 Task: Look for space in Nuevo Imperial, Peru from 11th June, 2023 to 17th June, 2023 for 1 adult in price range Rs.5000 to Rs.12000. Place can be private room with 1 bedroom having 1 bed and 1 bathroom. Property type can be house, flat, guest house, hotel. Booking option can be shelf check-in. Required host language is English.
Action: Mouse moved to (536, 138)
Screenshot: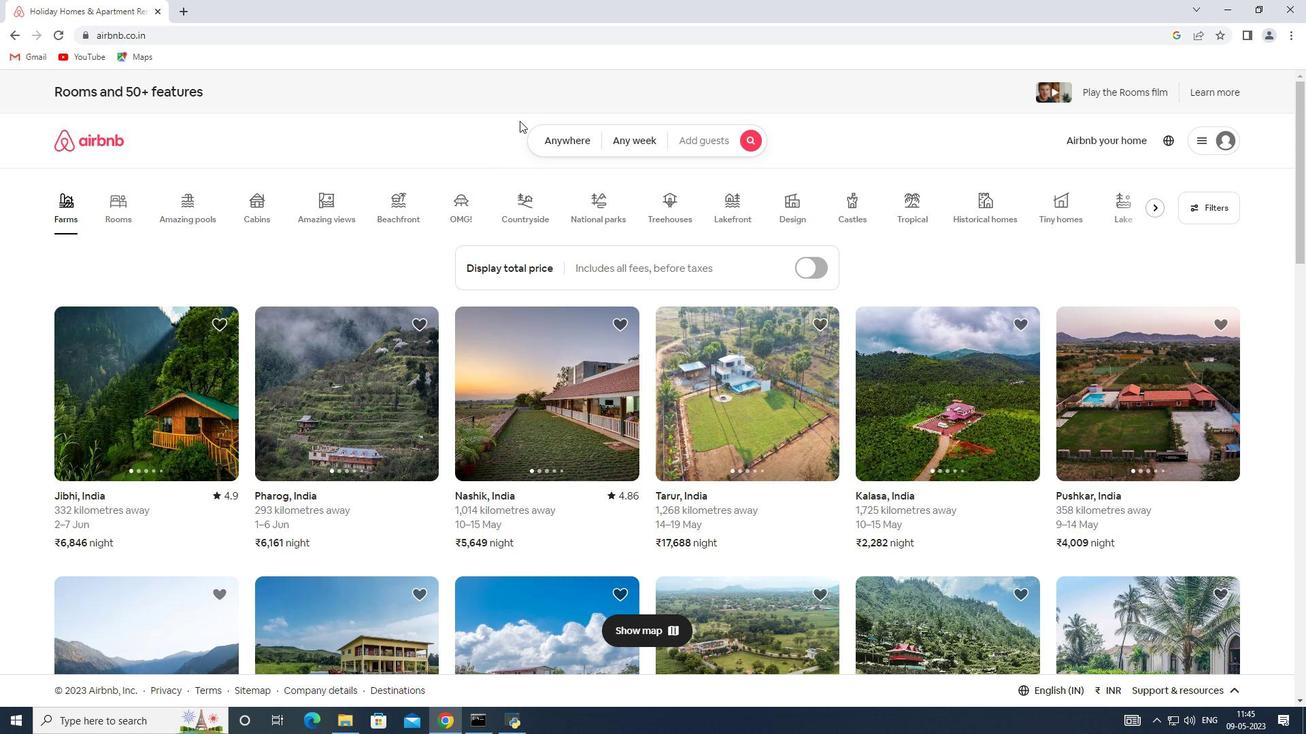 
Action: Mouse pressed left at (536, 138)
Screenshot: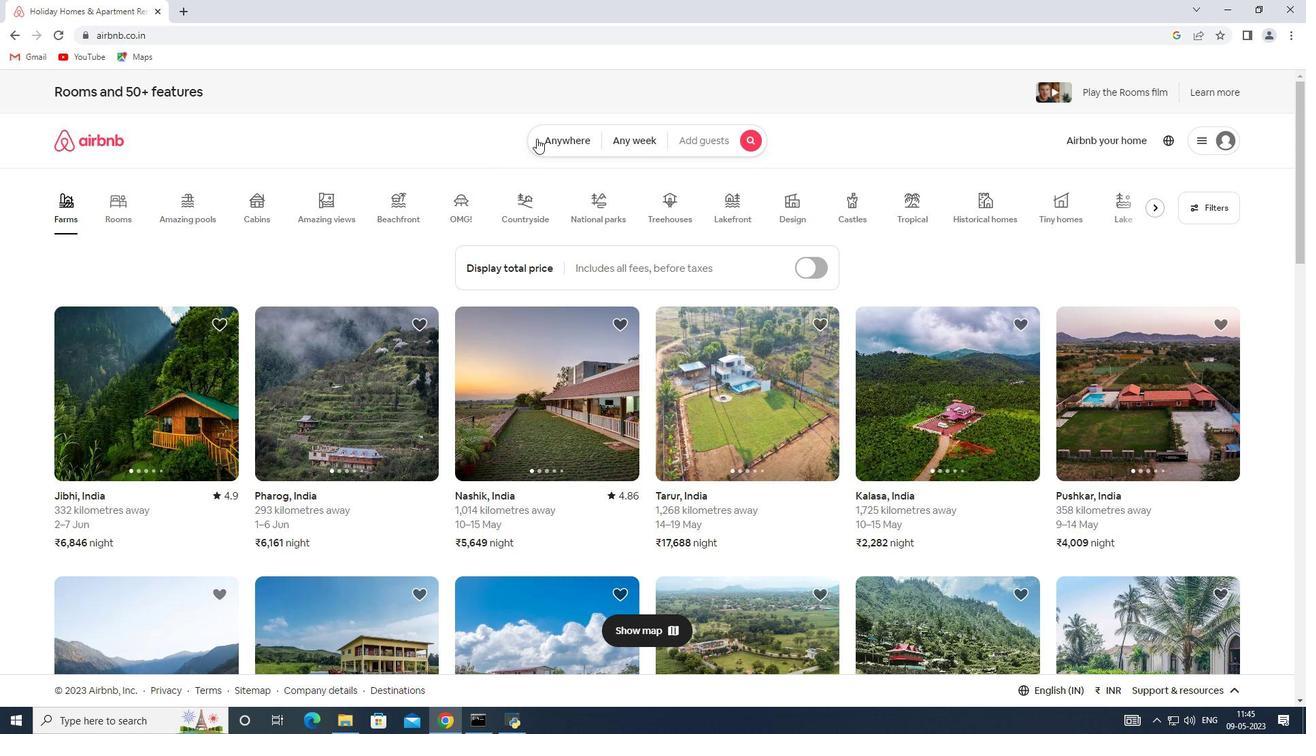 
Action: Mouse moved to (446, 182)
Screenshot: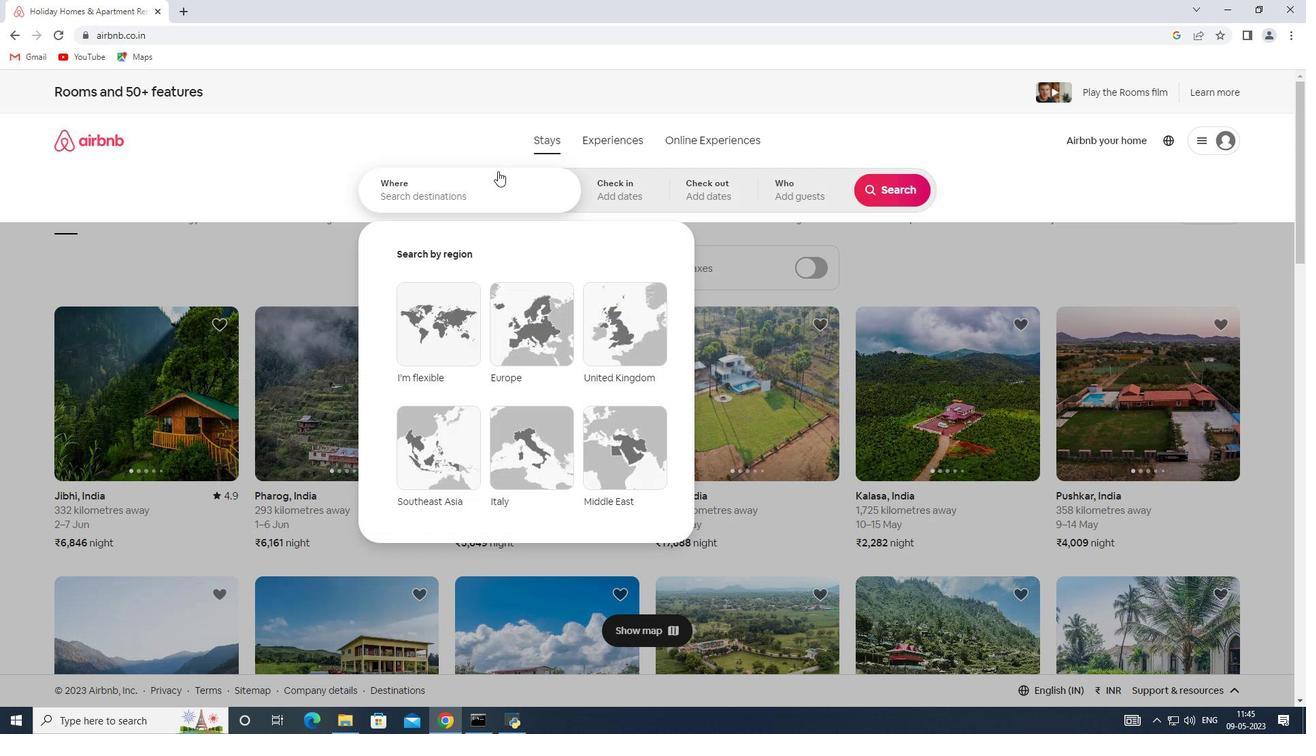
Action: Mouse pressed left at (446, 182)
Screenshot: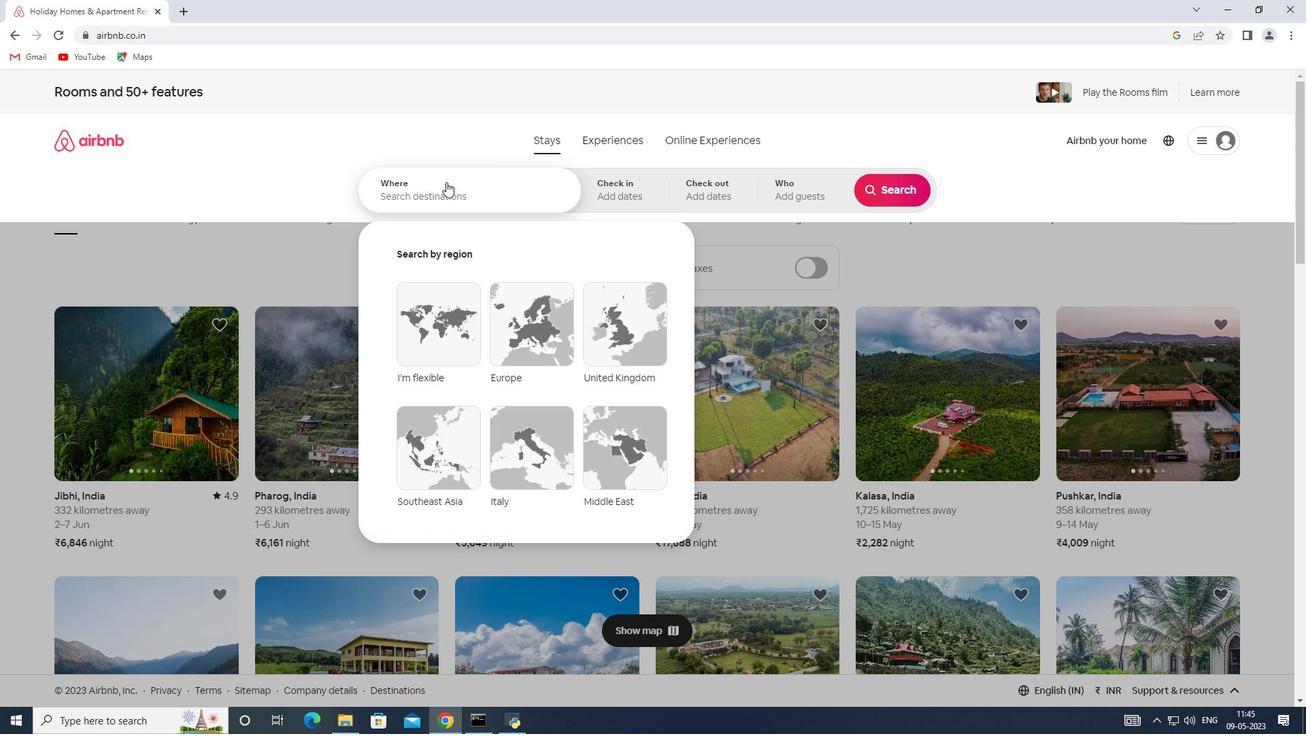 
Action: Key pressed <Key.shift><Key.shift><Key.shift><Key.shift><Key.shift><Key.shift><Key.shift><Key.shift><Key.shift><Key.shift><Key.shift><Key.shift><Key.shift><Key.shift><Key.shift><Key.shift><Key.shift><Key.shift><Key.shift>Nuevo<Key.space><Key.shift>Imperial,<Key.shift><Key.shift><Key.shift><Key.shift>Peru
Screenshot: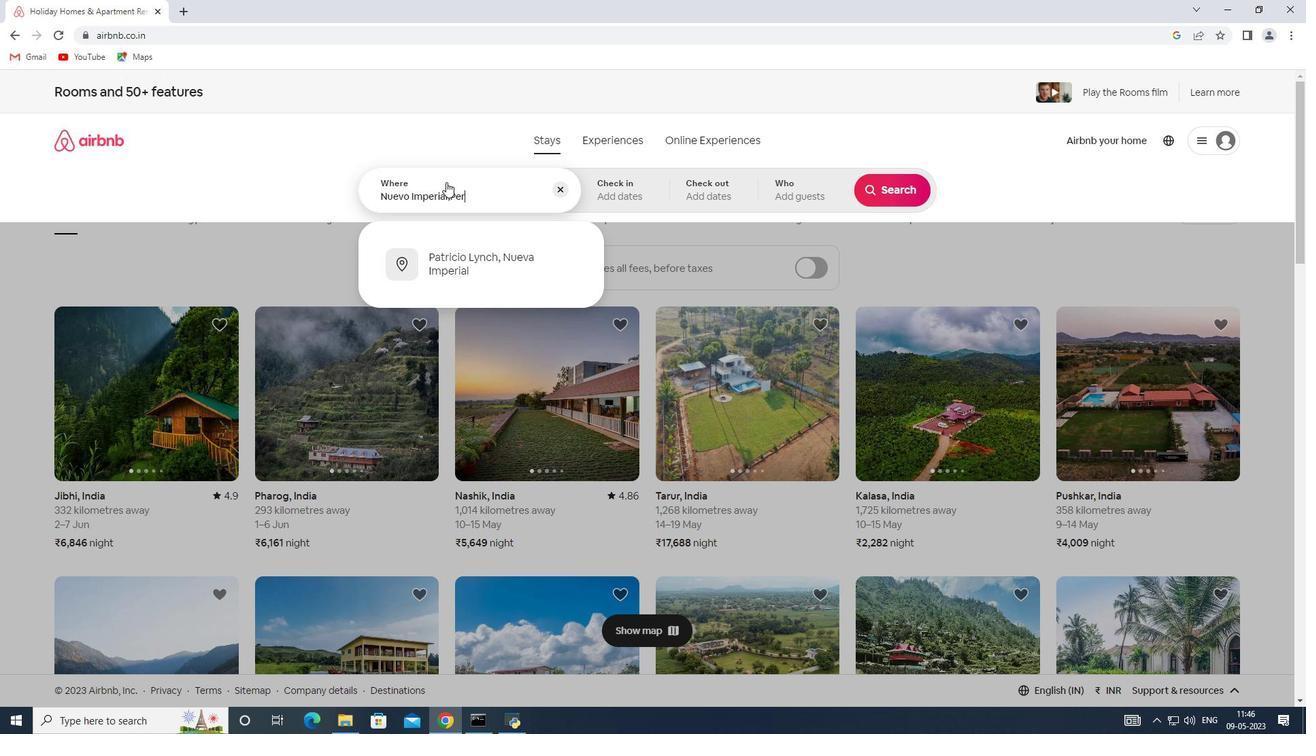 
Action: Mouse moved to (616, 197)
Screenshot: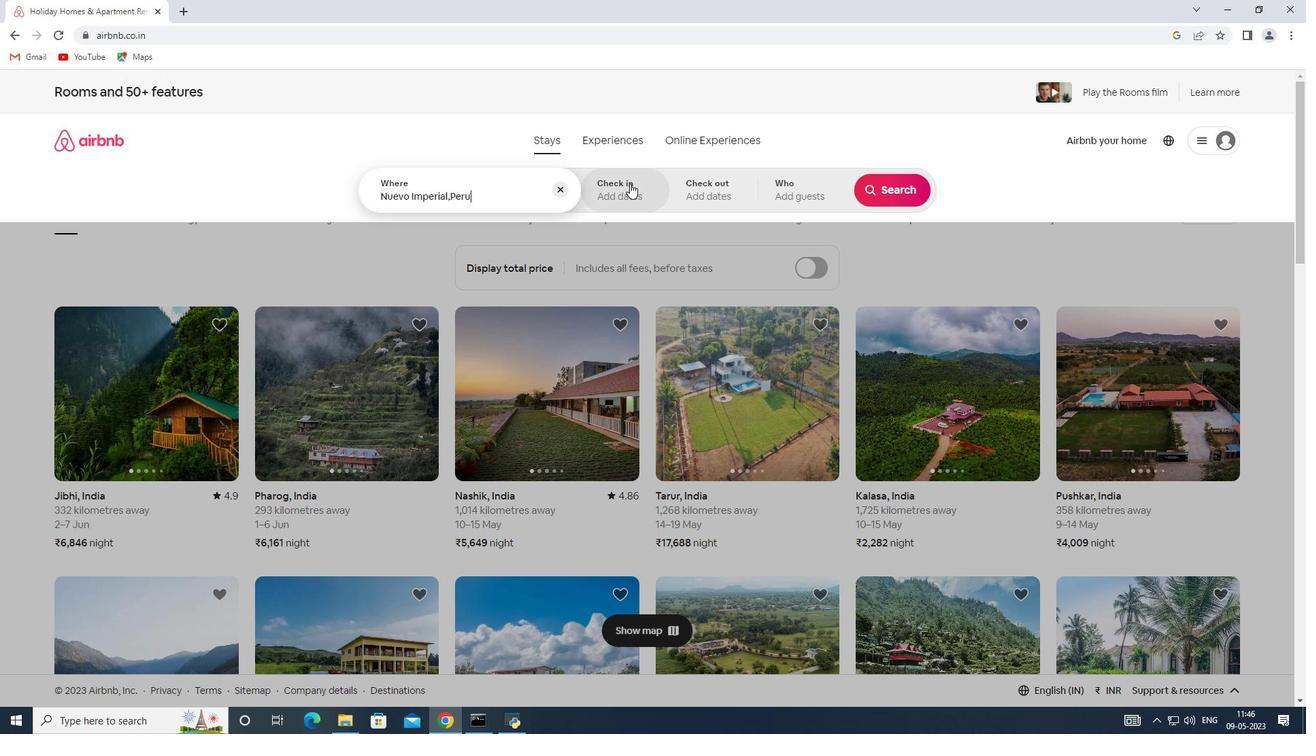 
Action: Mouse pressed left at (616, 197)
Screenshot: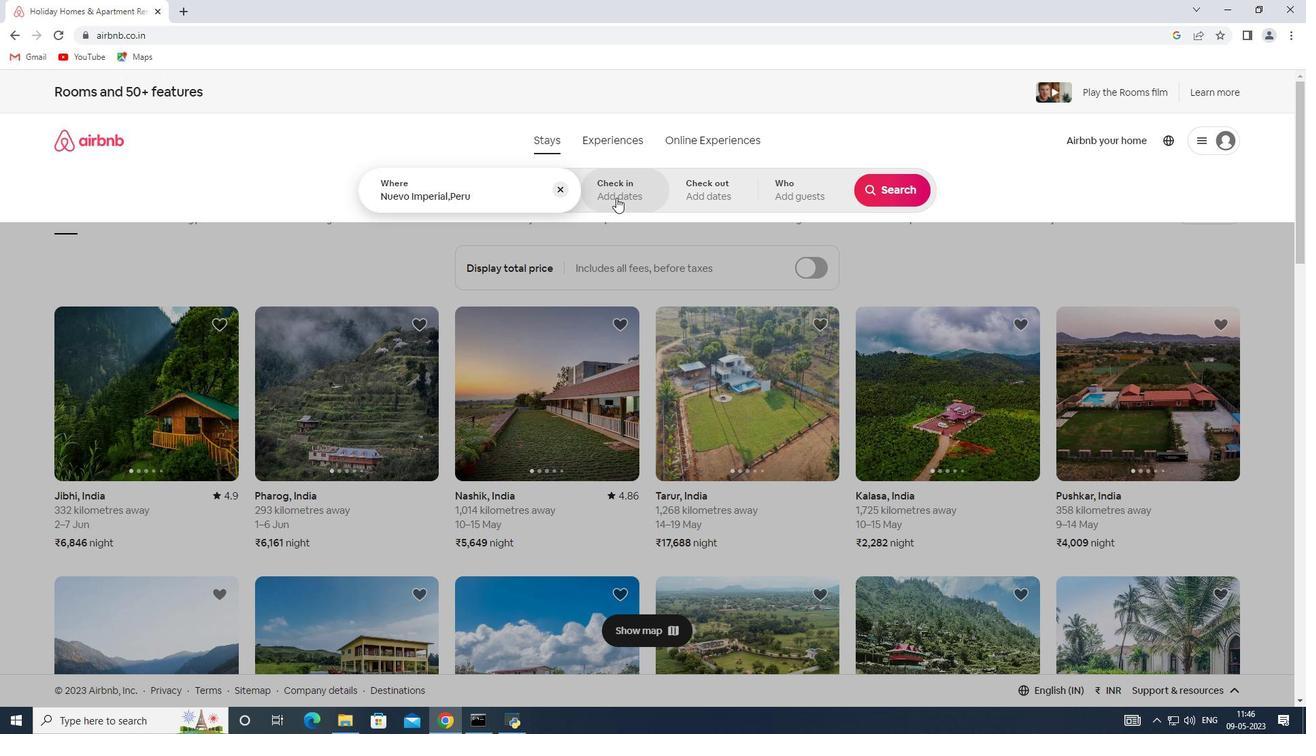 
Action: Mouse moved to (686, 421)
Screenshot: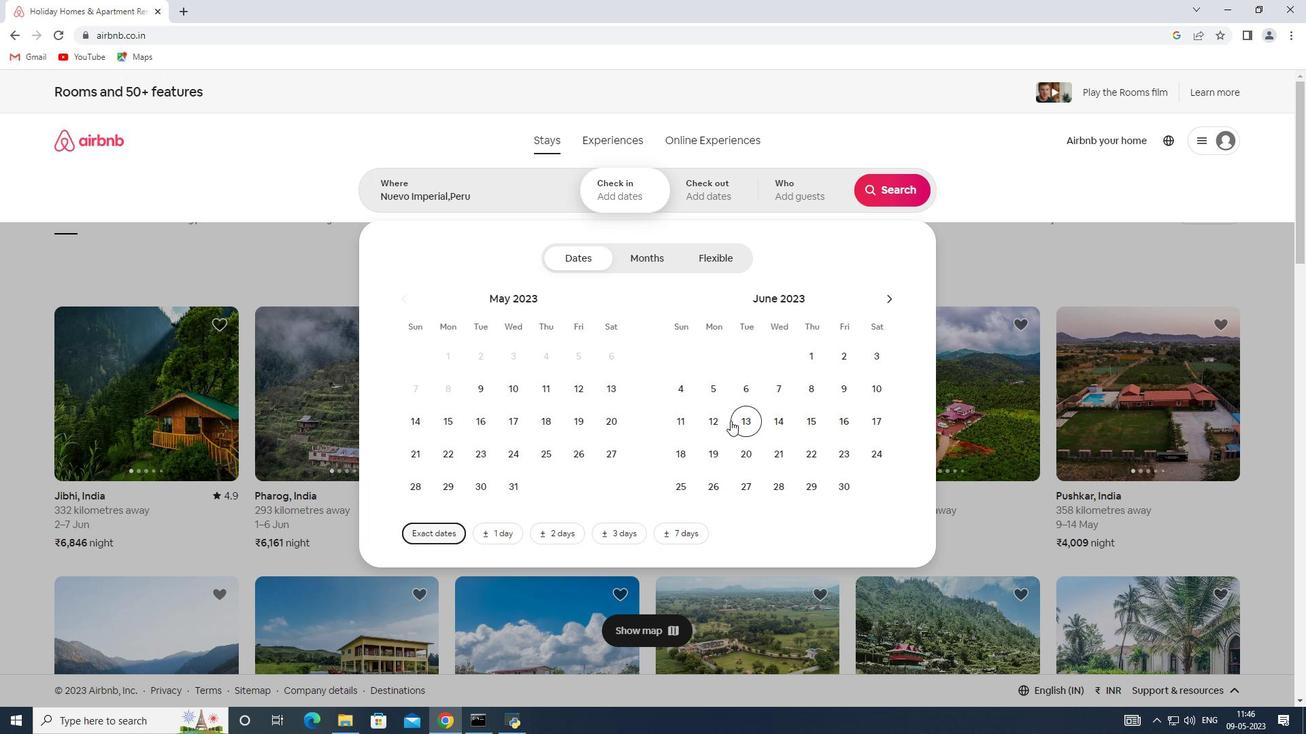 
Action: Mouse pressed left at (686, 421)
Screenshot: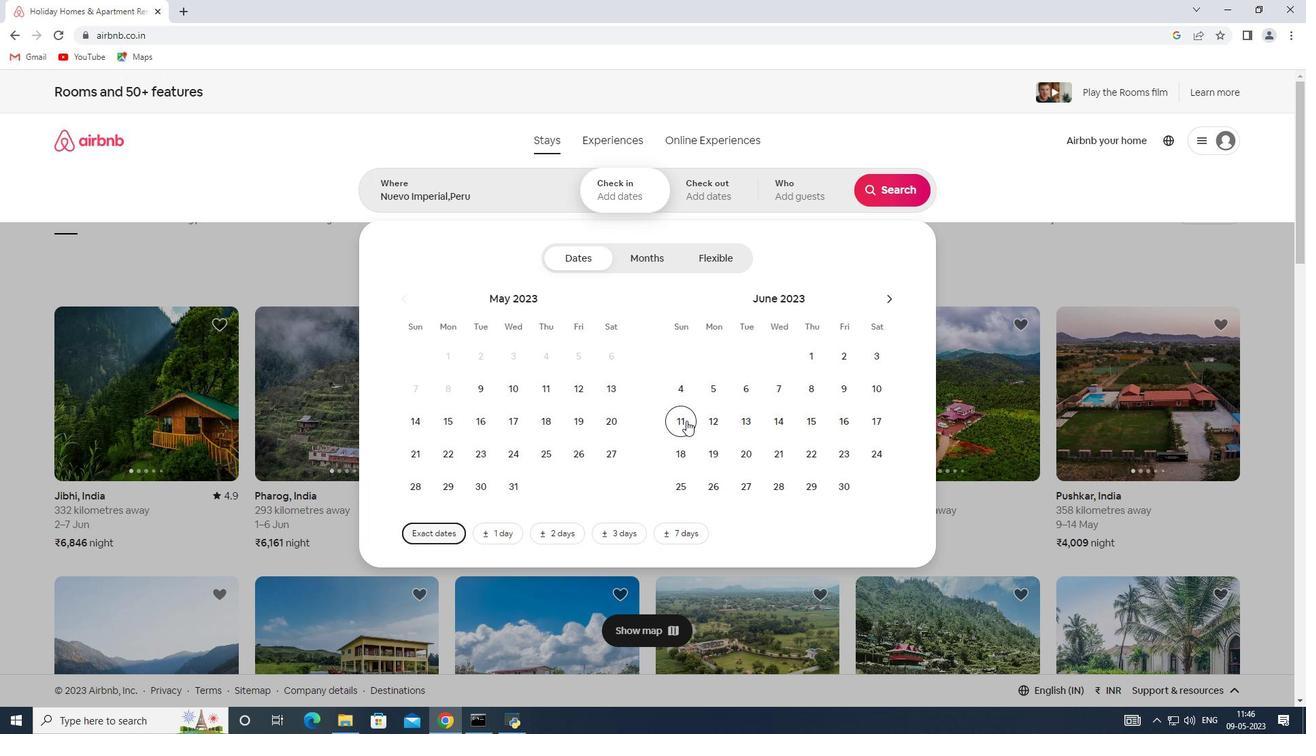 
Action: Mouse moved to (878, 416)
Screenshot: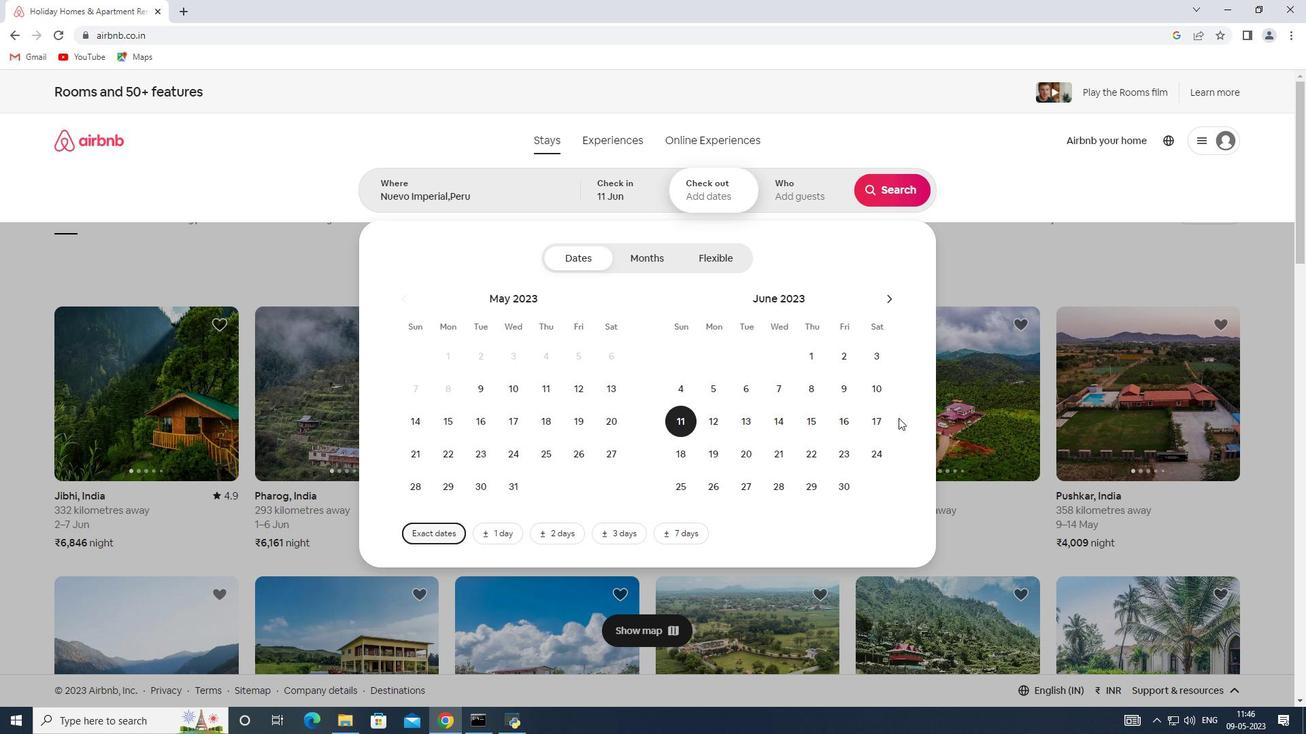 
Action: Mouse pressed left at (878, 416)
Screenshot: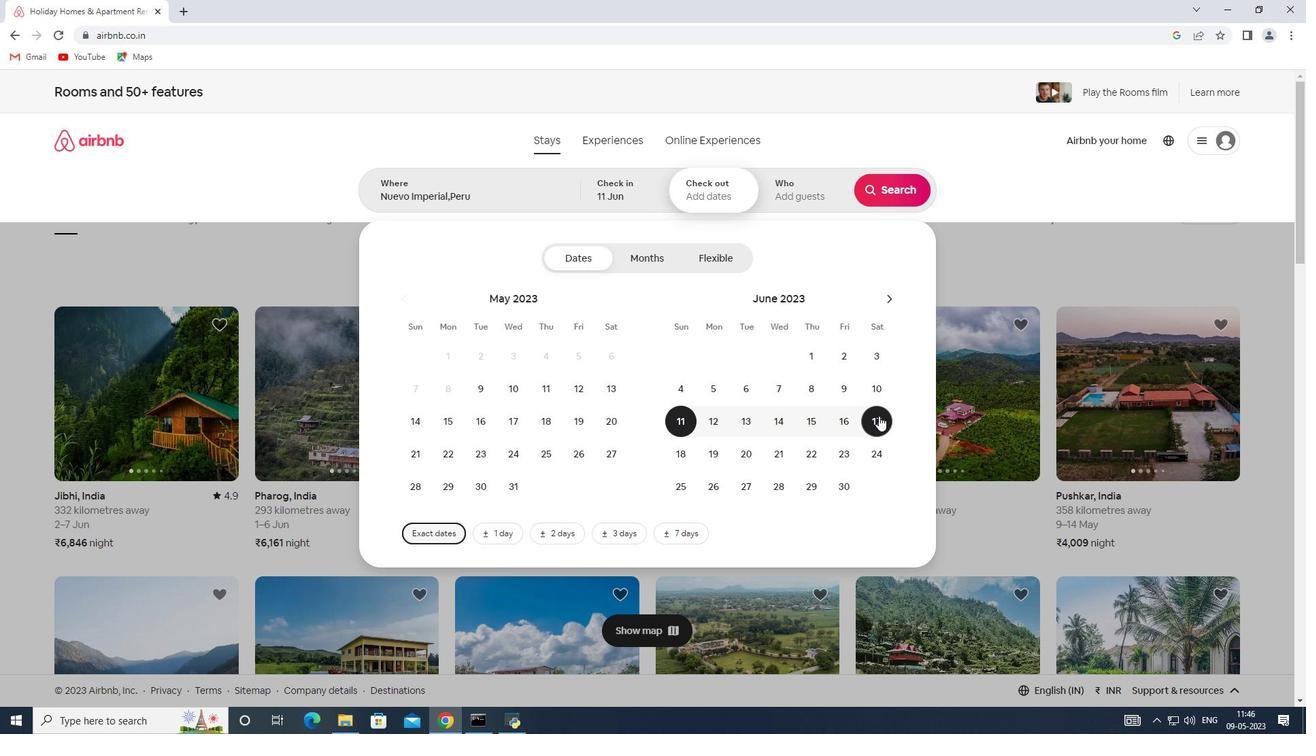 
Action: Mouse moved to (798, 180)
Screenshot: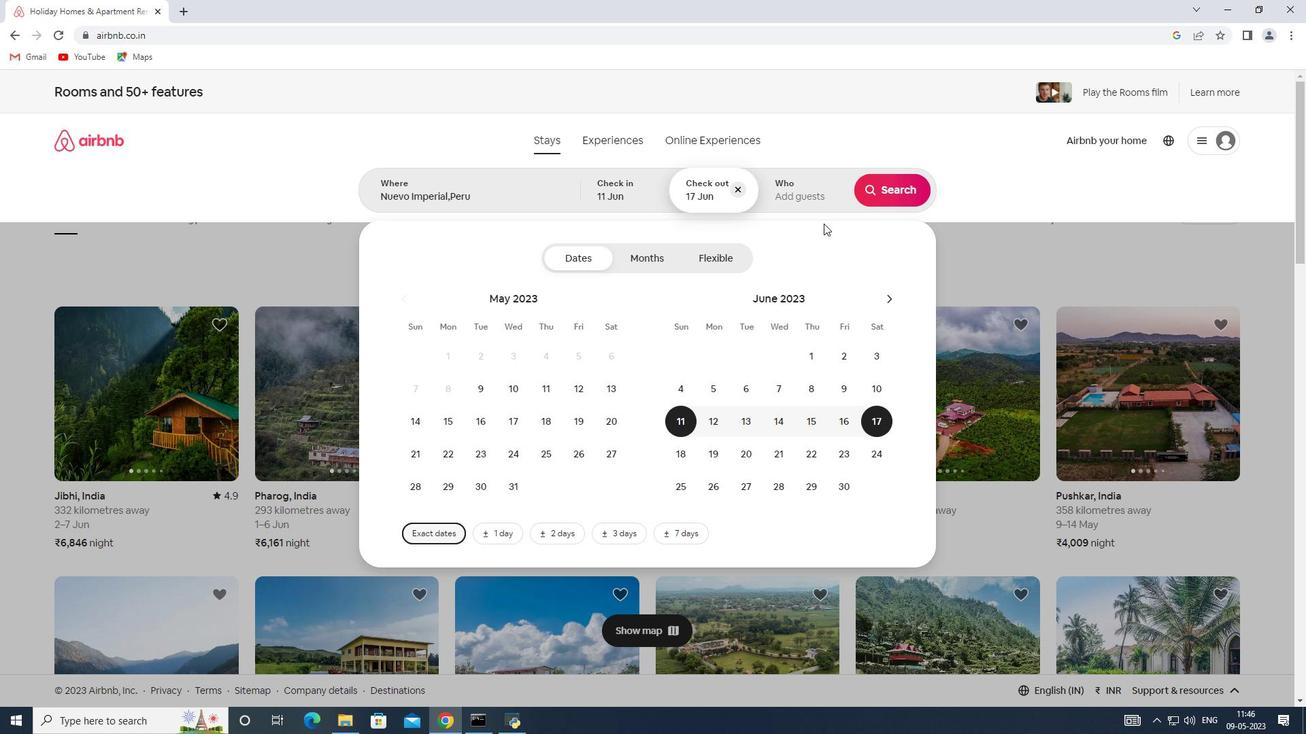 
Action: Mouse pressed left at (798, 180)
Screenshot: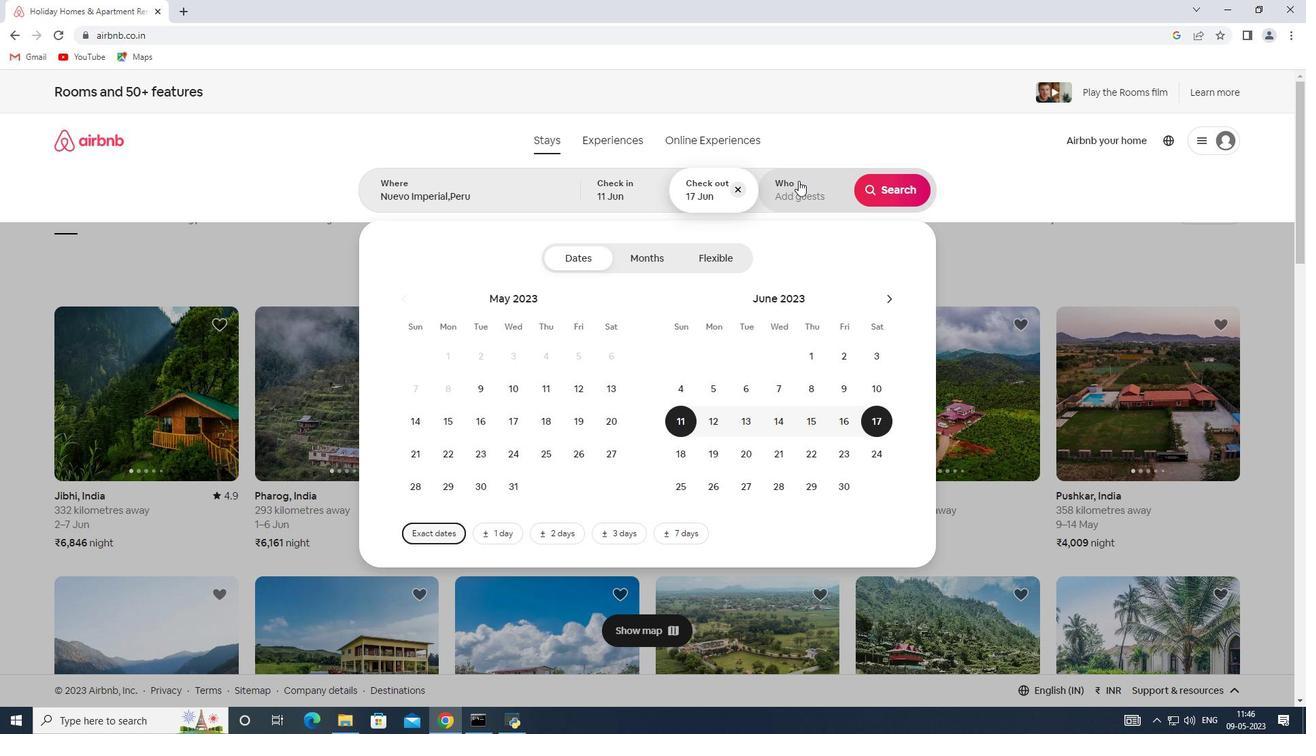 
Action: Mouse moved to (902, 264)
Screenshot: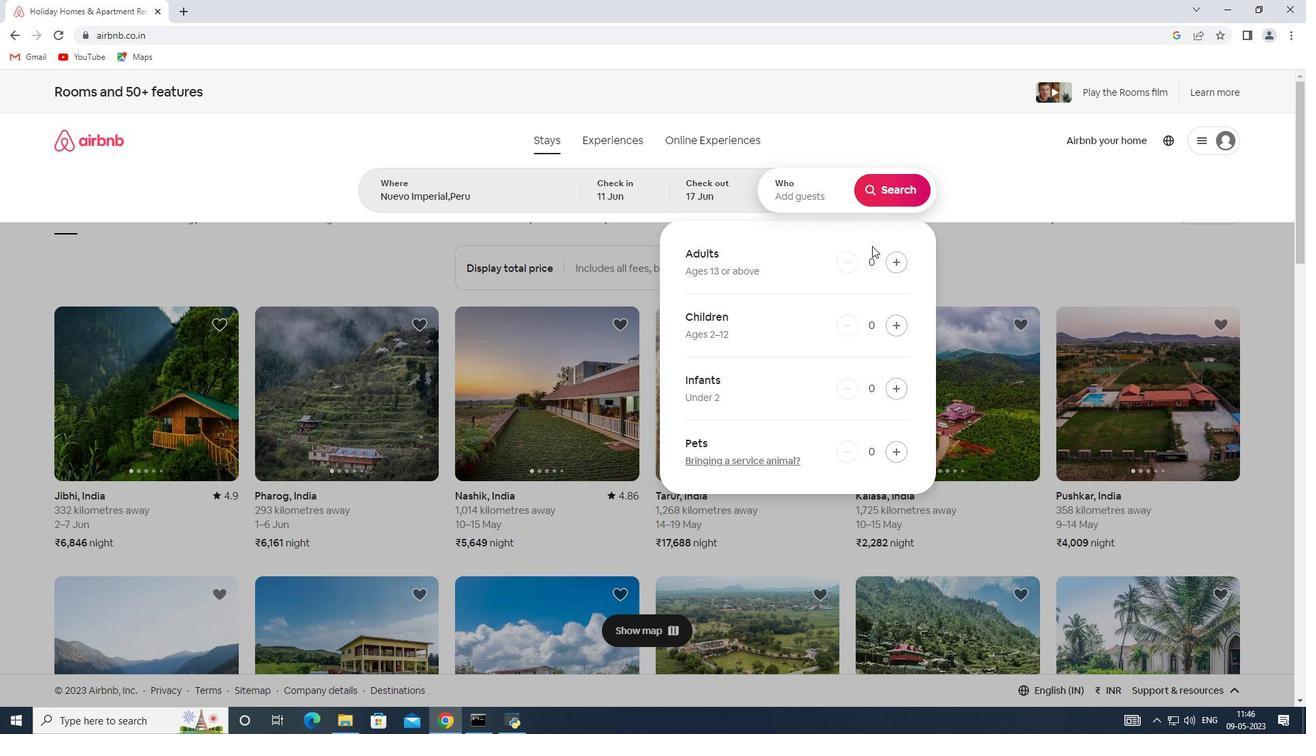 
Action: Mouse pressed left at (902, 264)
Screenshot: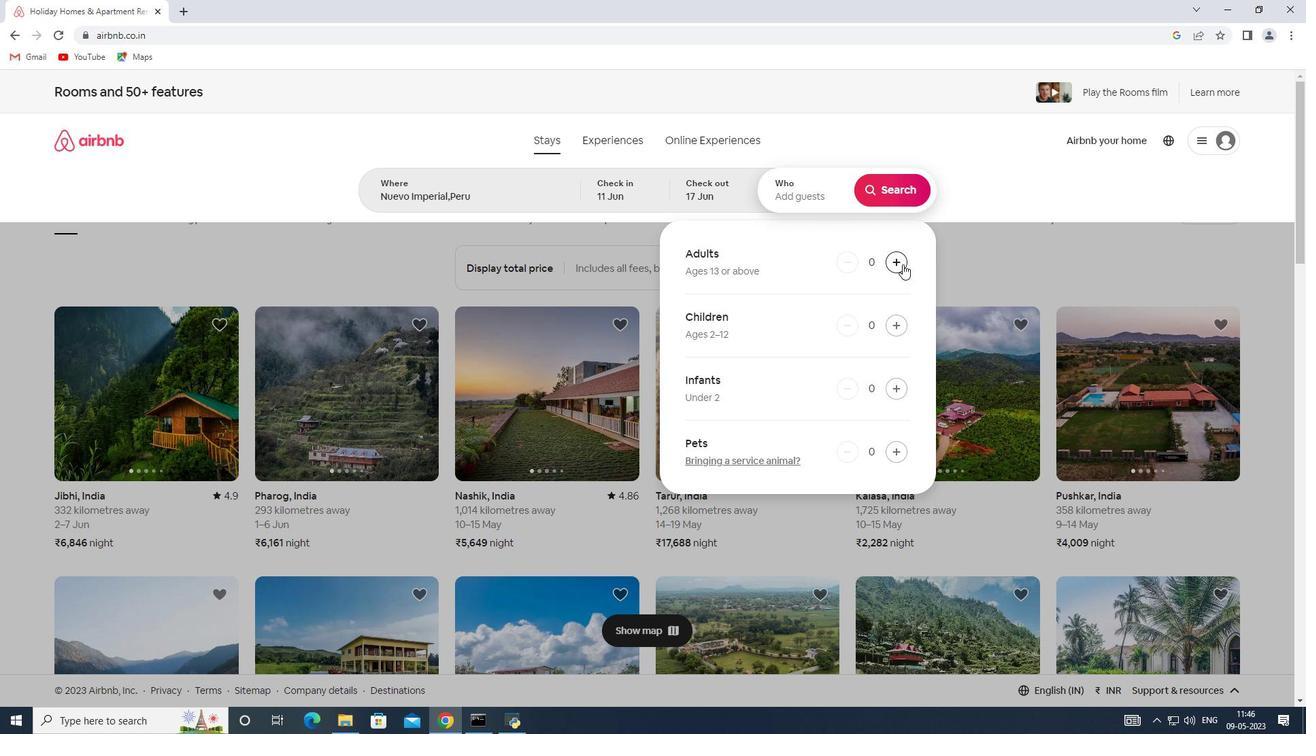 
Action: Mouse moved to (898, 190)
Screenshot: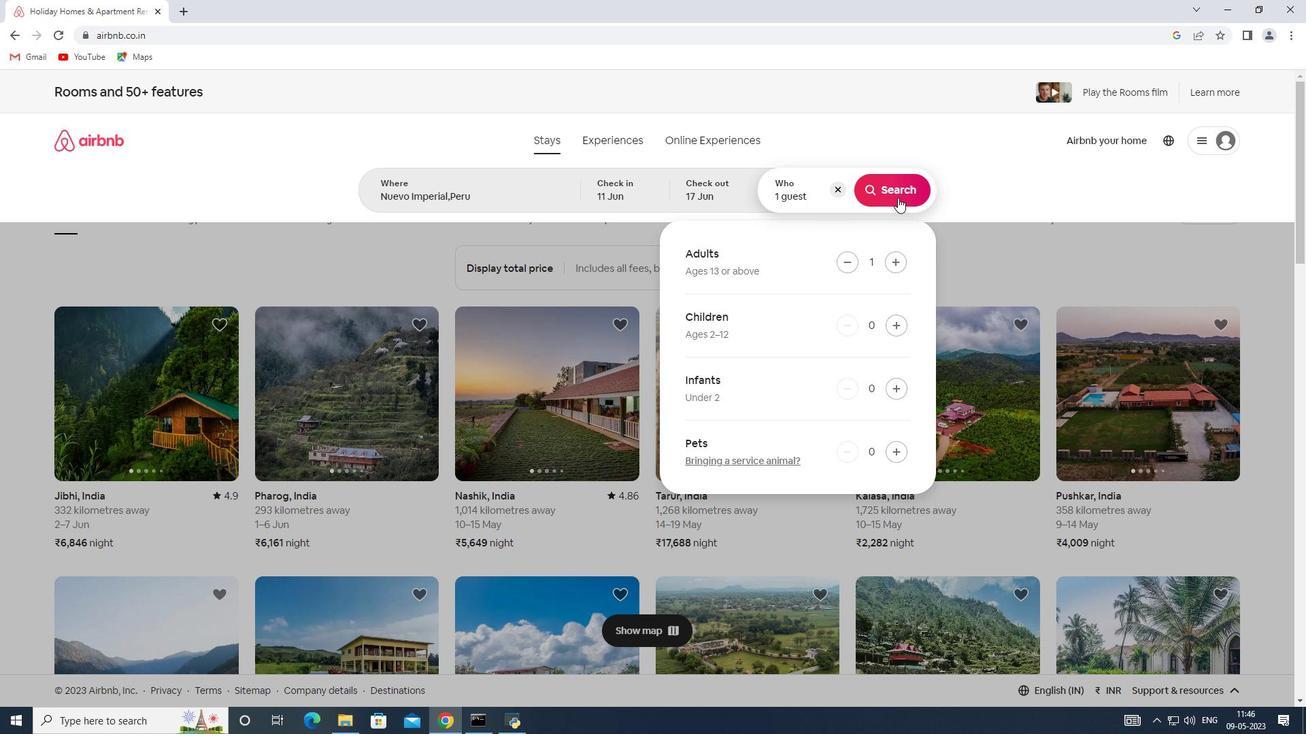 
Action: Mouse pressed left at (898, 190)
Screenshot: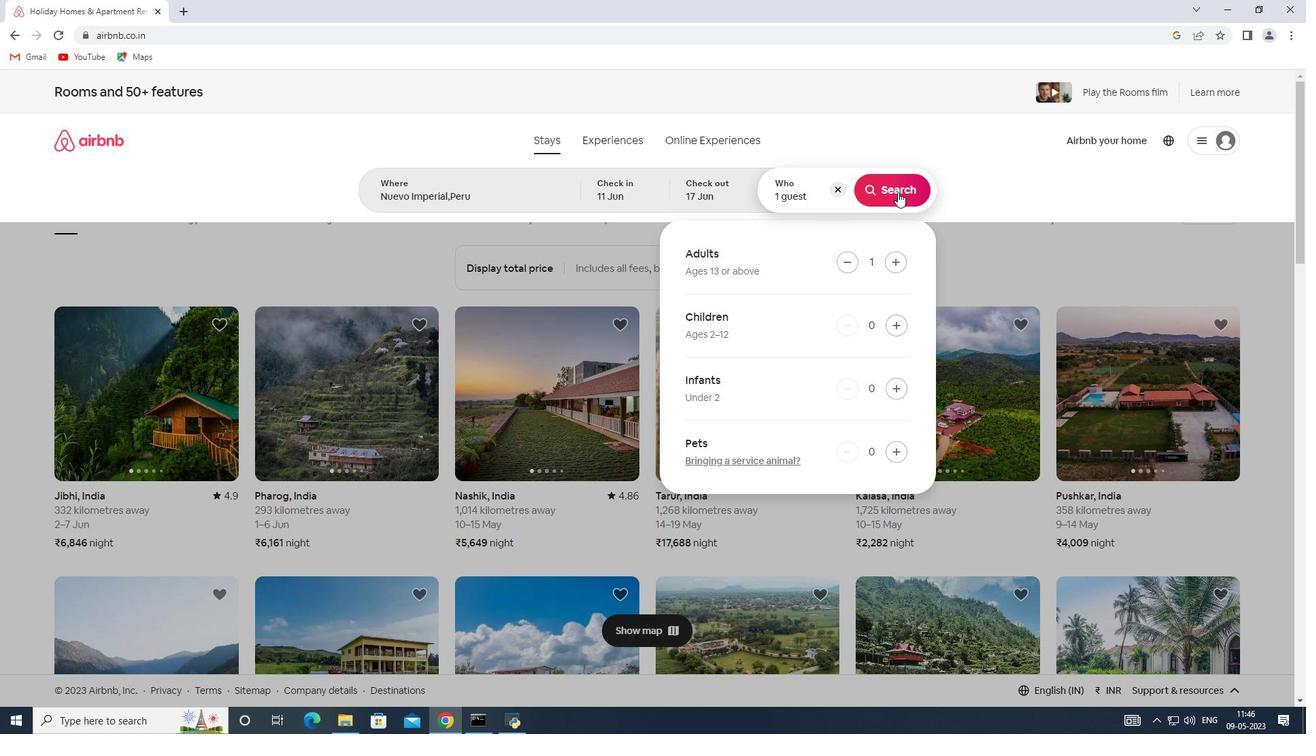 
Action: Mouse moved to (1254, 152)
Screenshot: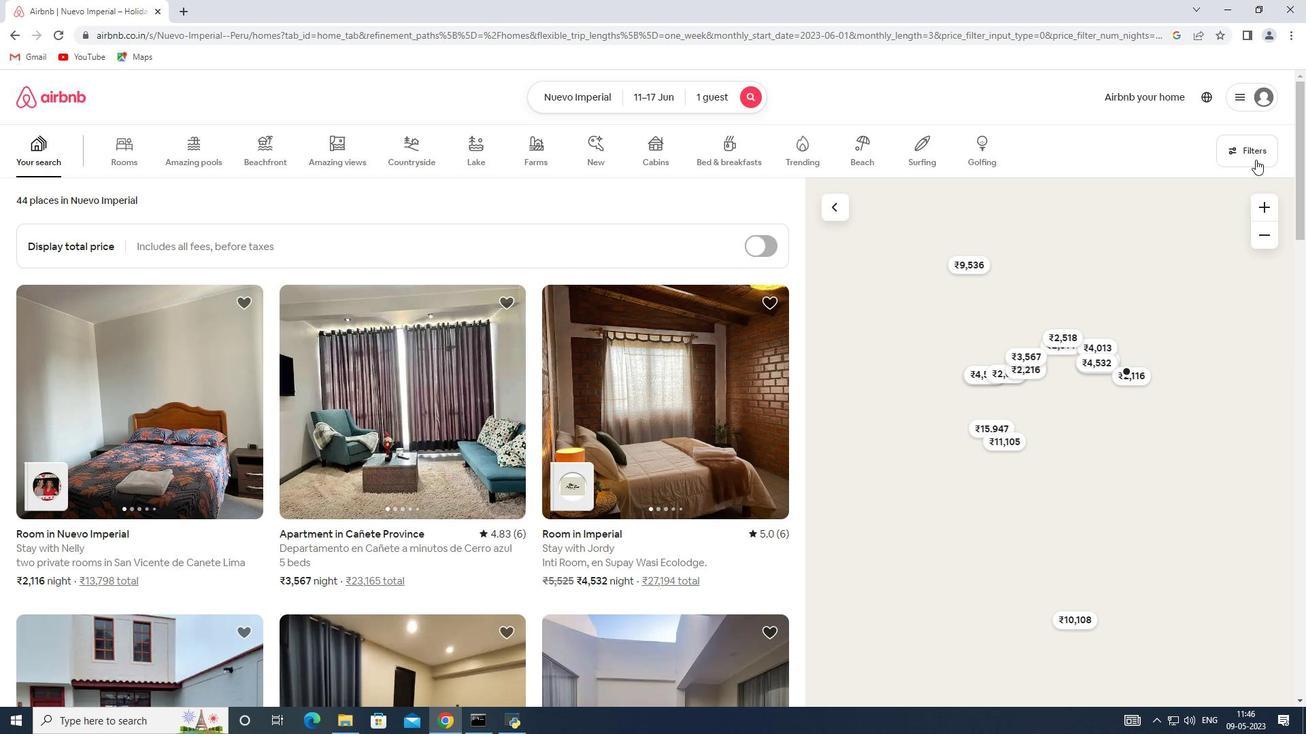 
Action: Mouse pressed left at (1254, 152)
Screenshot: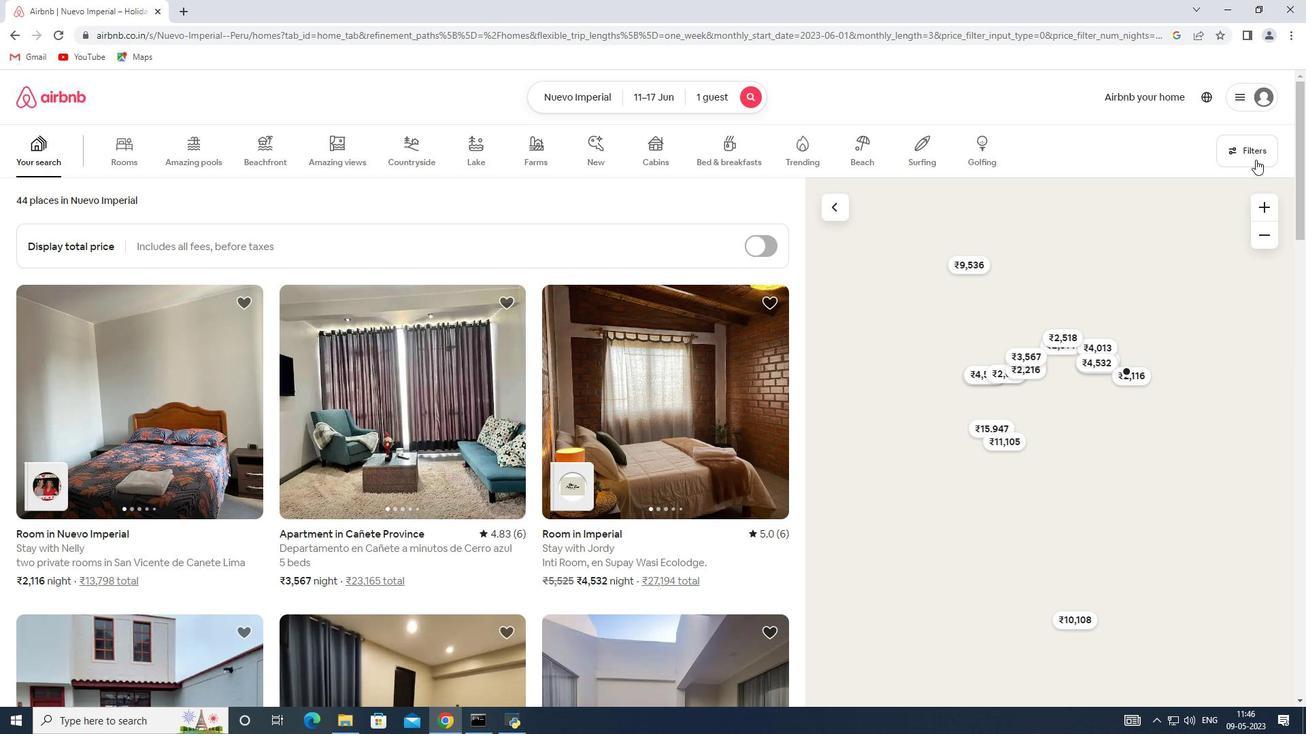 
Action: Mouse moved to (461, 491)
Screenshot: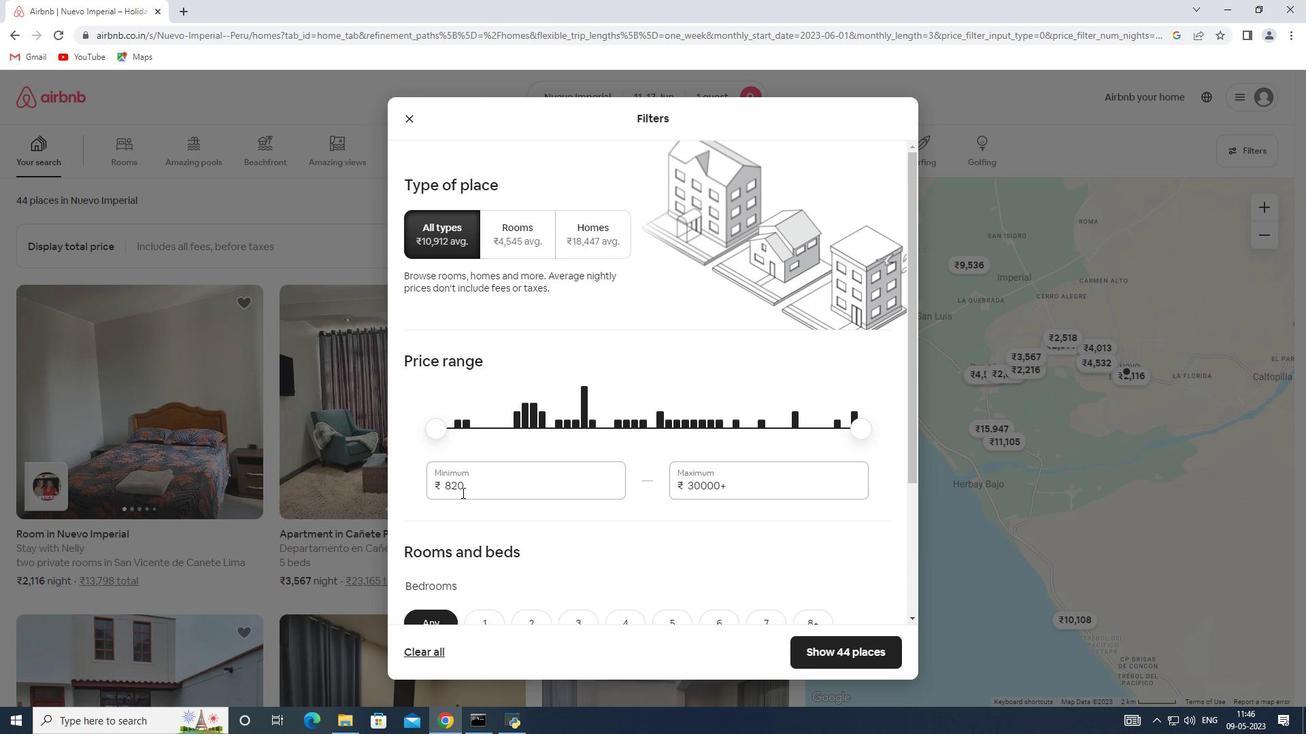 
Action: Mouse pressed left at (461, 491)
Screenshot: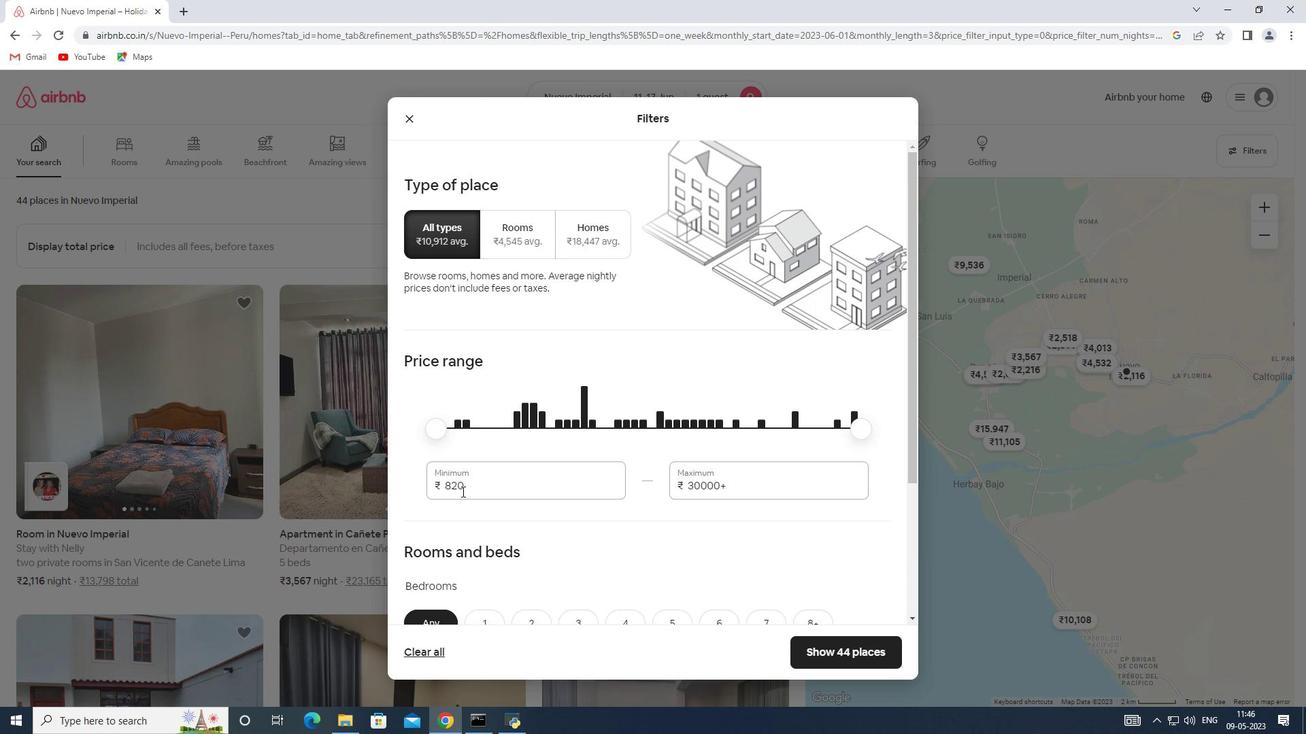 
Action: Mouse moved to (425, 486)
Screenshot: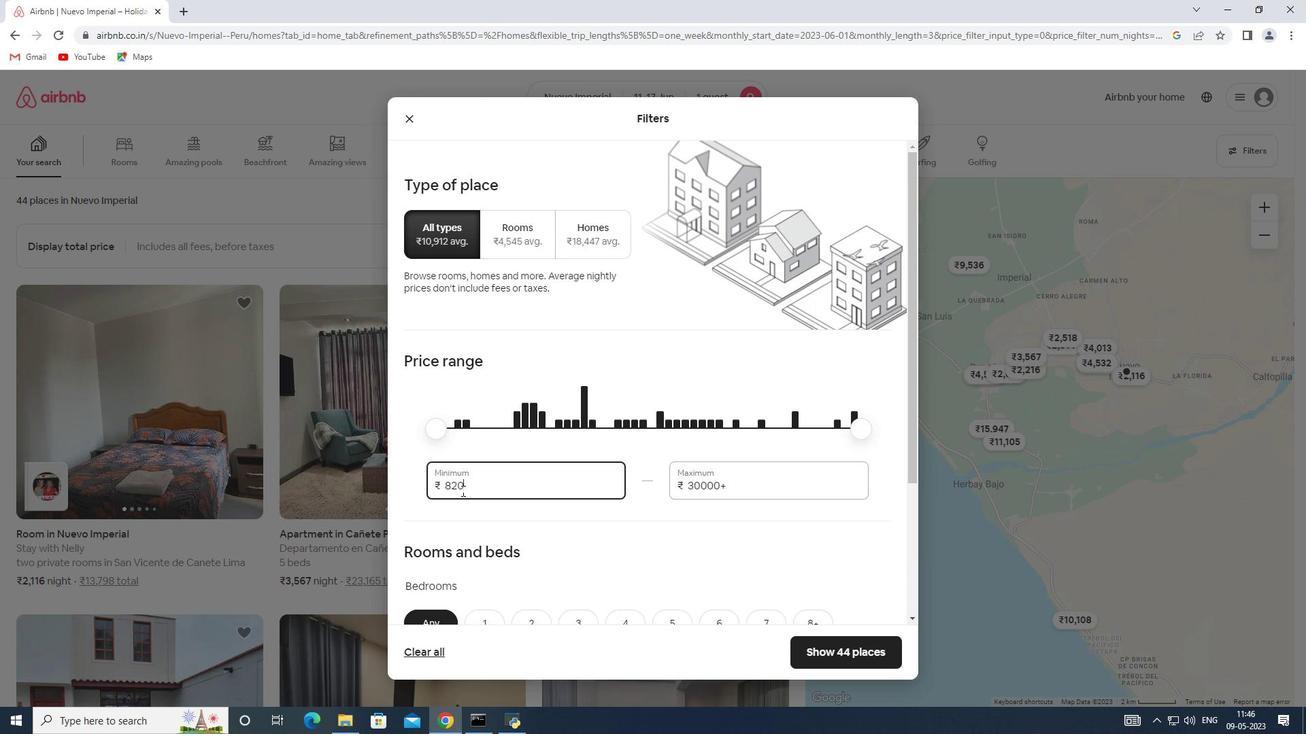 
Action: Key pressed 5000
Screenshot: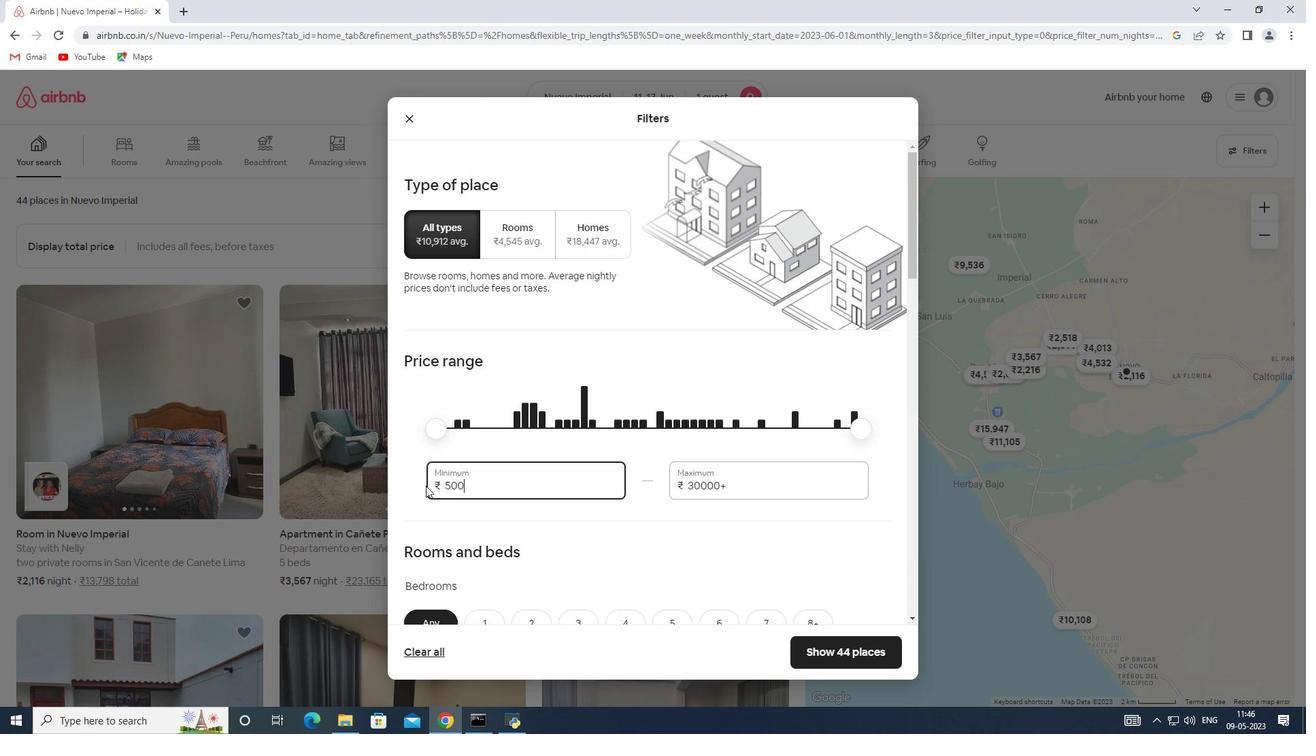 
Action: Mouse moved to (730, 485)
Screenshot: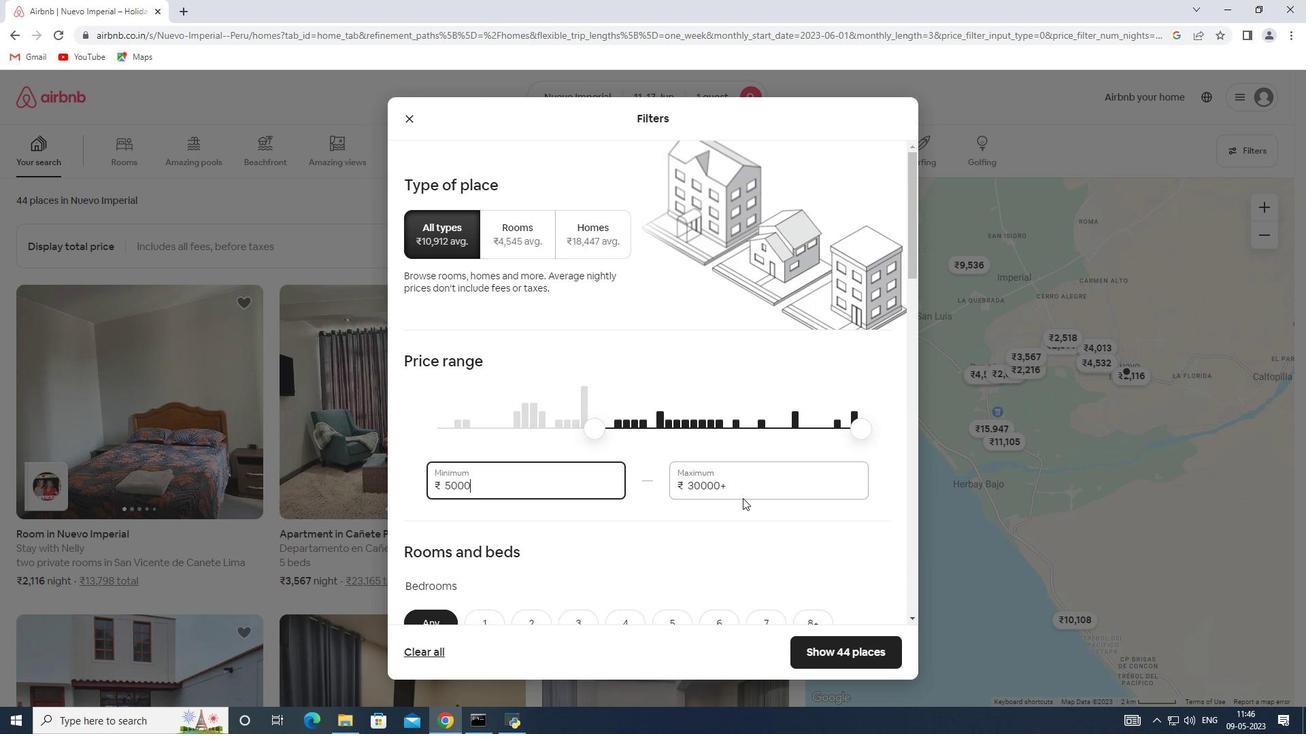 
Action: Mouse pressed left at (730, 485)
Screenshot: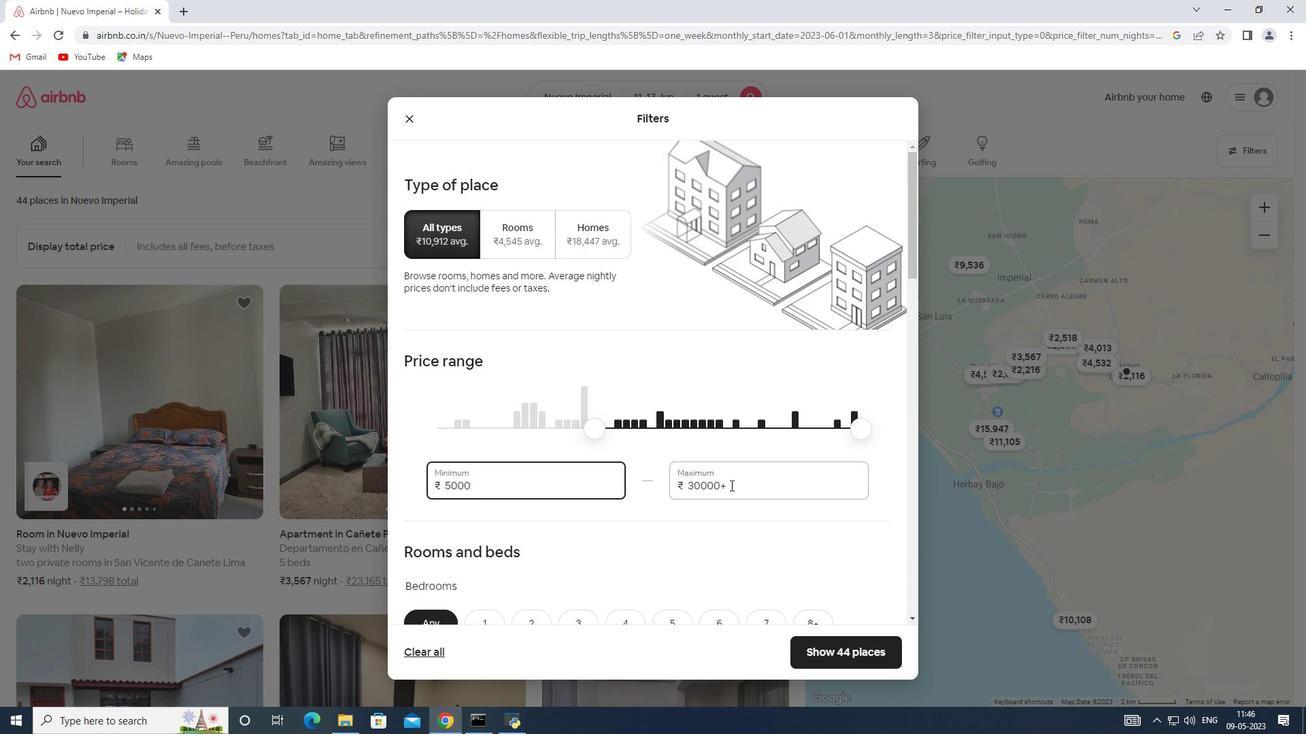 
Action: Mouse moved to (659, 479)
Screenshot: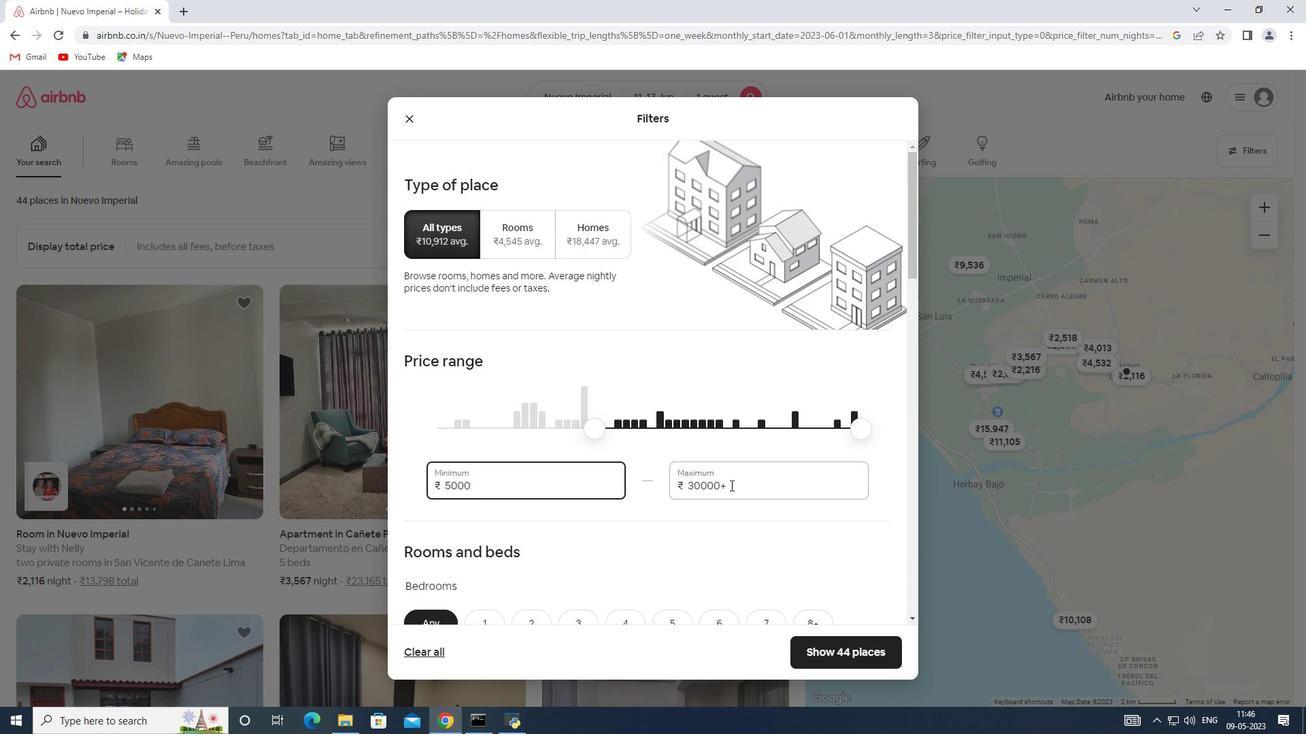
Action: Key pressed 12000
Screenshot: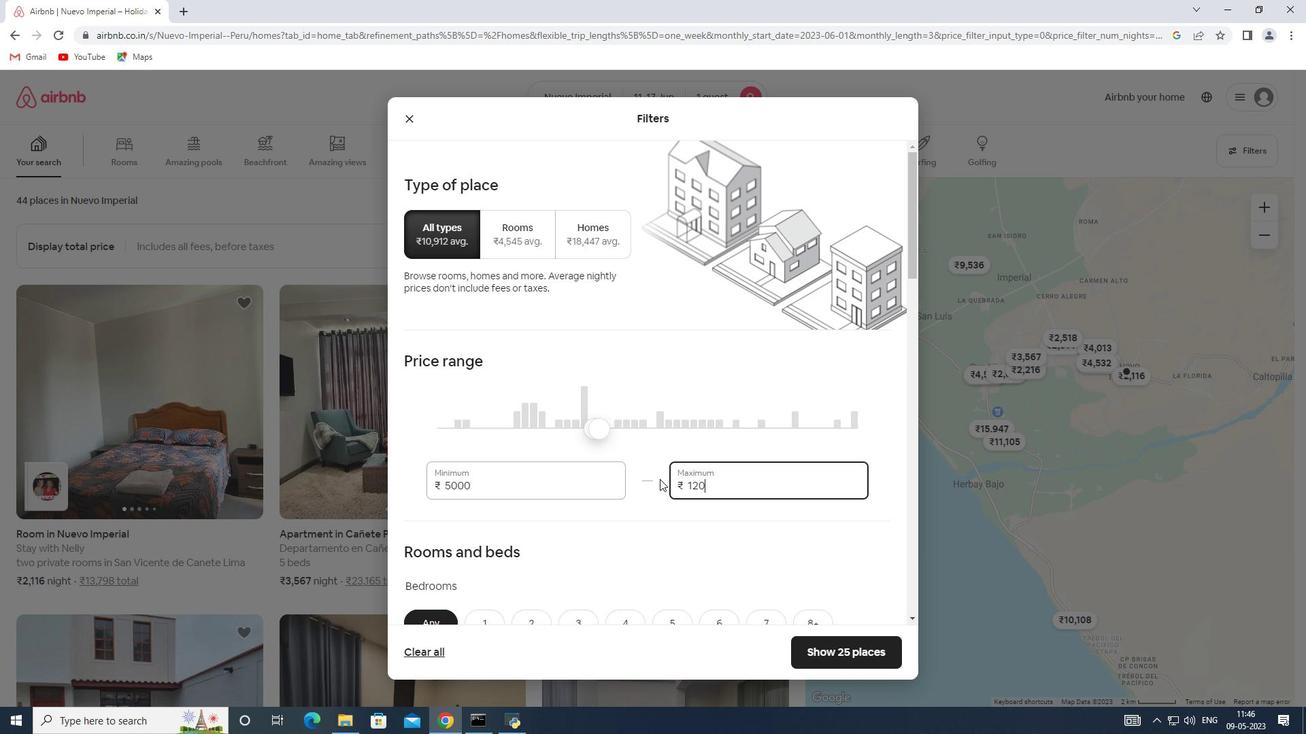 
Action: Mouse moved to (659, 479)
Screenshot: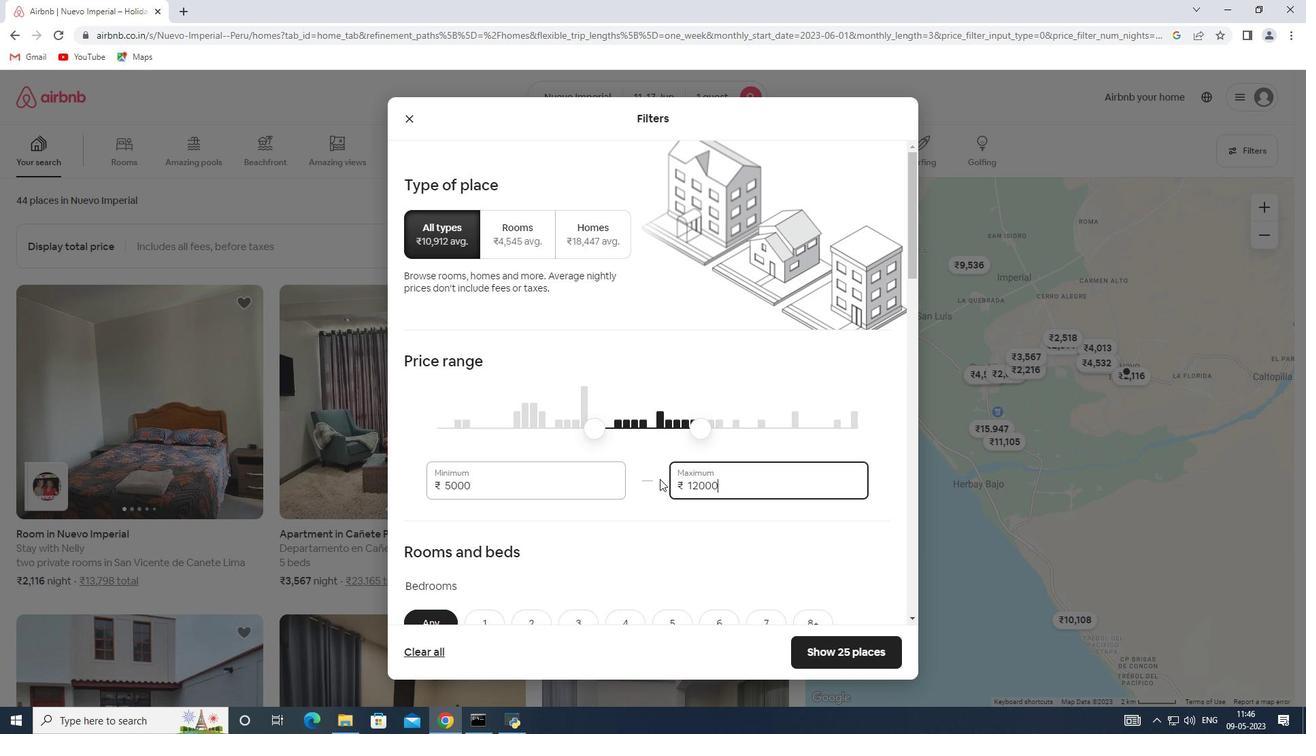 
Action: Mouse scrolled (659, 478) with delta (0, 0)
Screenshot: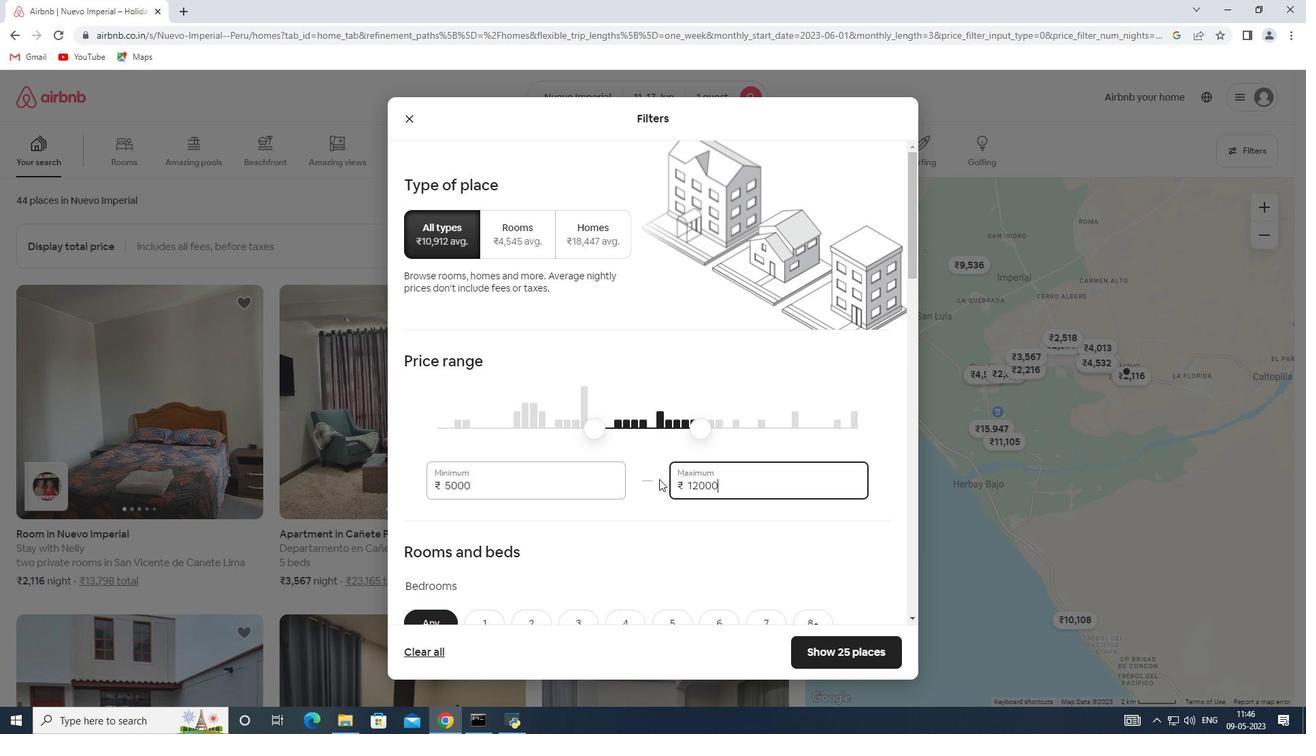 
Action: Mouse scrolled (659, 478) with delta (0, 0)
Screenshot: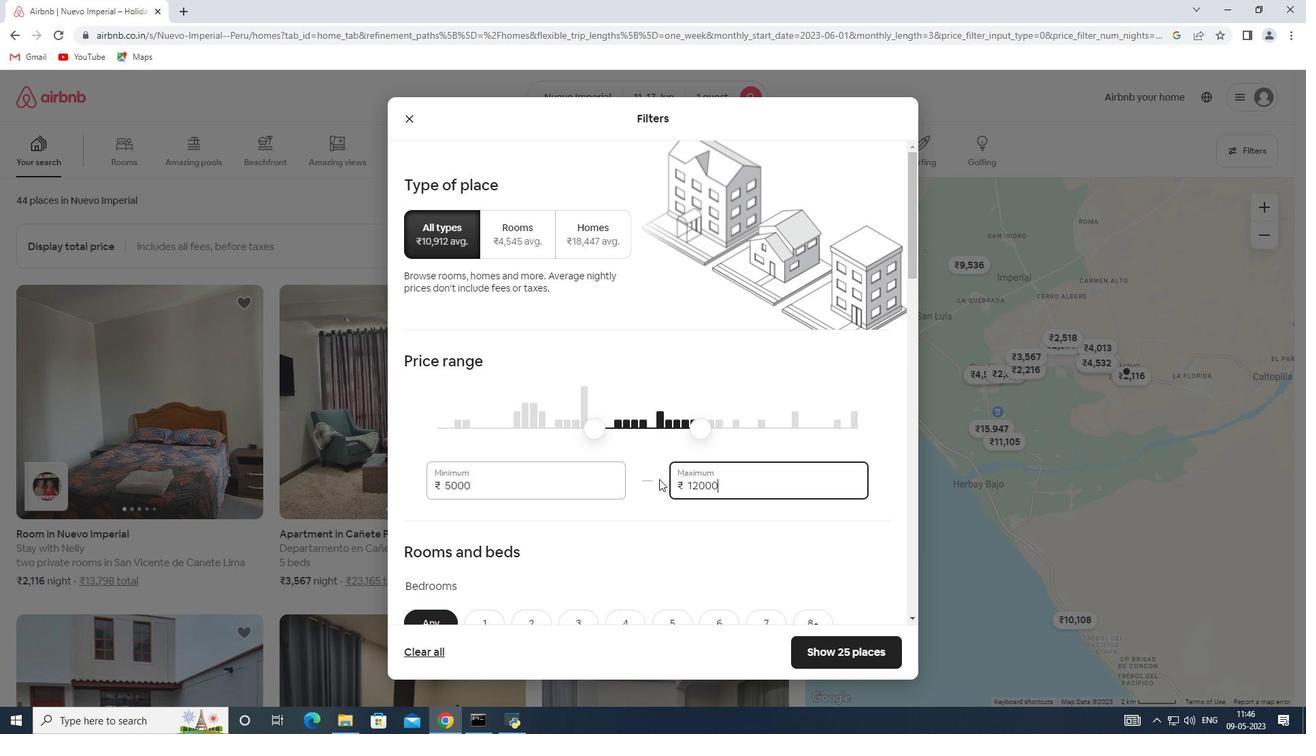 
Action: Mouse scrolled (659, 478) with delta (0, 0)
Screenshot: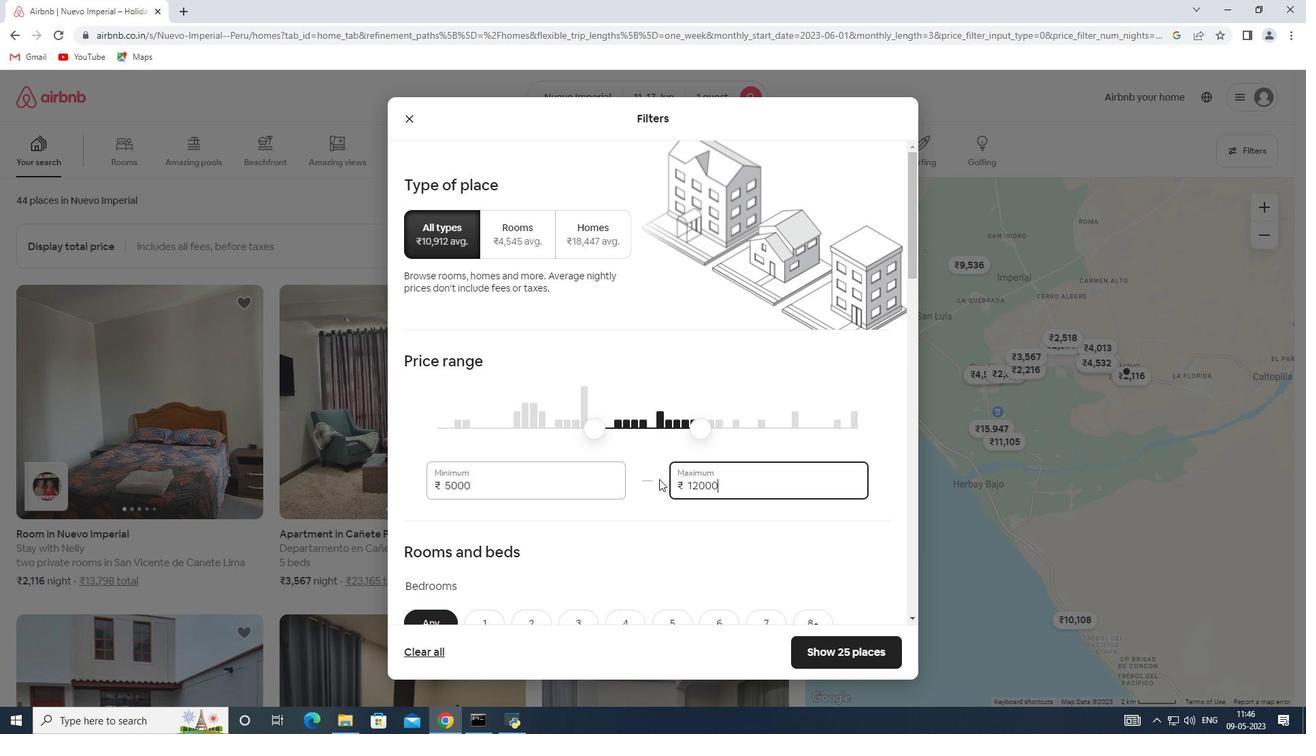 
Action: Mouse moved to (653, 475)
Screenshot: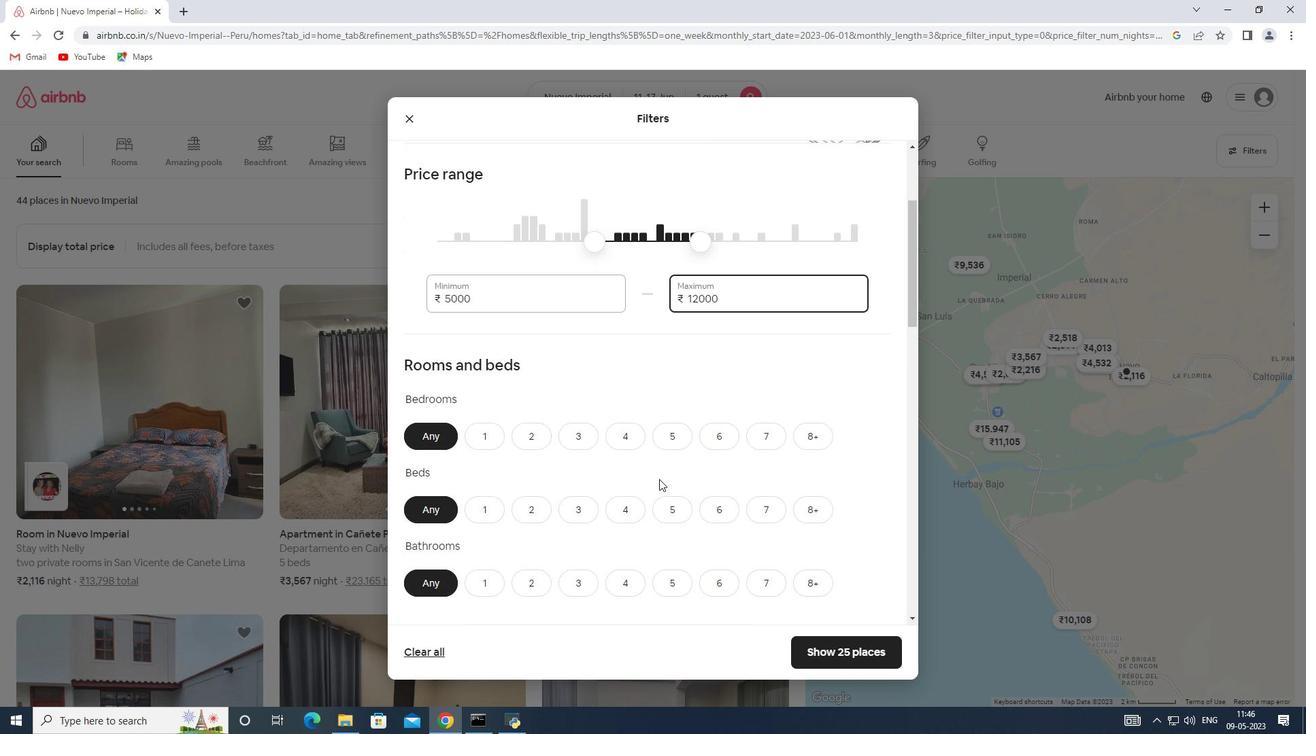 
Action: Mouse scrolled (653, 474) with delta (0, 0)
Screenshot: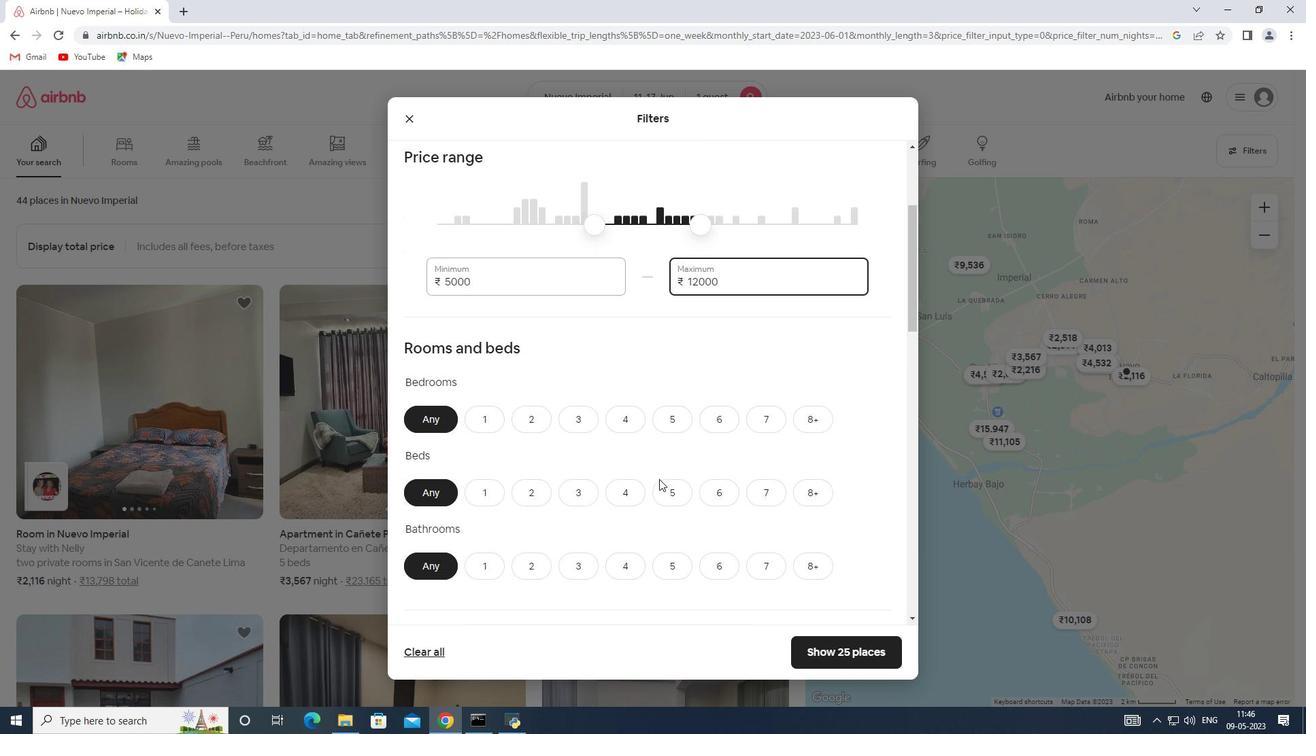 
Action: Mouse moved to (489, 346)
Screenshot: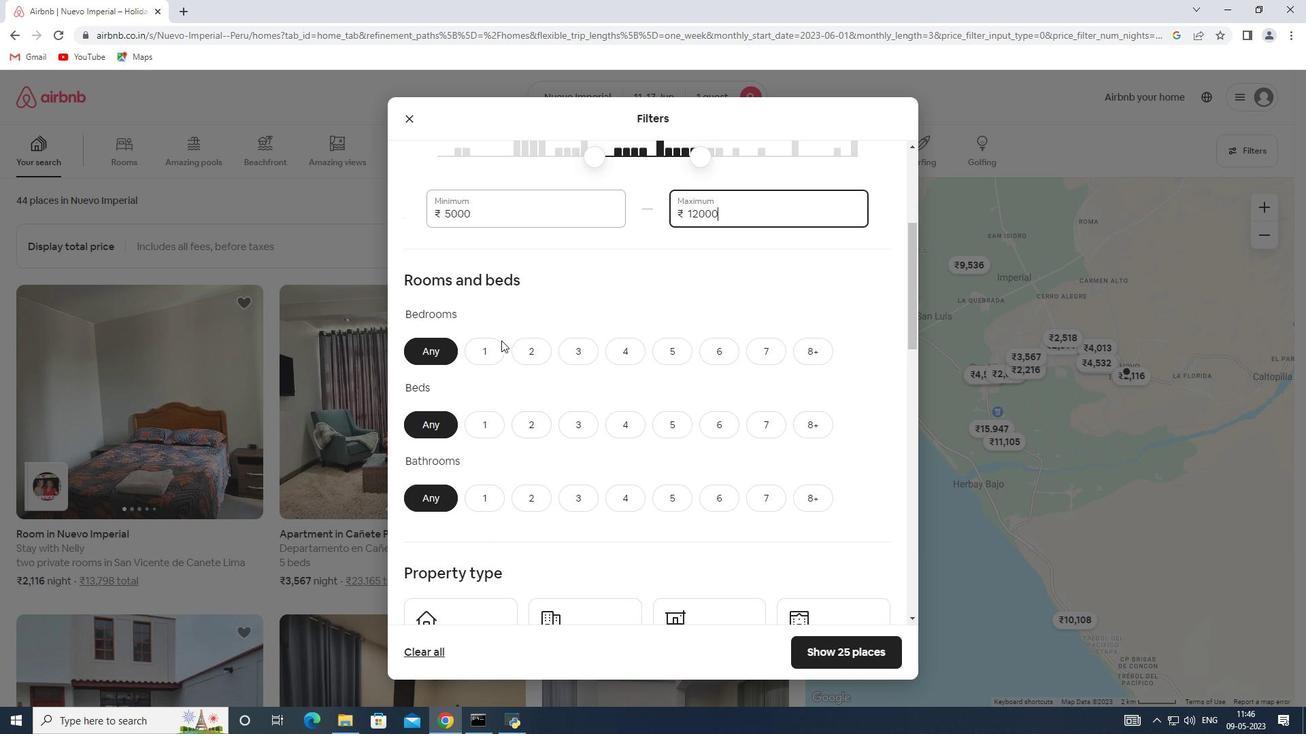 
Action: Mouse pressed left at (489, 346)
Screenshot: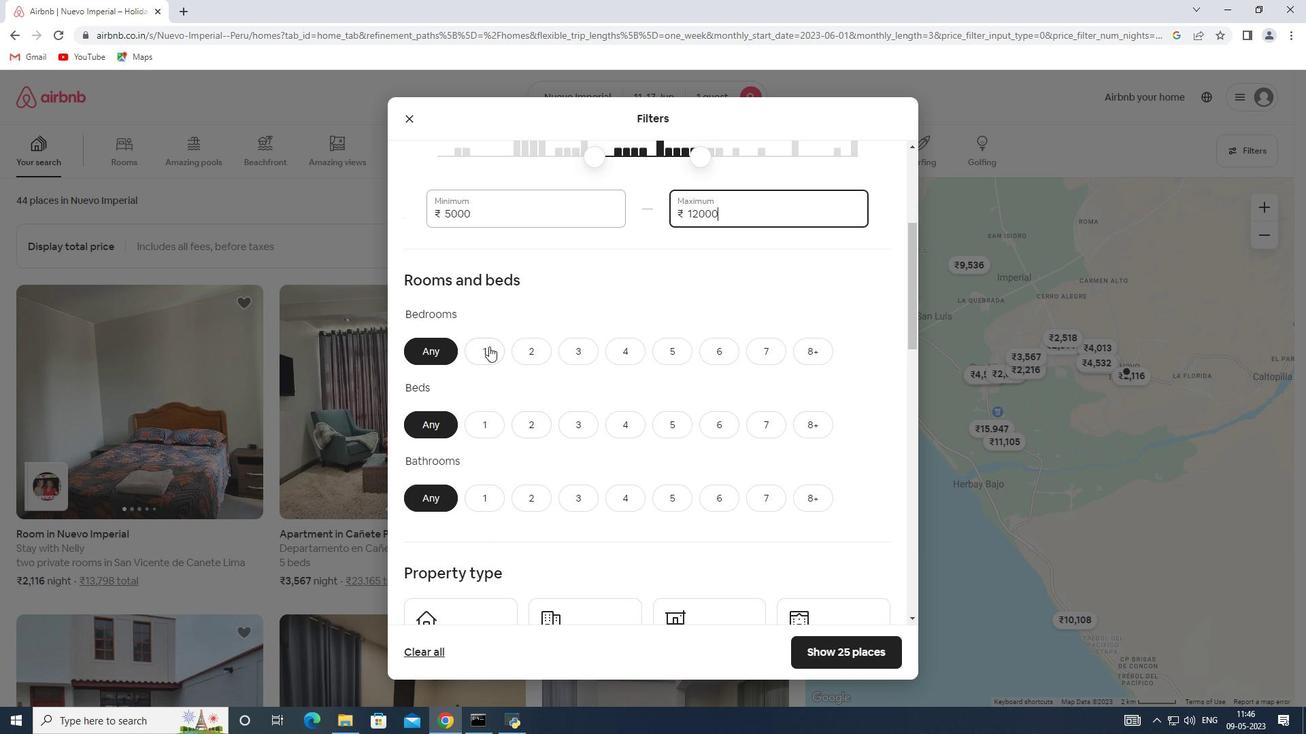 
Action: Mouse moved to (468, 427)
Screenshot: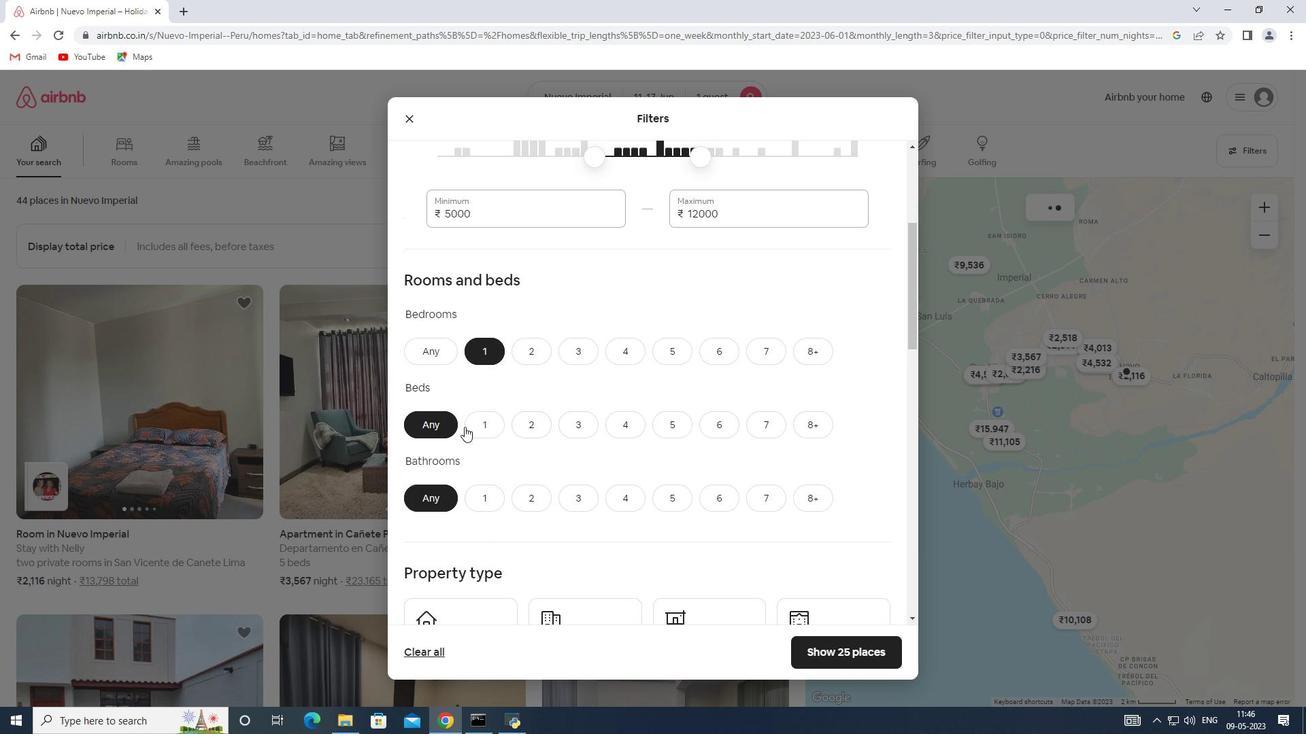 
Action: Mouse pressed left at (468, 427)
Screenshot: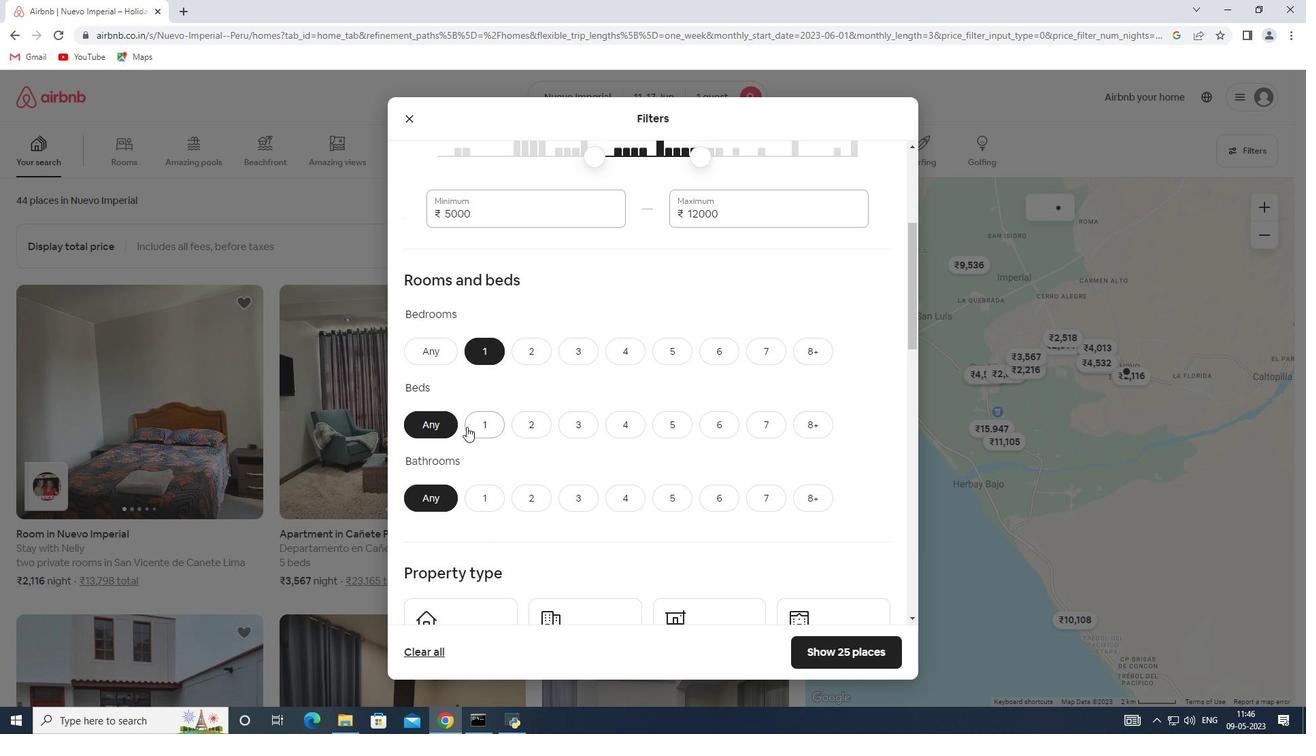 
Action: Mouse moved to (476, 493)
Screenshot: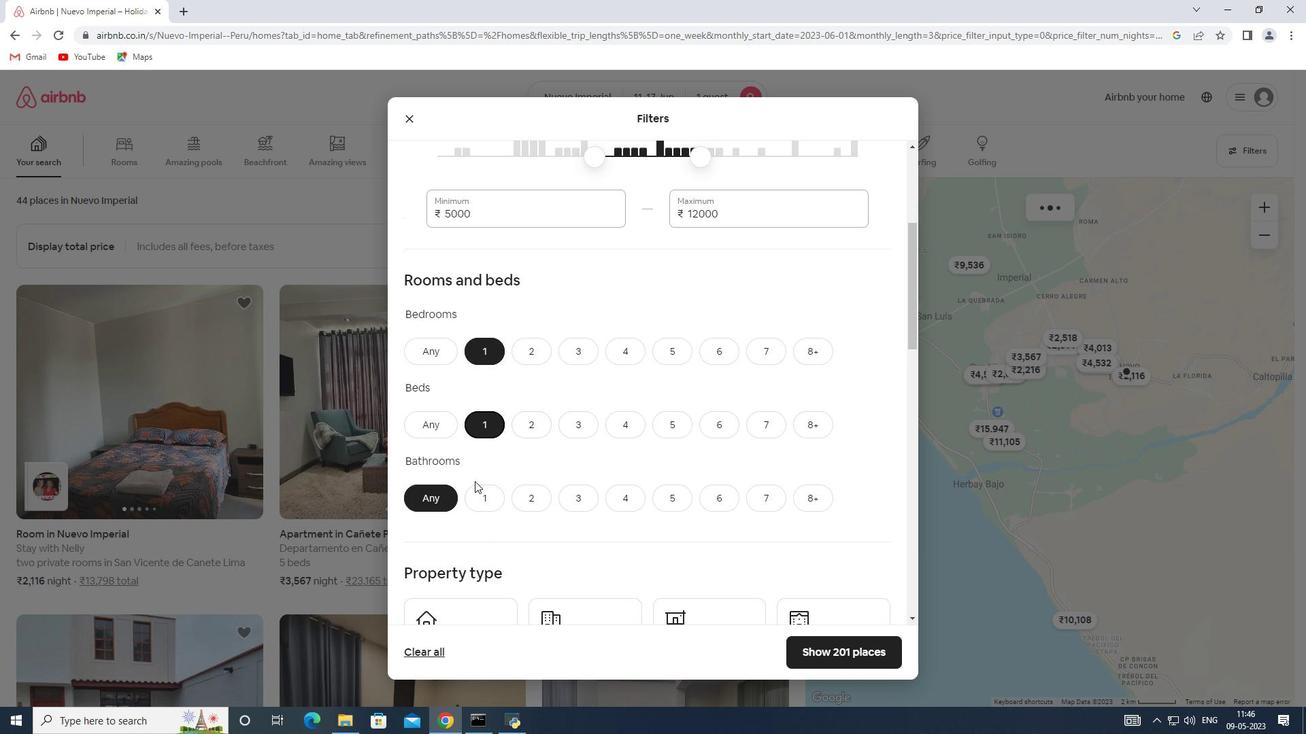 
Action: Mouse pressed left at (476, 493)
Screenshot: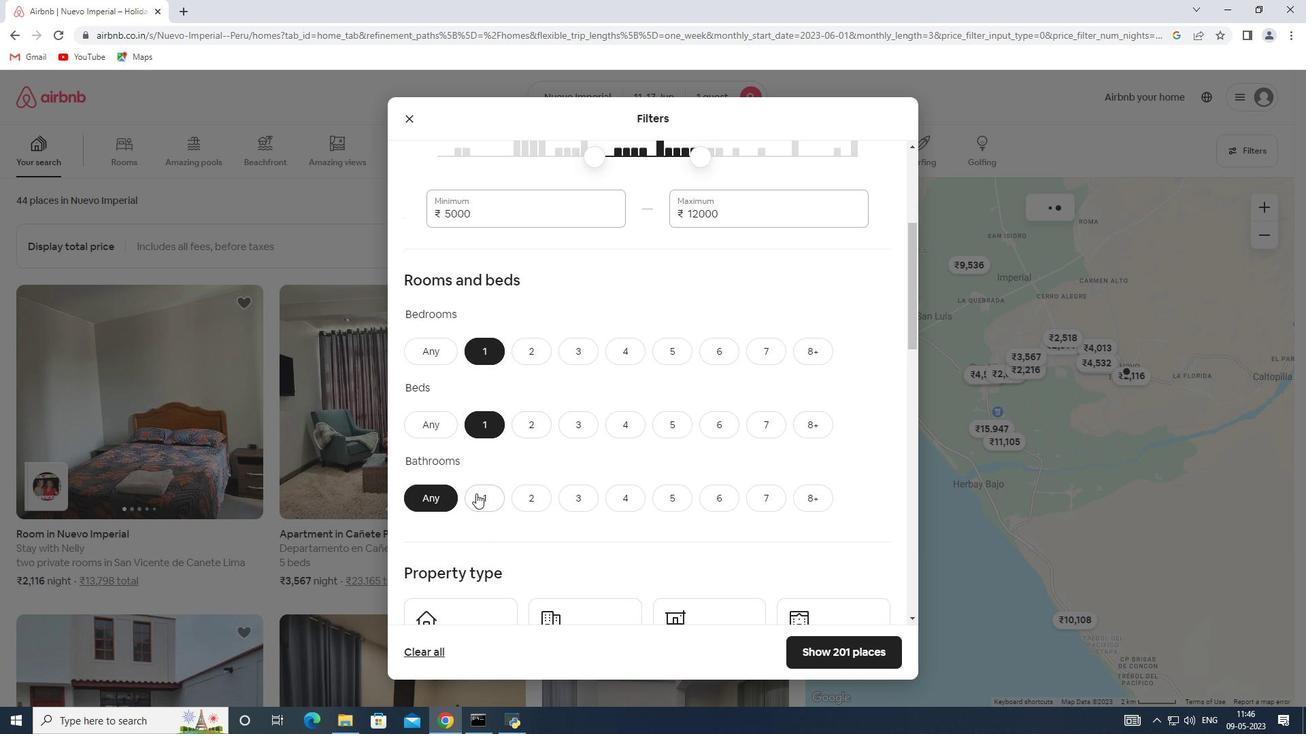 
Action: Mouse scrolled (476, 493) with delta (0, 0)
Screenshot: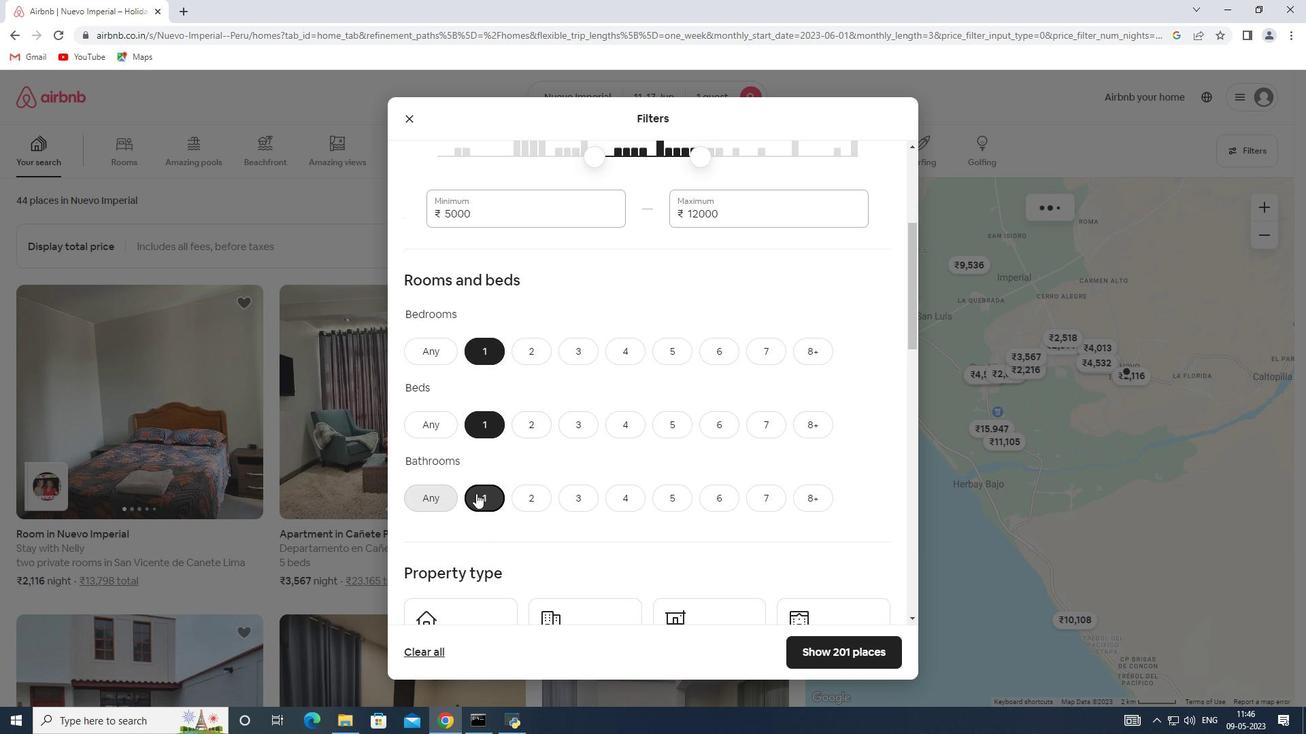 
Action: Mouse scrolled (476, 493) with delta (0, 0)
Screenshot: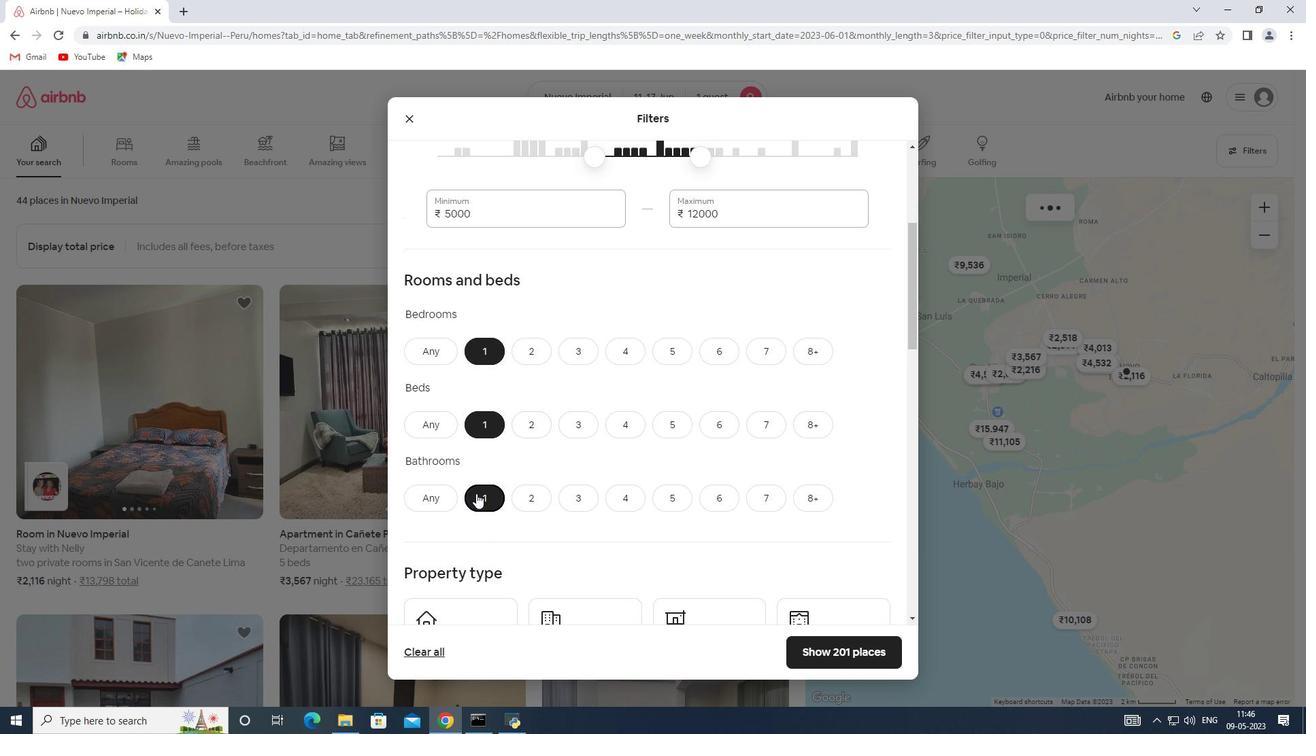
Action: Mouse moved to (489, 458)
Screenshot: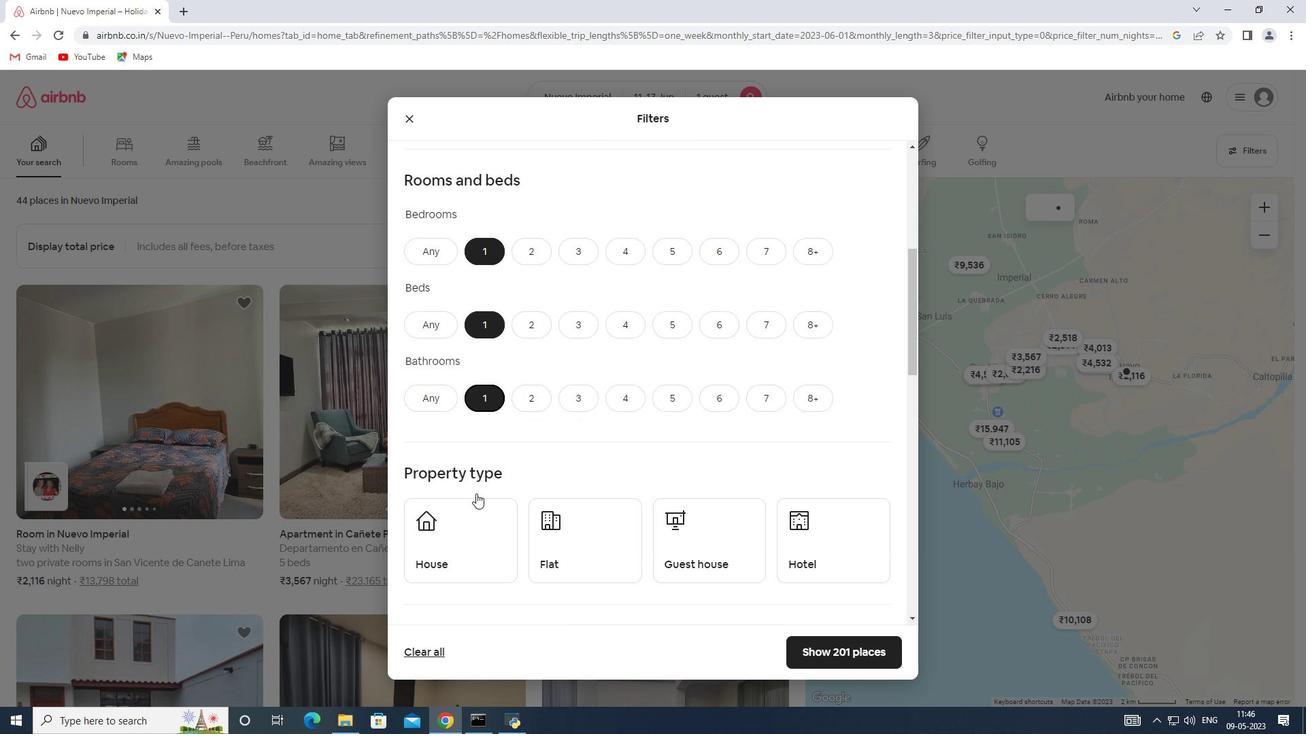 
Action: Mouse scrolled (489, 457) with delta (0, 0)
Screenshot: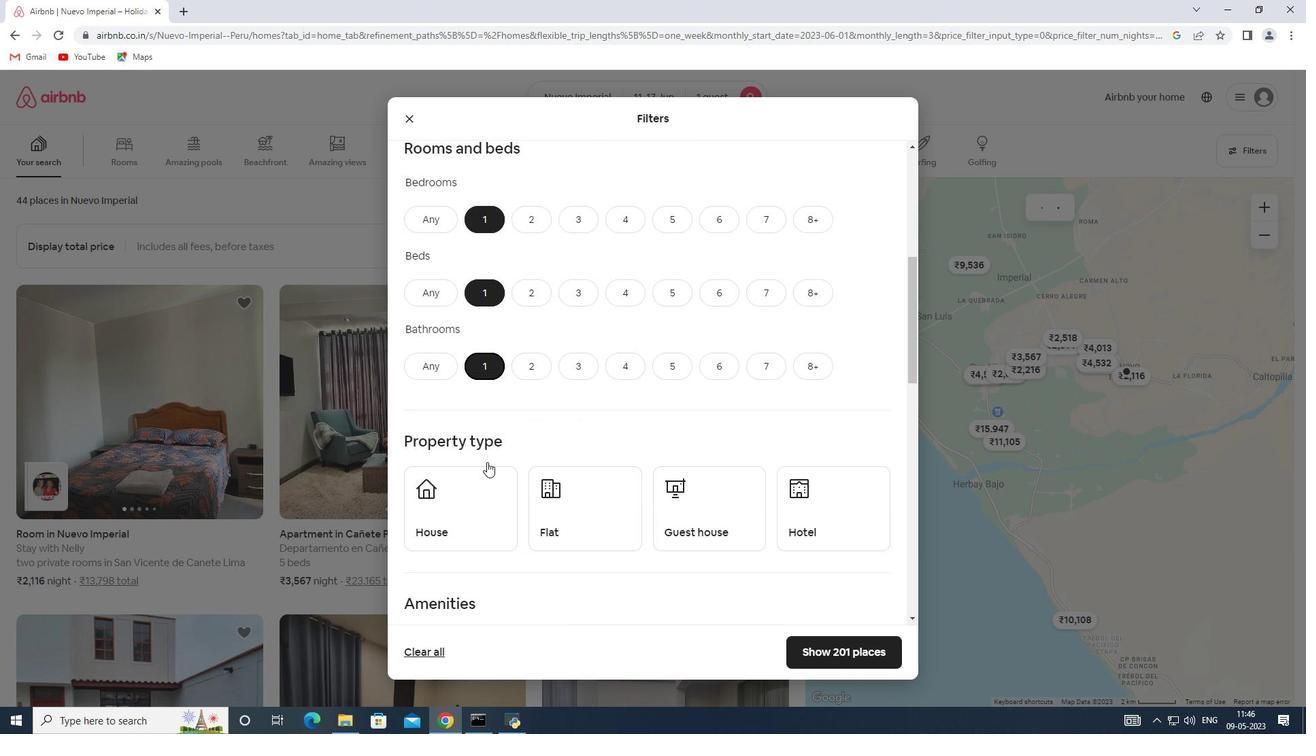 
Action: Mouse scrolled (489, 457) with delta (0, 0)
Screenshot: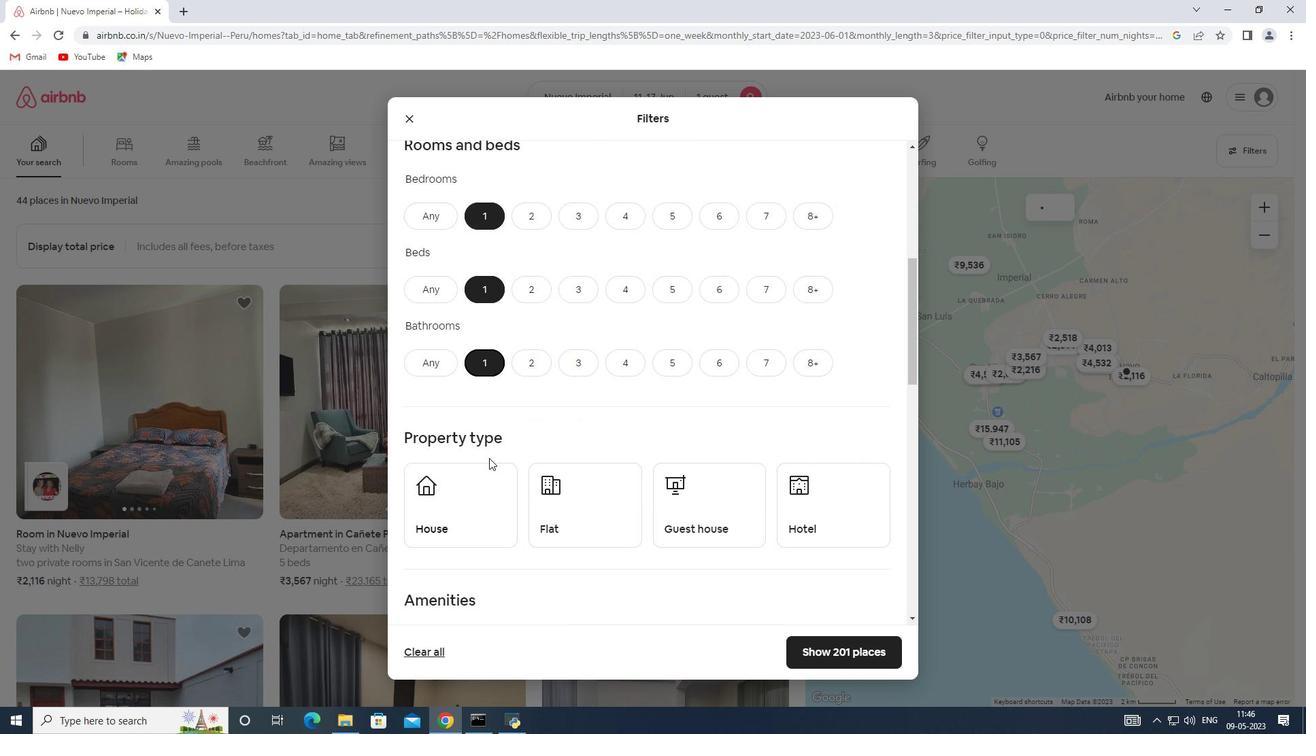 
Action: Mouse moved to (491, 456)
Screenshot: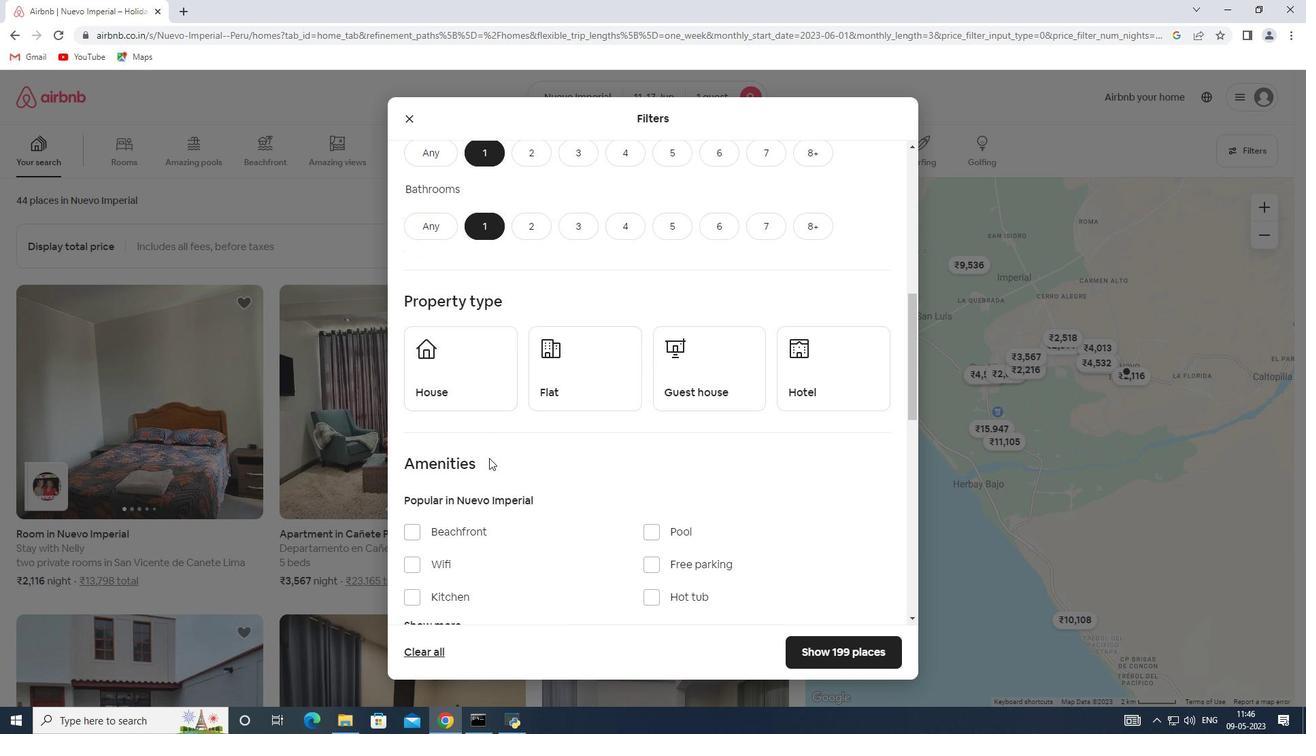 
Action: Mouse scrolled (491, 455) with delta (0, 0)
Screenshot: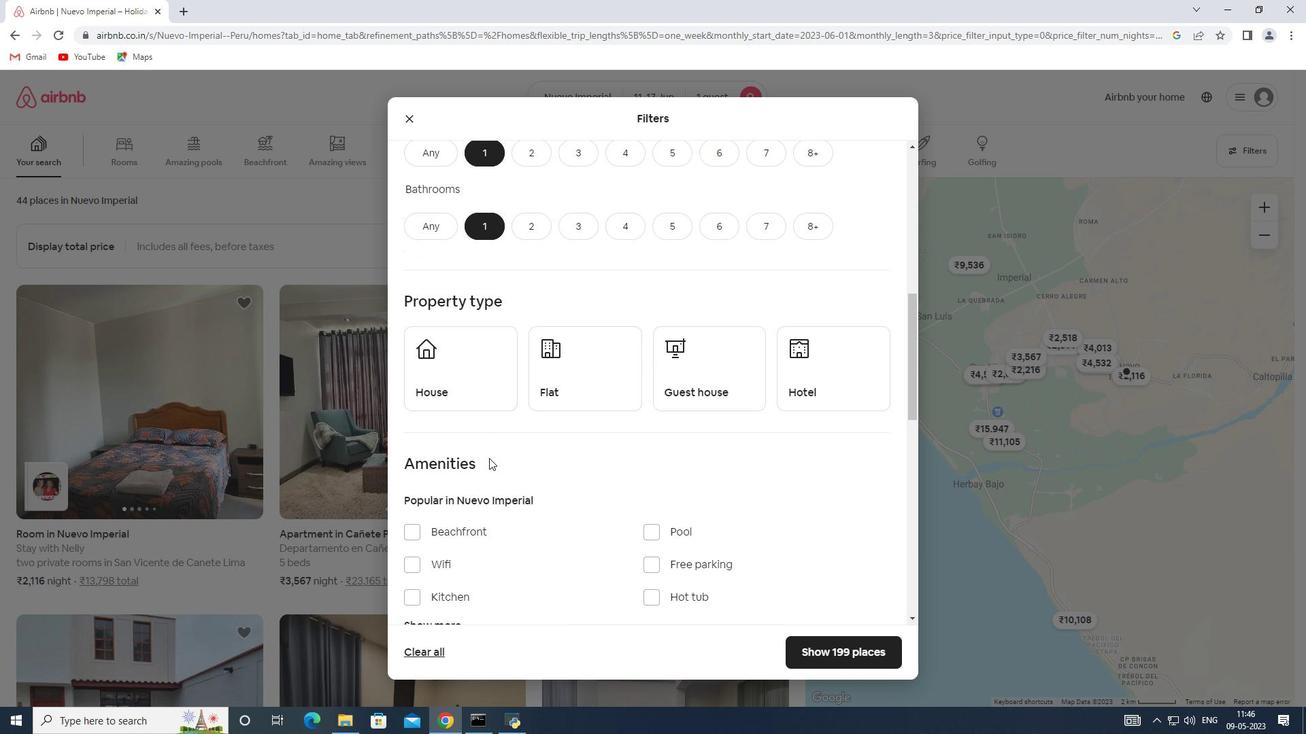 
Action: Mouse scrolled (491, 455) with delta (0, 0)
Screenshot: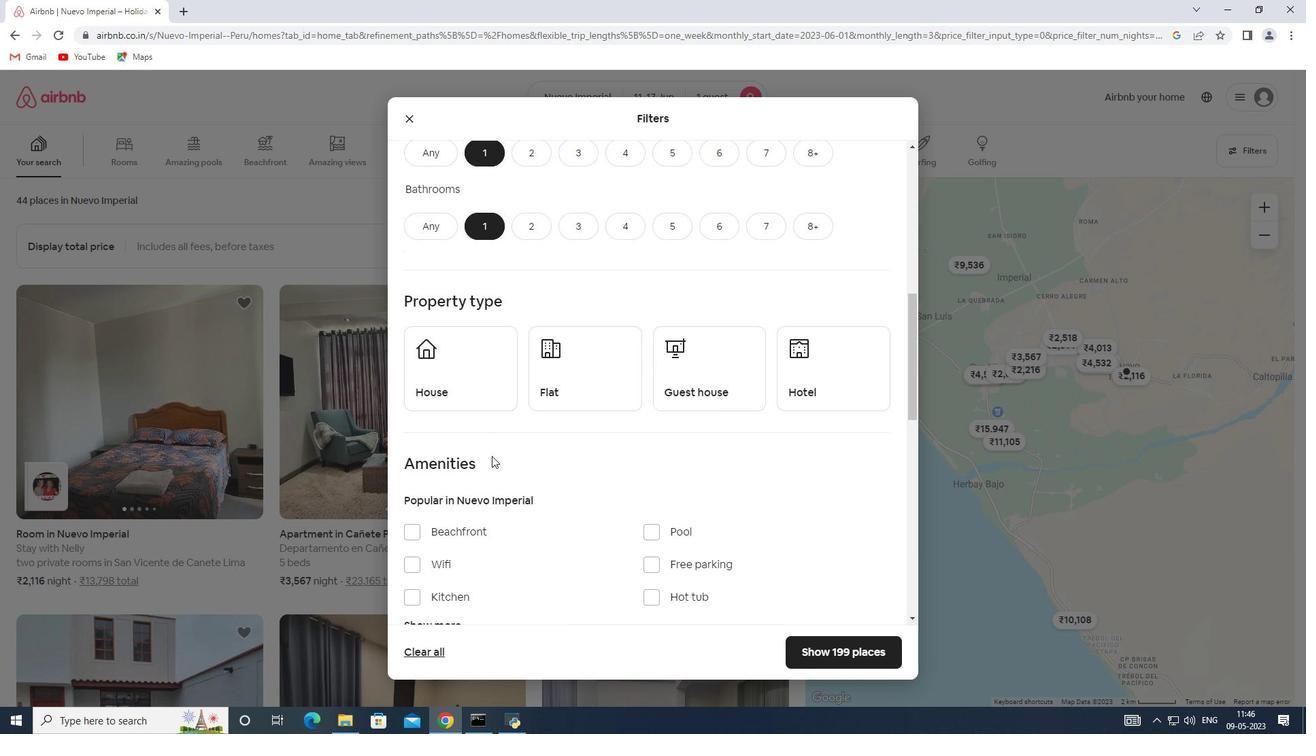 
Action: Mouse moved to (460, 255)
Screenshot: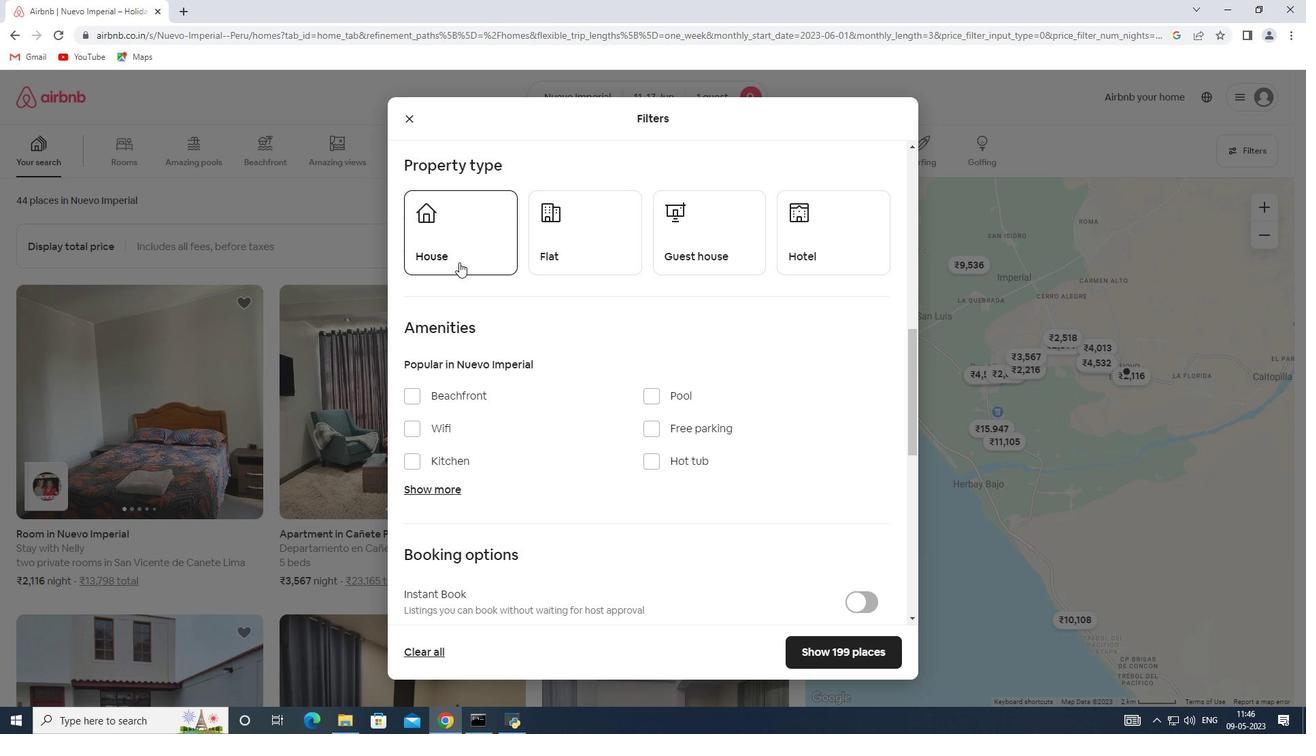 
Action: Mouse pressed left at (460, 255)
Screenshot: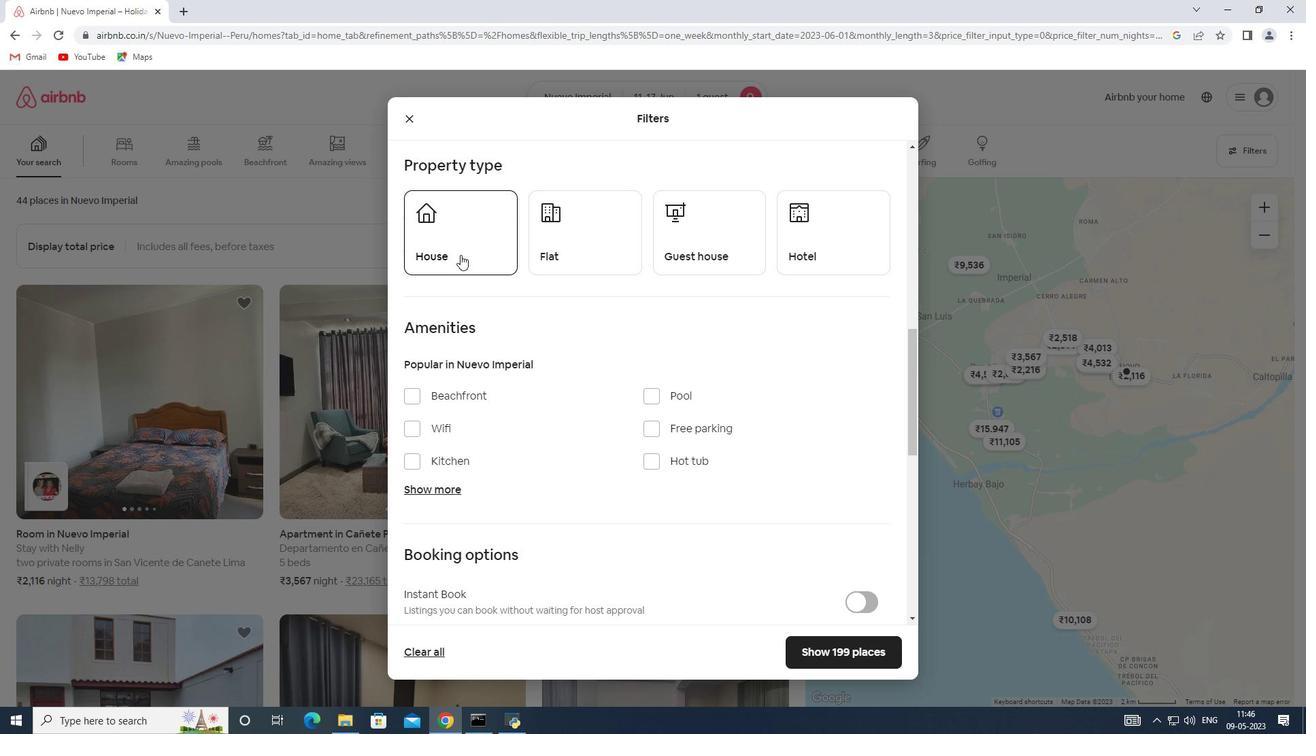 
Action: Mouse moved to (566, 261)
Screenshot: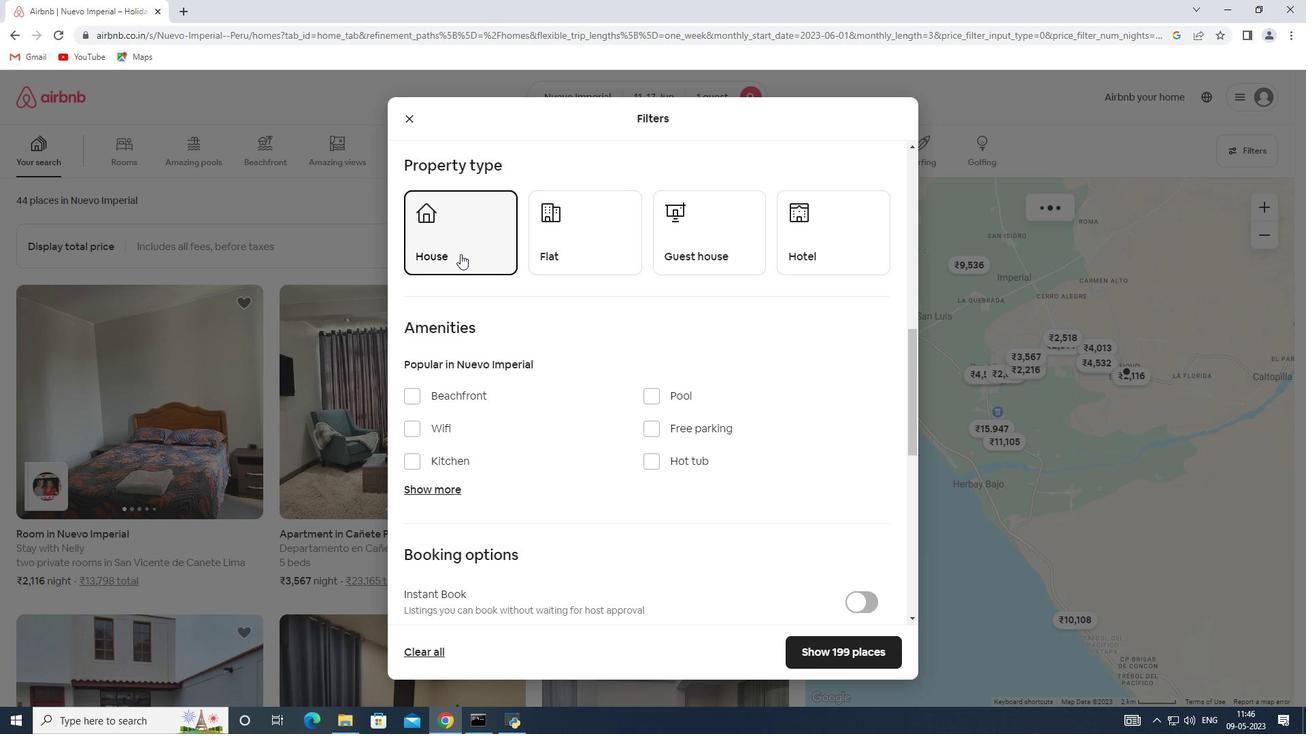 
Action: Mouse pressed left at (566, 261)
Screenshot: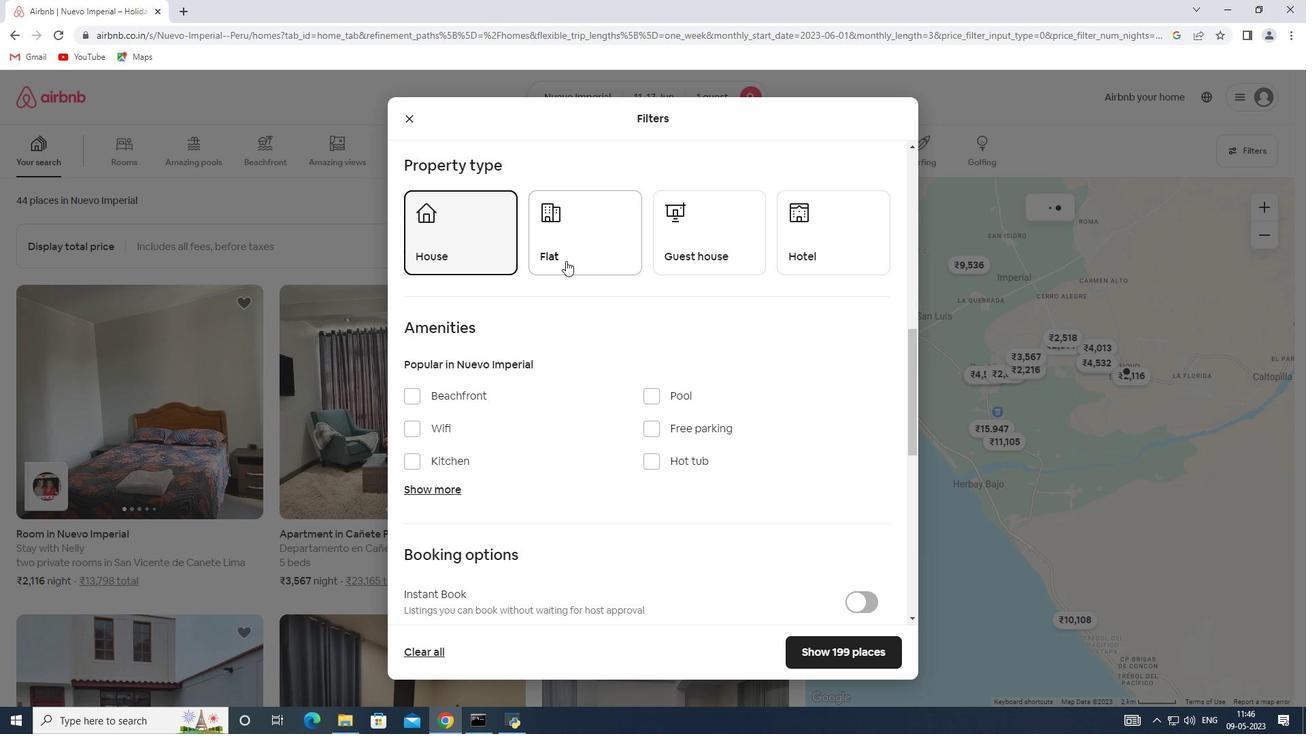 
Action: Mouse moved to (670, 261)
Screenshot: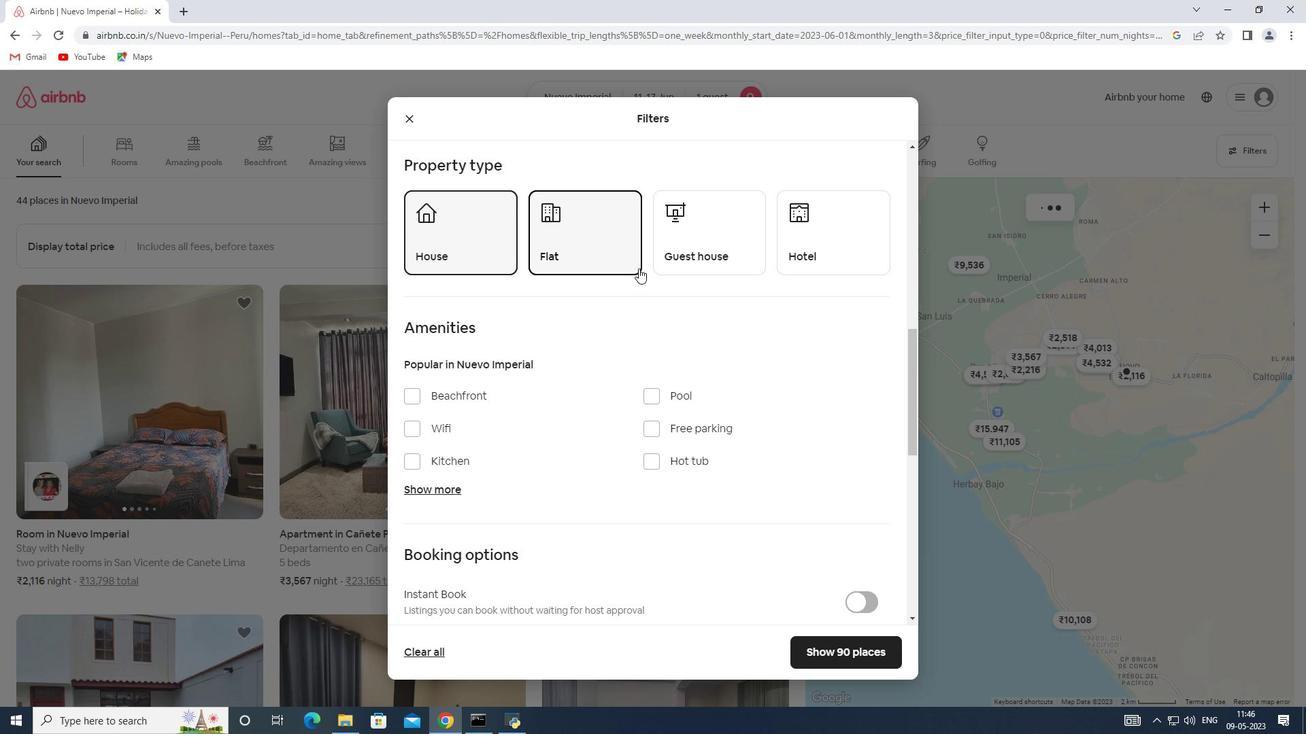 
Action: Mouse pressed left at (670, 261)
Screenshot: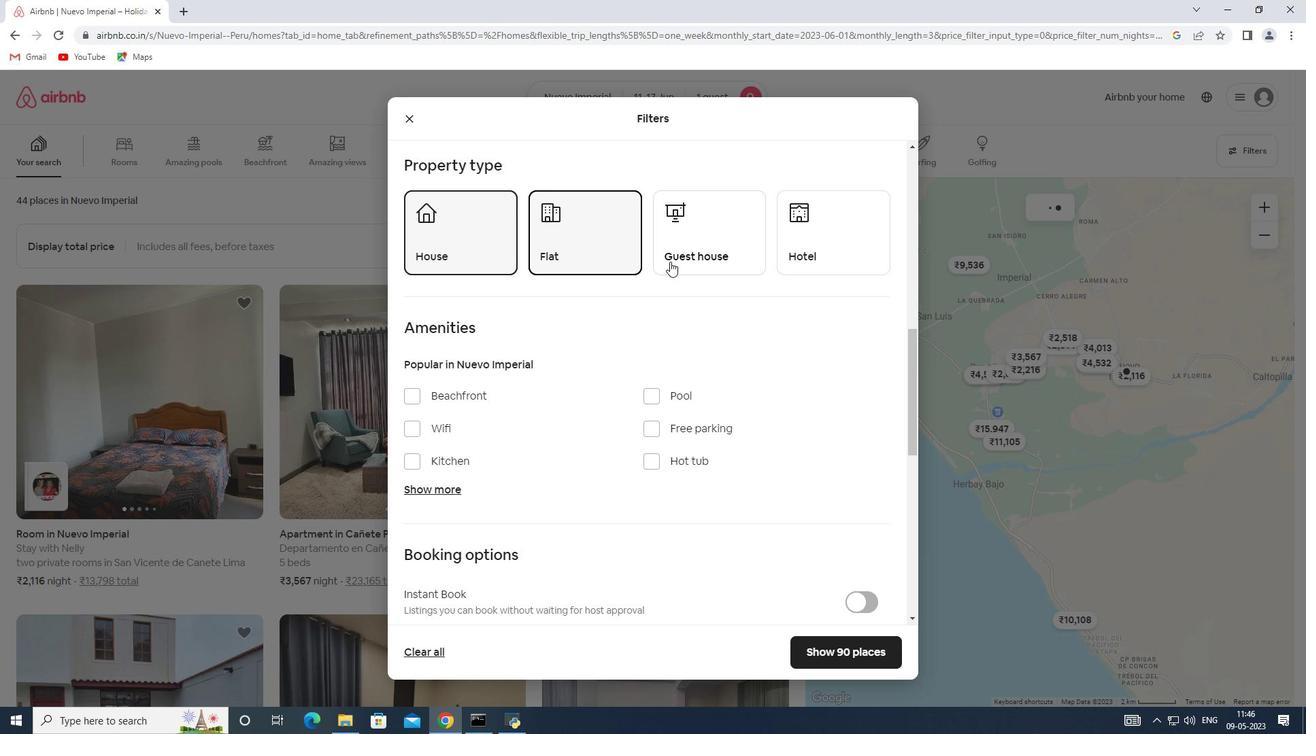 
Action: Mouse moved to (810, 241)
Screenshot: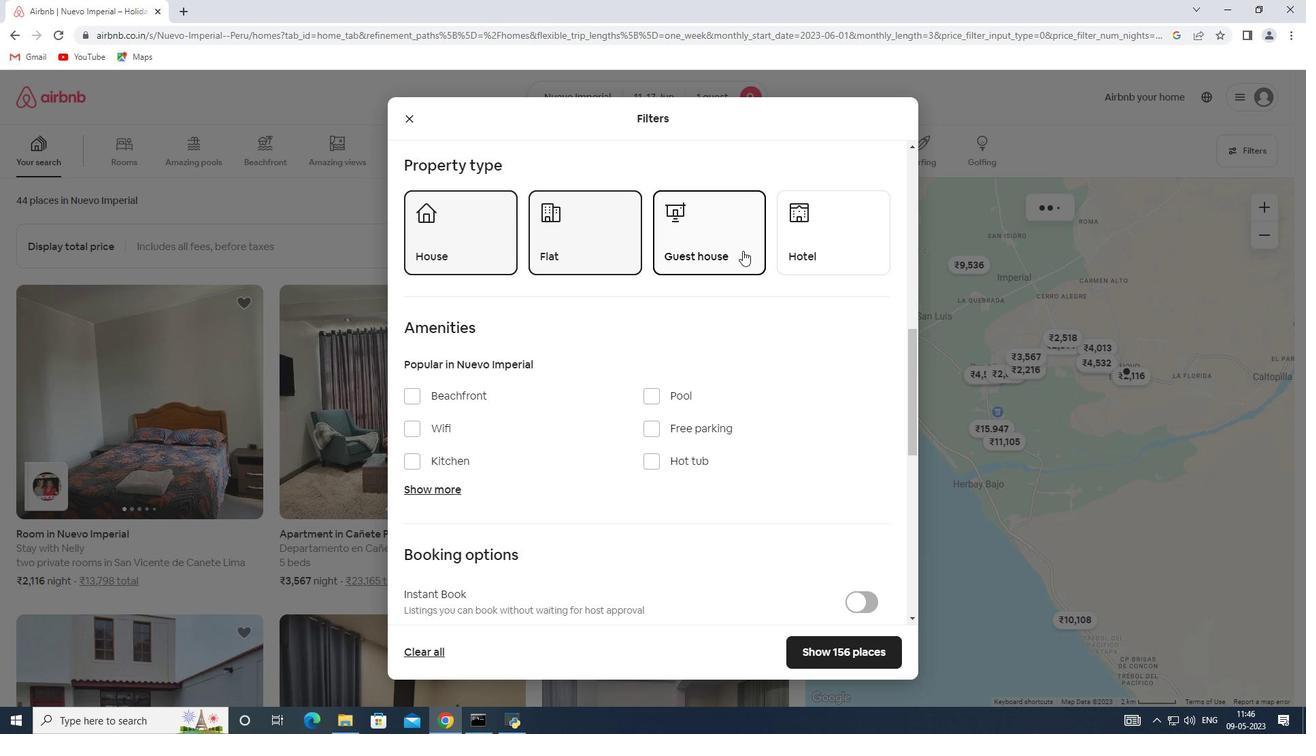 
Action: Mouse pressed left at (810, 241)
Screenshot: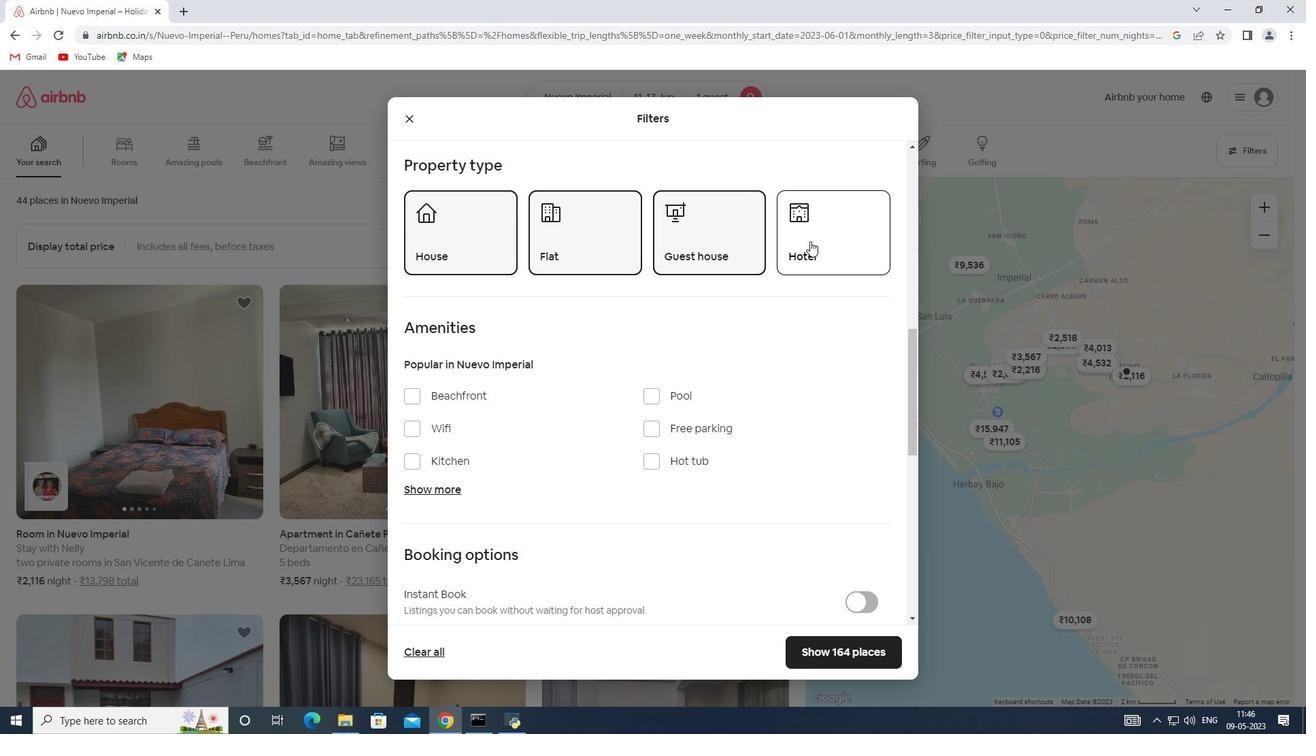 
Action: Mouse scrolled (810, 240) with delta (0, 0)
Screenshot: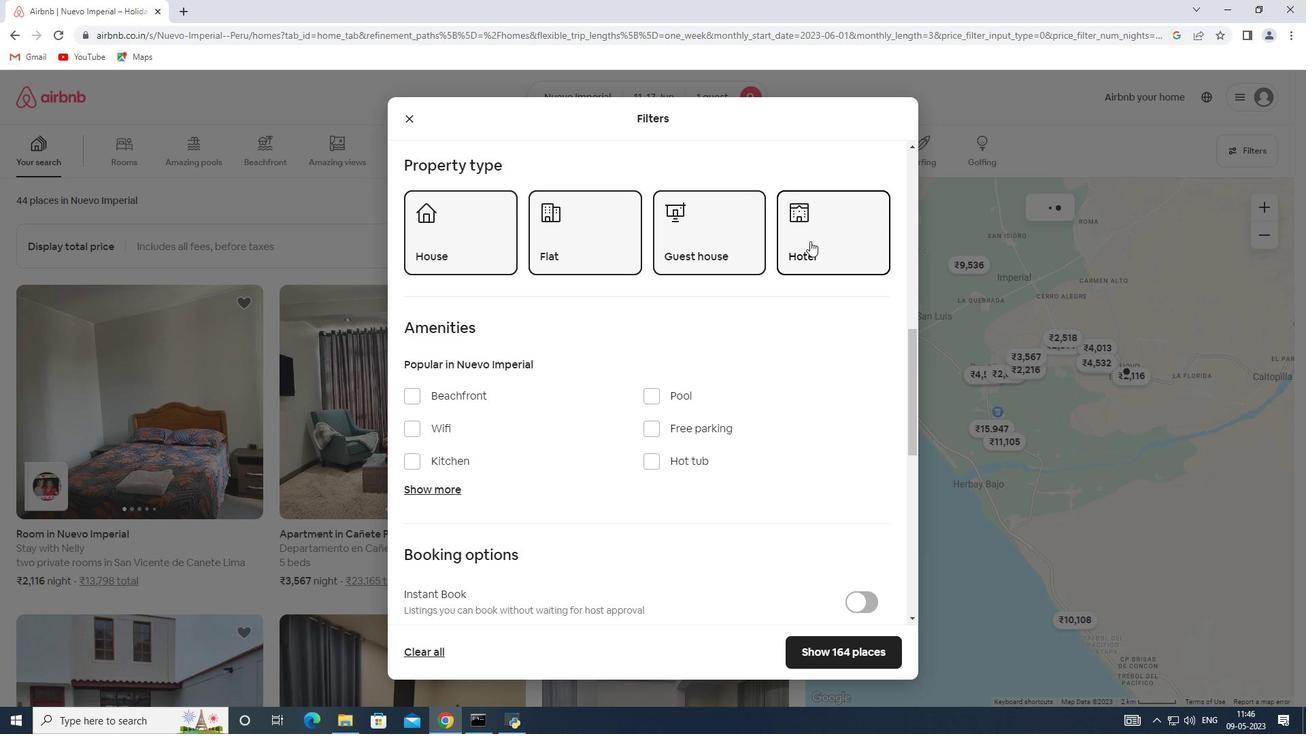 
Action: Mouse scrolled (810, 240) with delta (0, 0)
Screenshot: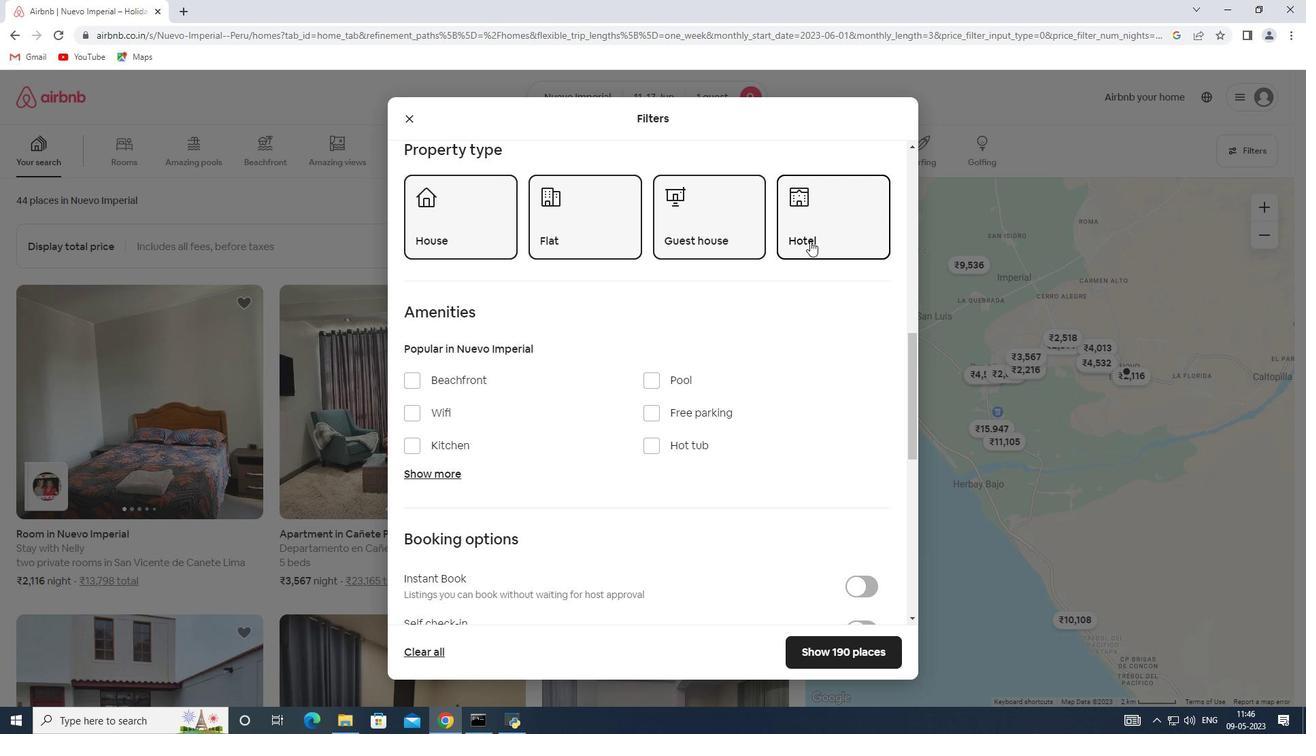 
Action: Mouse scrolled (810, 240) with delta (0, 0)
Screenshot: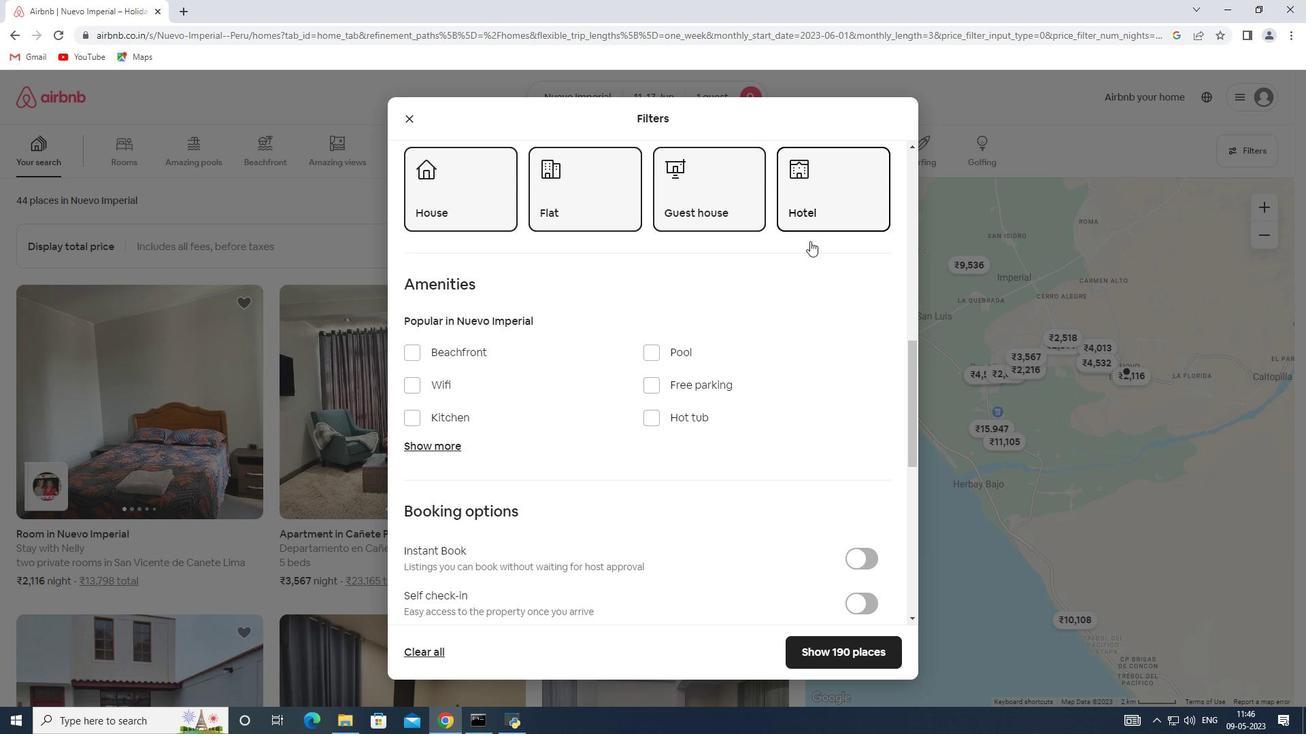 
Action: Mouse scrolled (810, 240) with delta (0, 0)
Screenshot: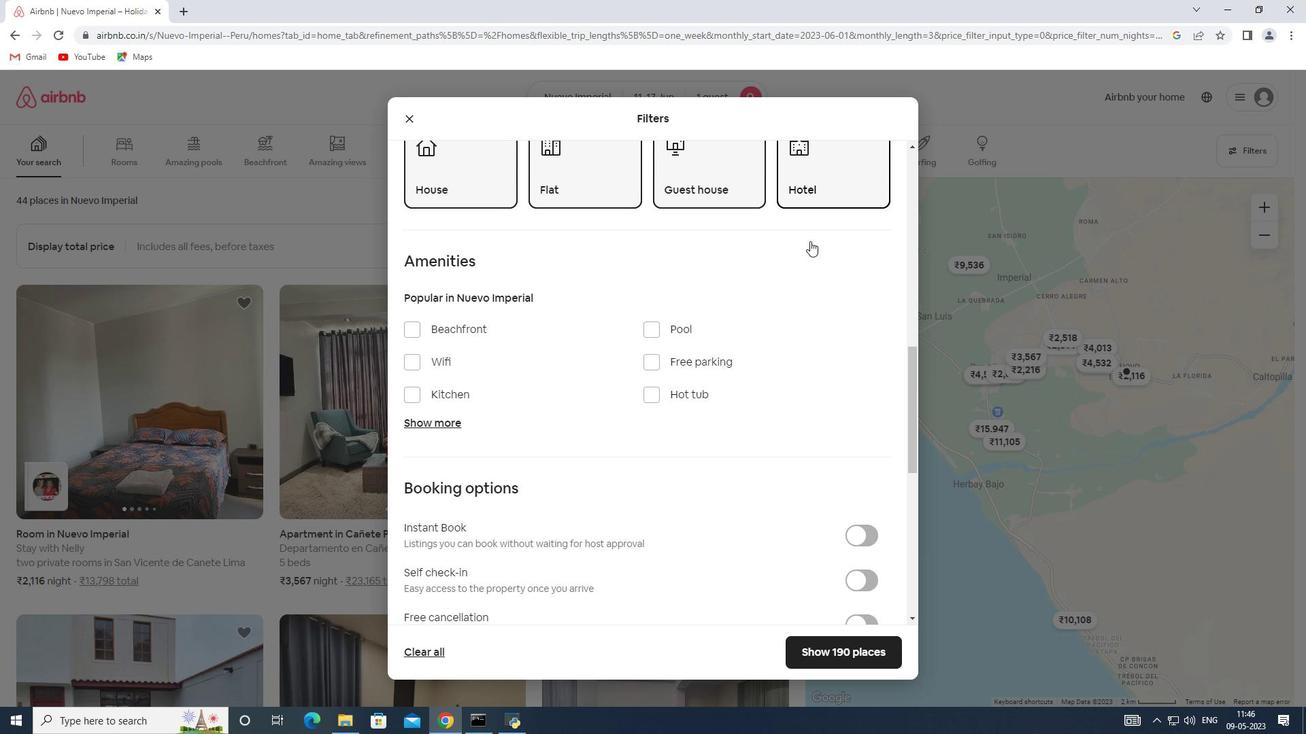 
Action: Mouse moved to (859, 371)
Screenshot: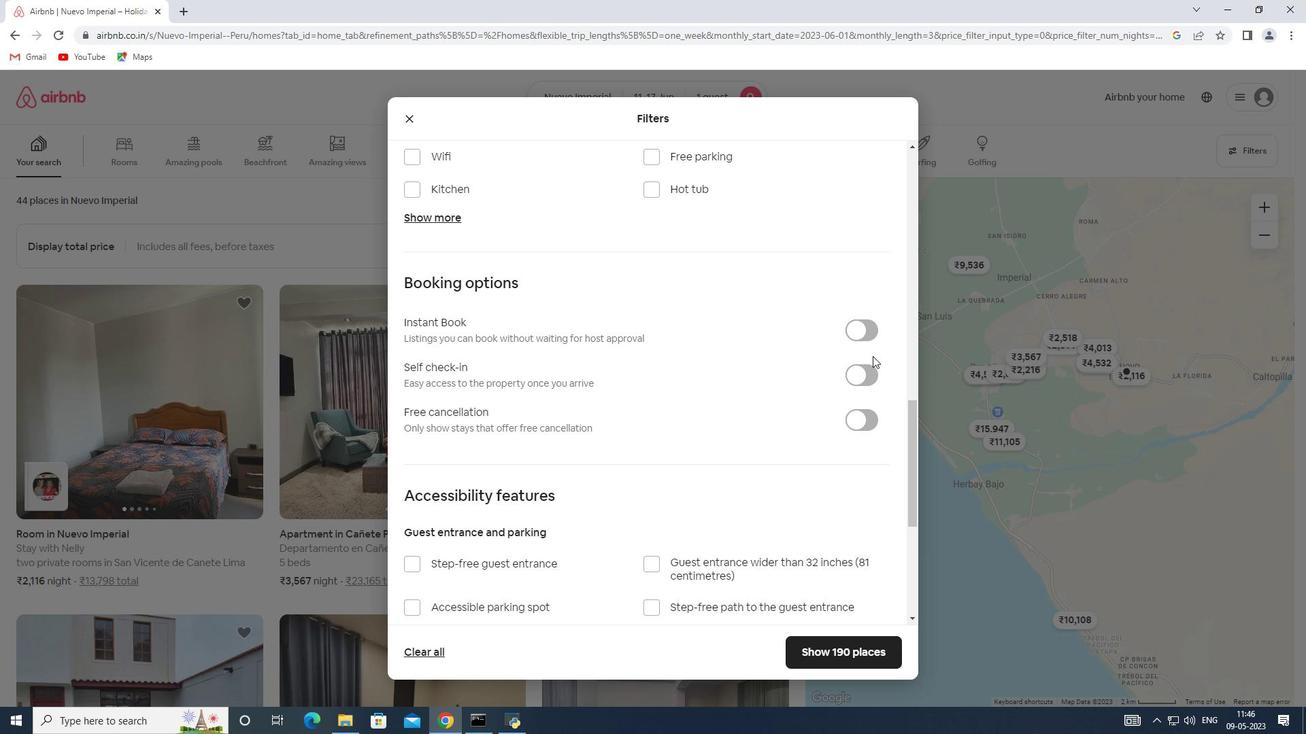 
Action: Mouse pressed left at (859, 371)
Screenshot: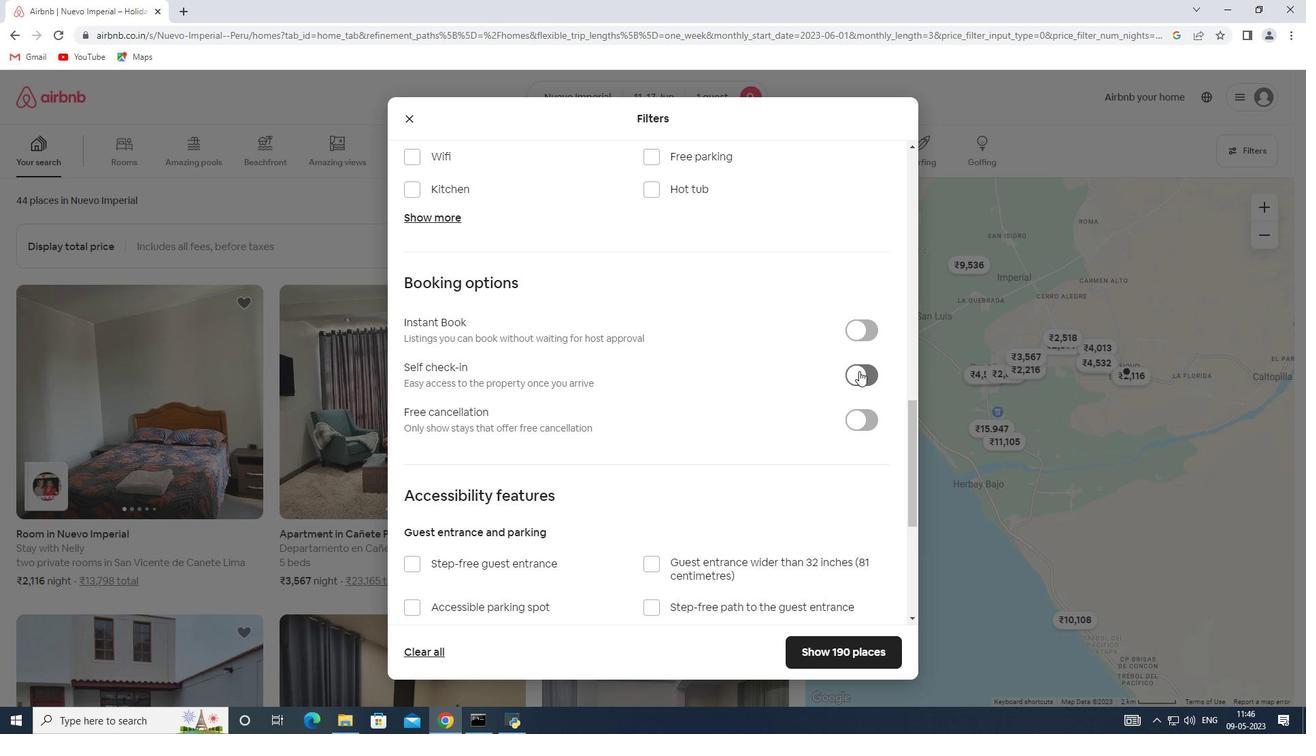 
Action: Mouse moved to (694, 411)
Screenshot: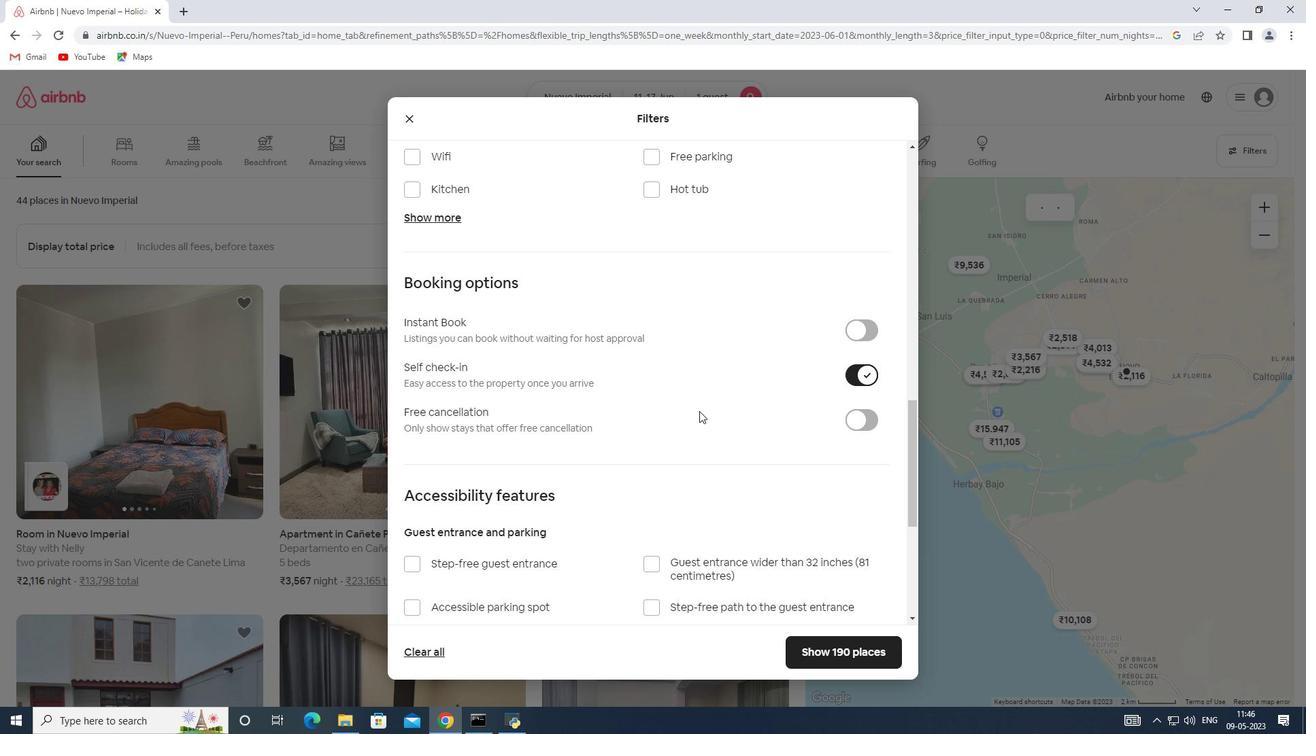 
Action: Mouse scrolled (694, 410) with delta (0, 0)
Screenshot: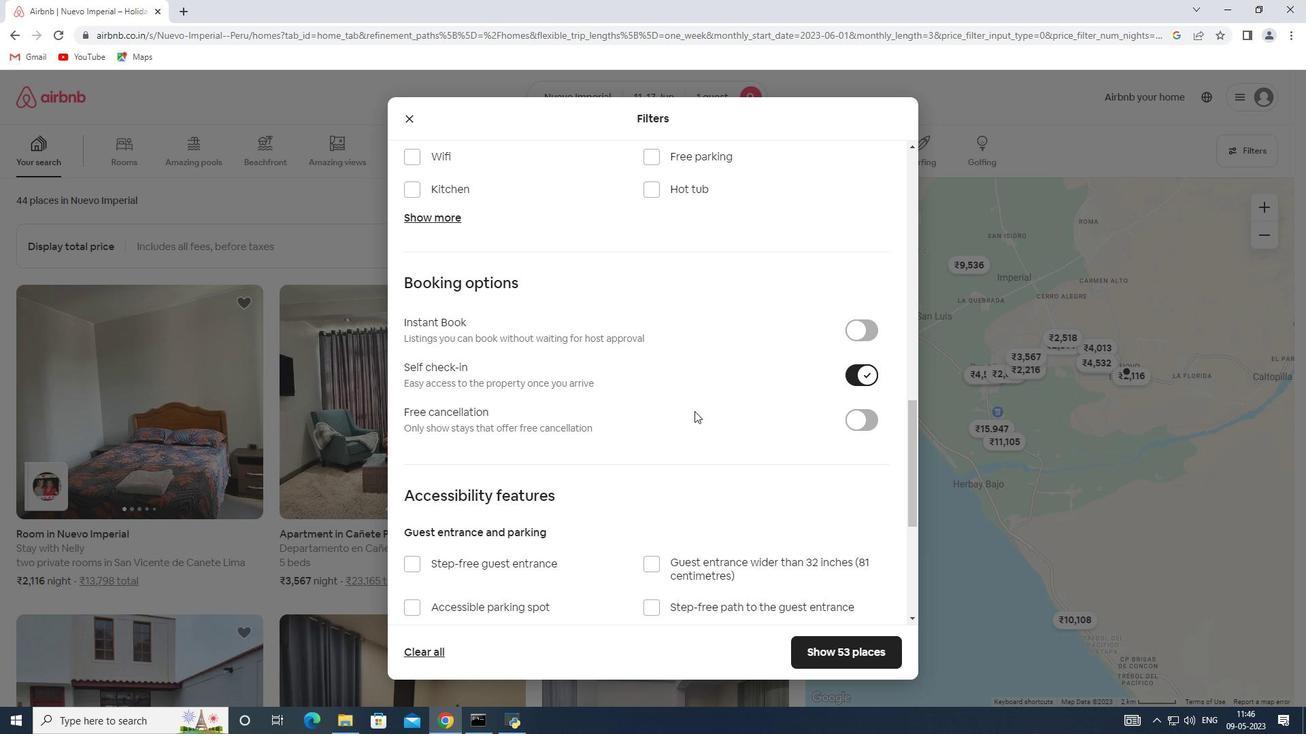 
Action: Mouse scrolled (694, 410) with delta (0, 0)
Screenshot: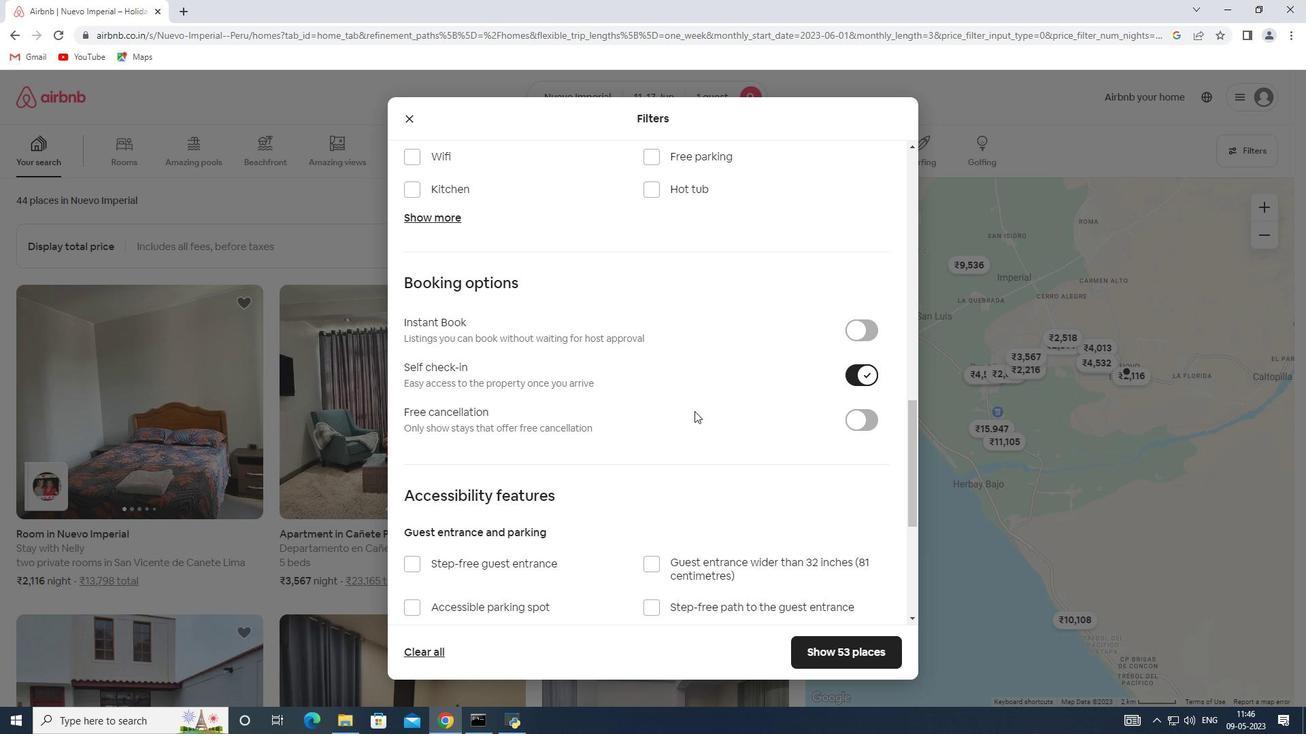 
Action: Mouse scrolled (694, 410) with delta (0, 0)
Screenshot: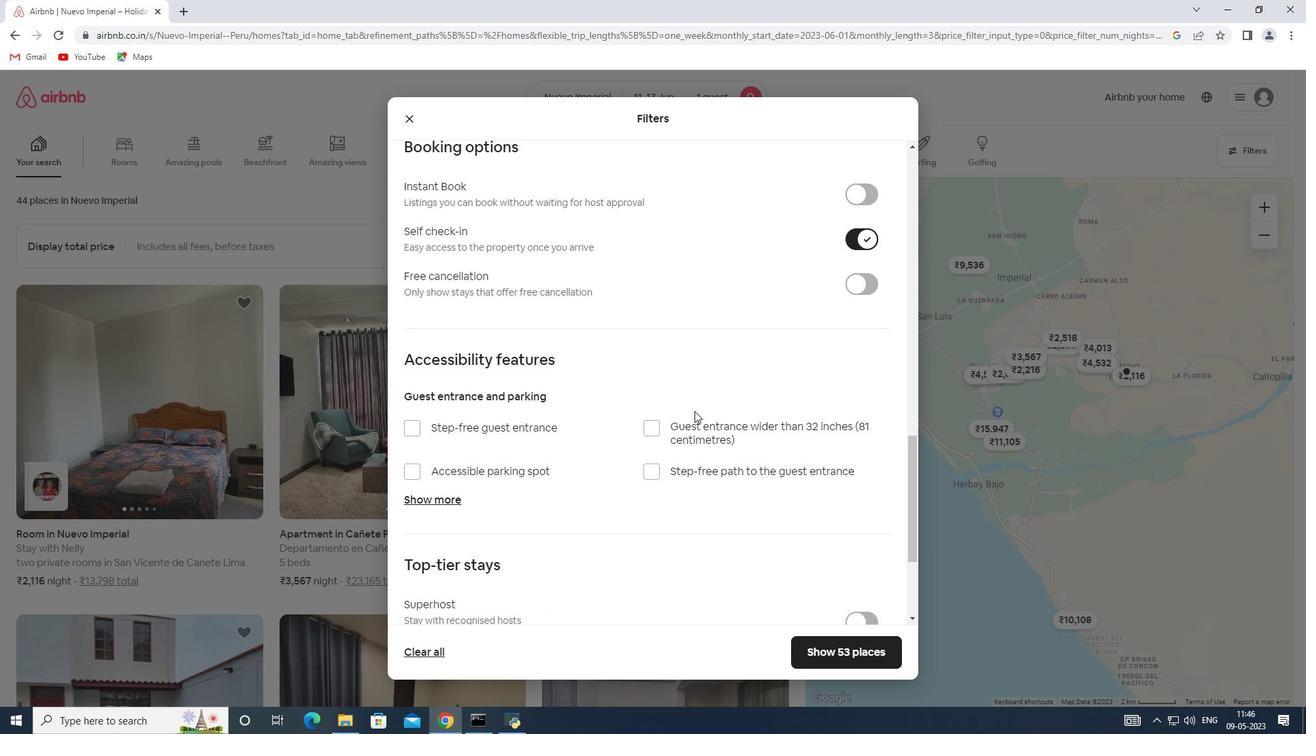 
Action: Mouse scrolled (694, 410) with delta (0, 0)
Screenshot: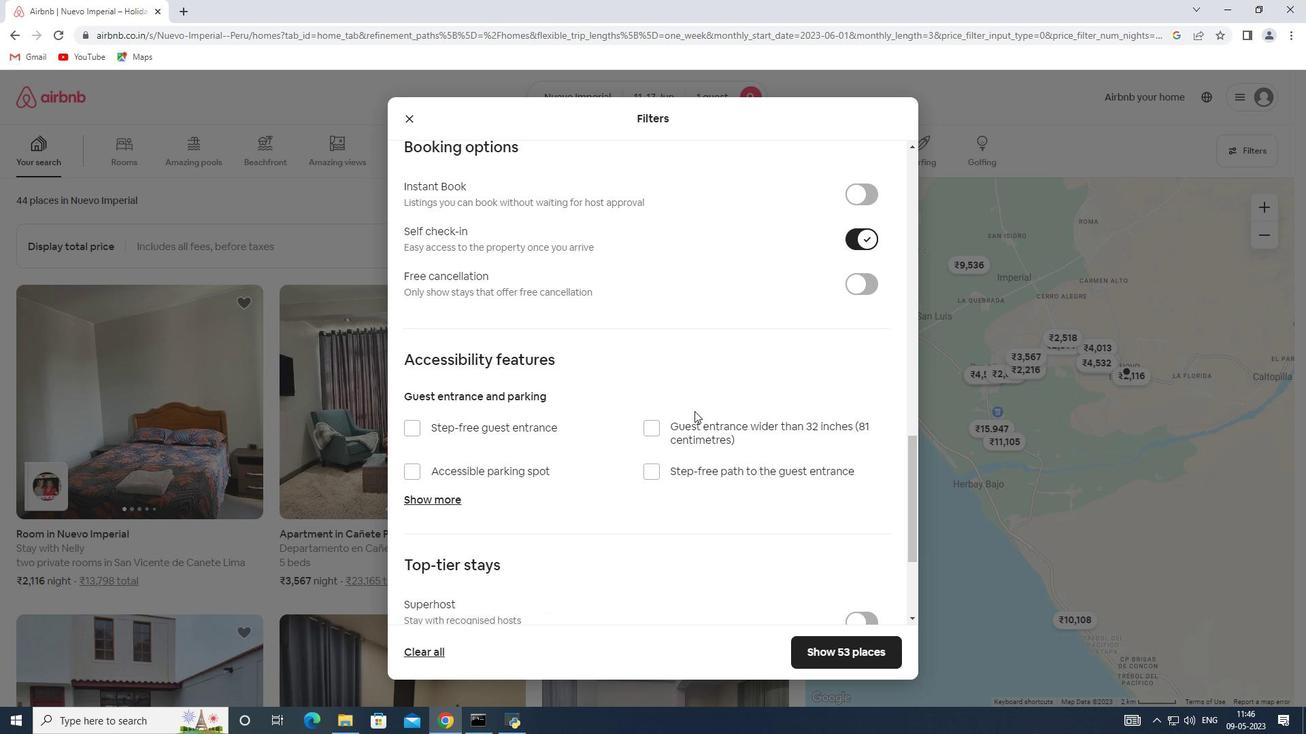 
Action: Mouse scrolled (694, 410) with delta (0, 0)
Screenshot: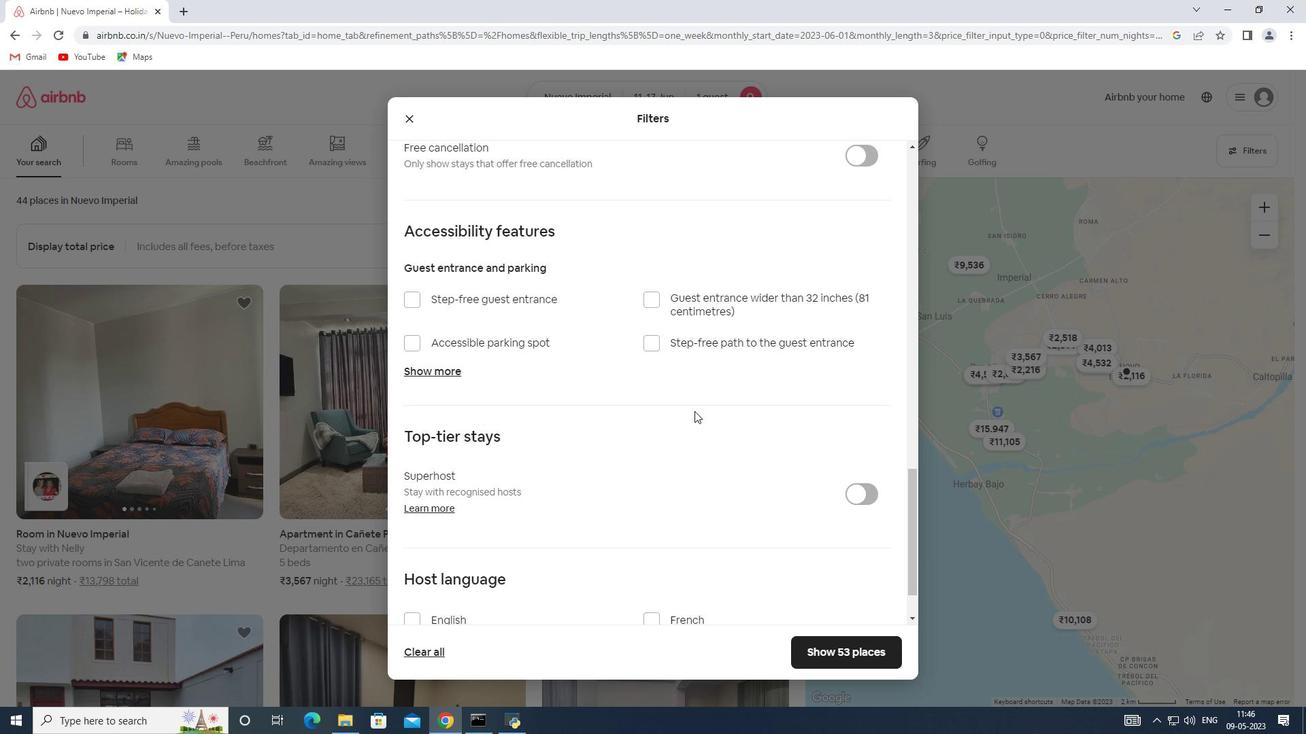 
Action: Mouse scrolled (694, 410) with delta (0, 0)
Screenshot: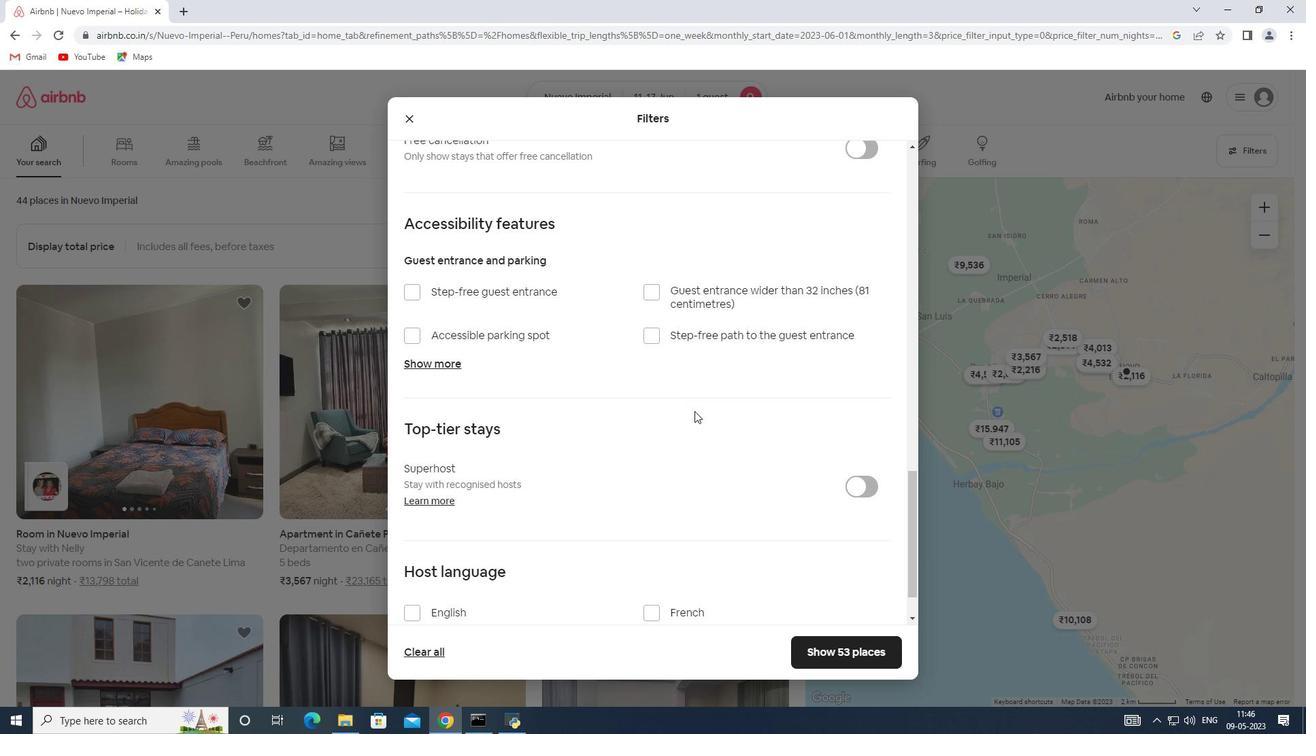 
Action: Mouse scrolled (694, 410) with delta (0, 0)
Screenshot: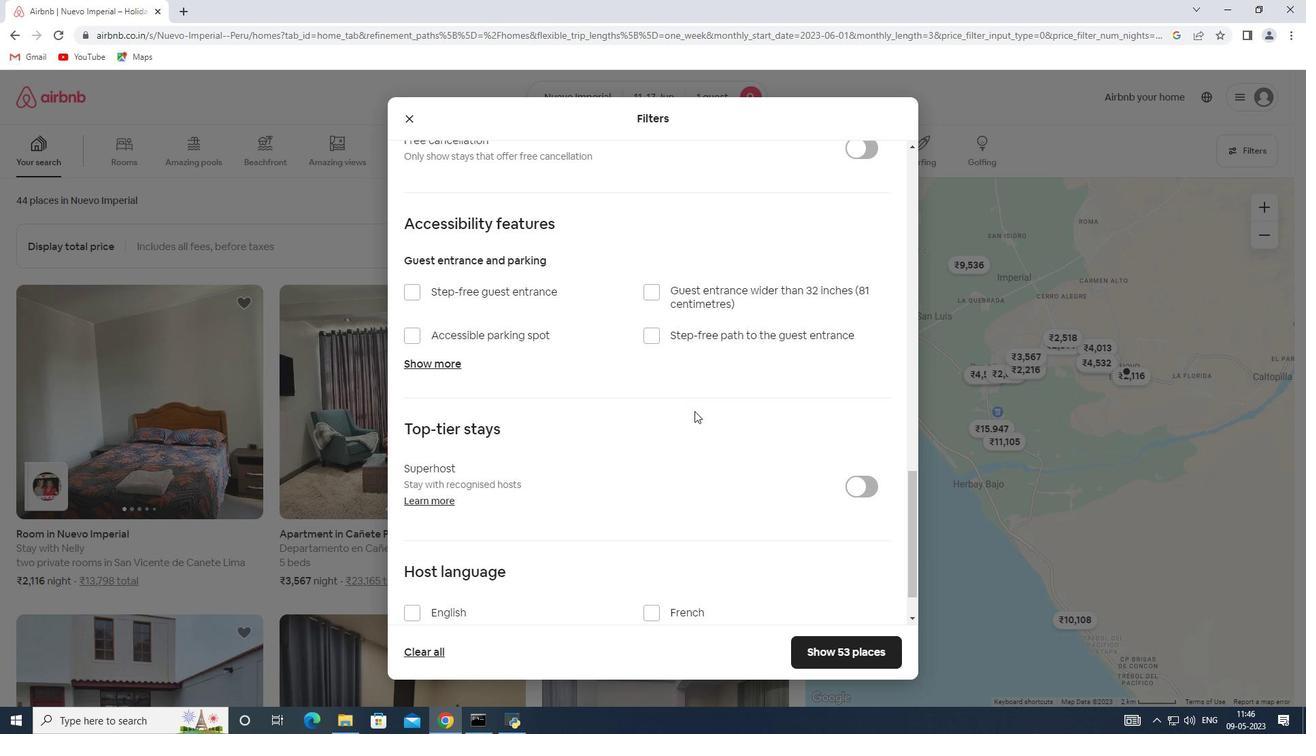 
Action: Mouse moved to (432, 557)
Screenshot: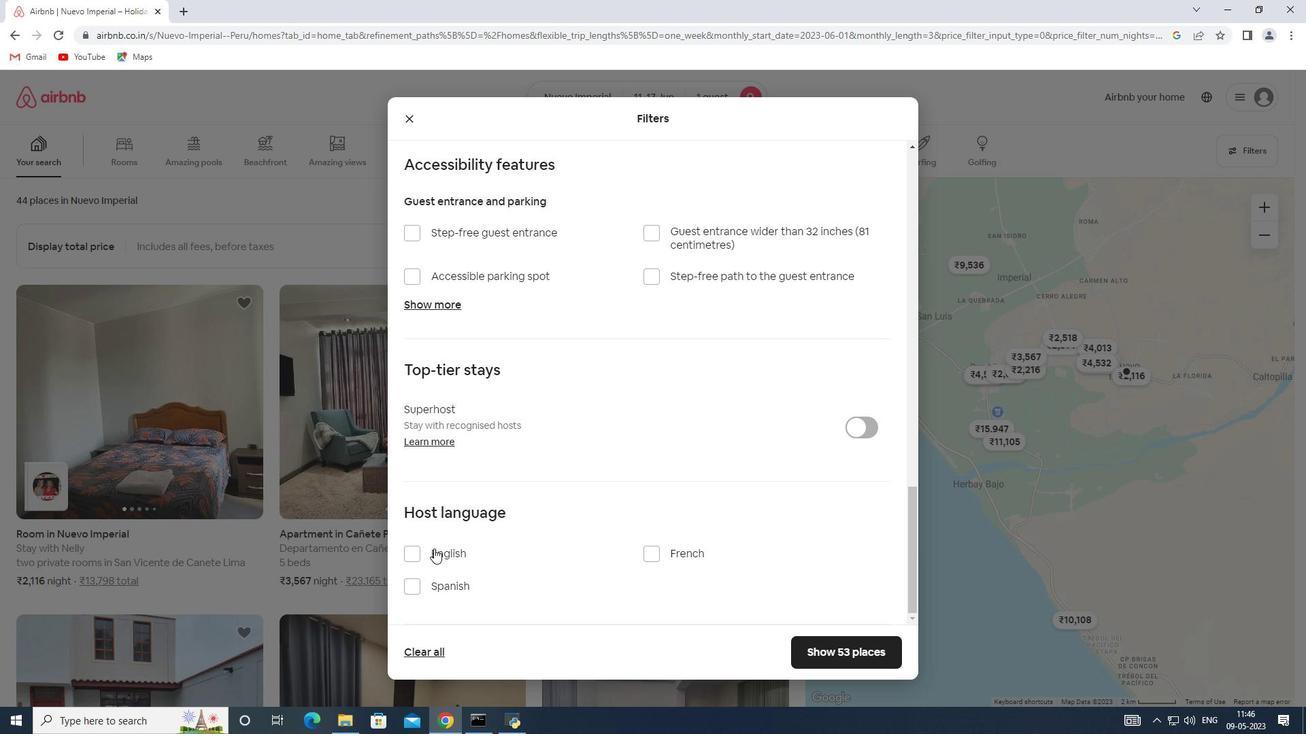 
Action: Mouse pressed left at (432, 557)
Screenshot: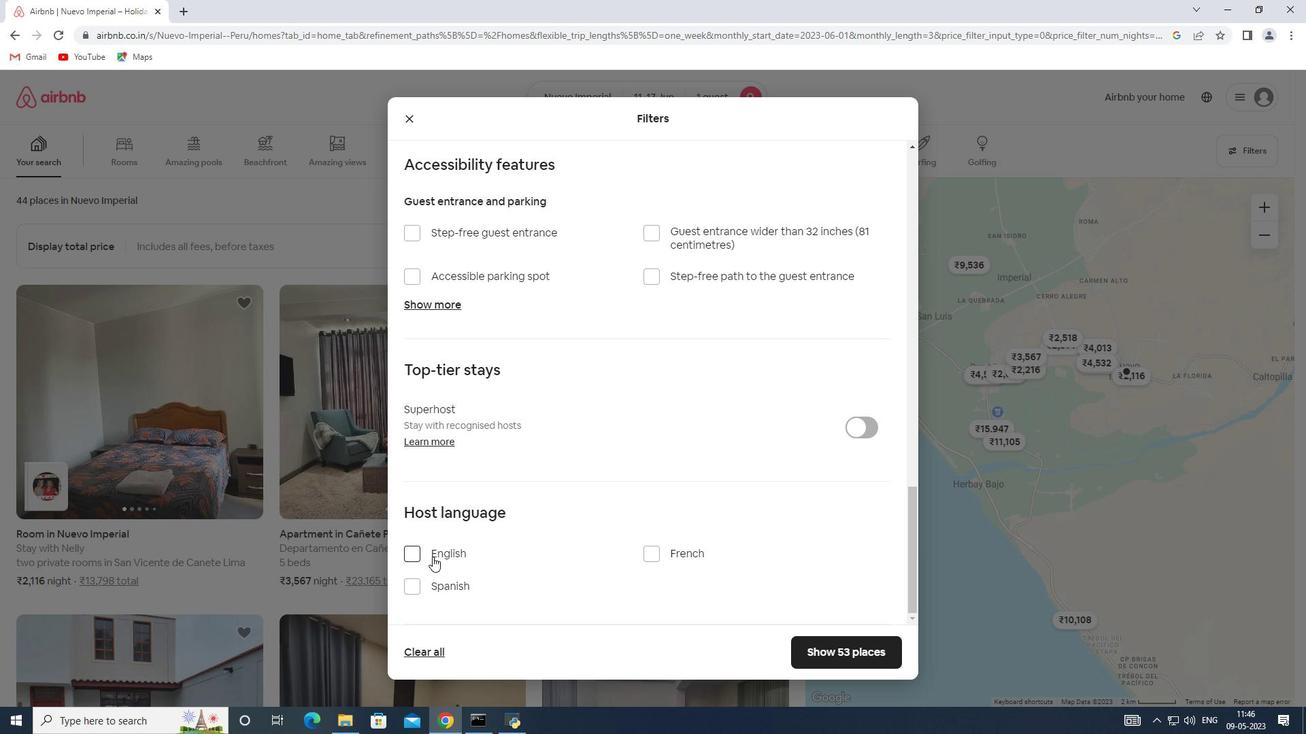 
Action: Mouse moved to (835, 653)
Screenshot: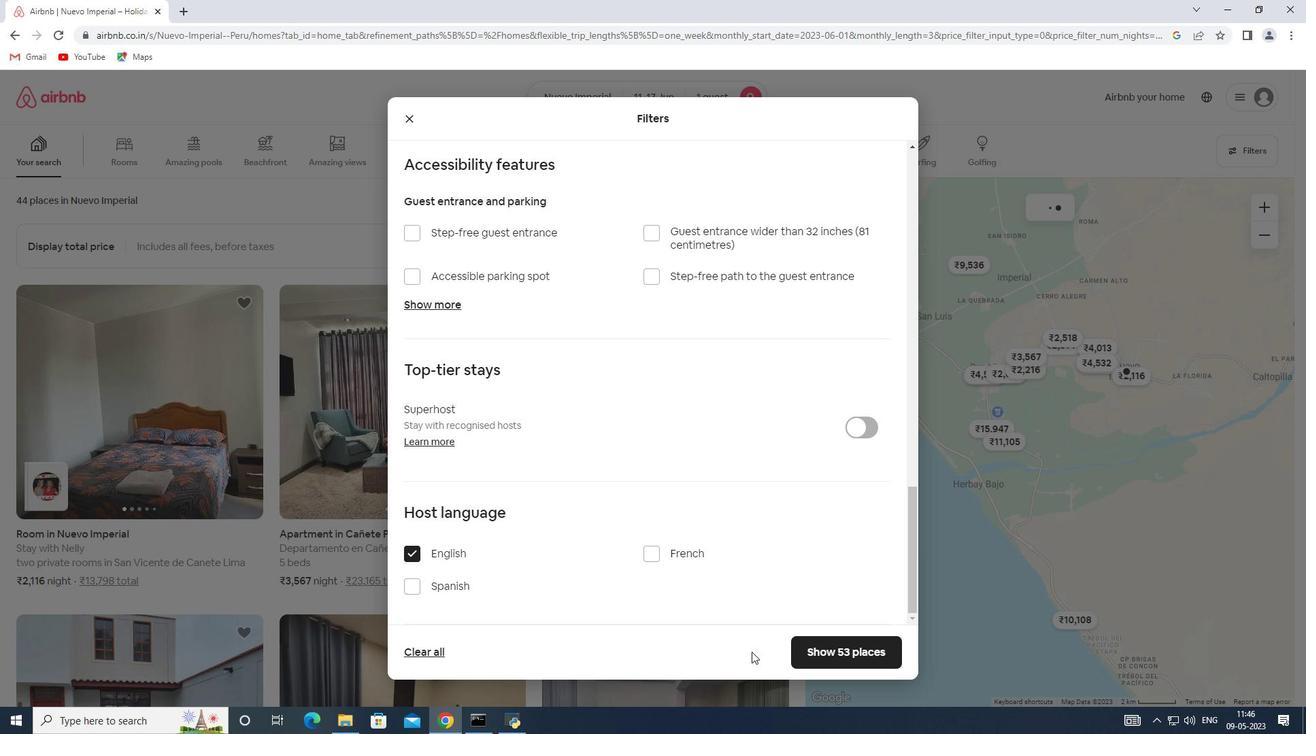 
Action: Mouse pressed left at (835, 653)
Screenshot: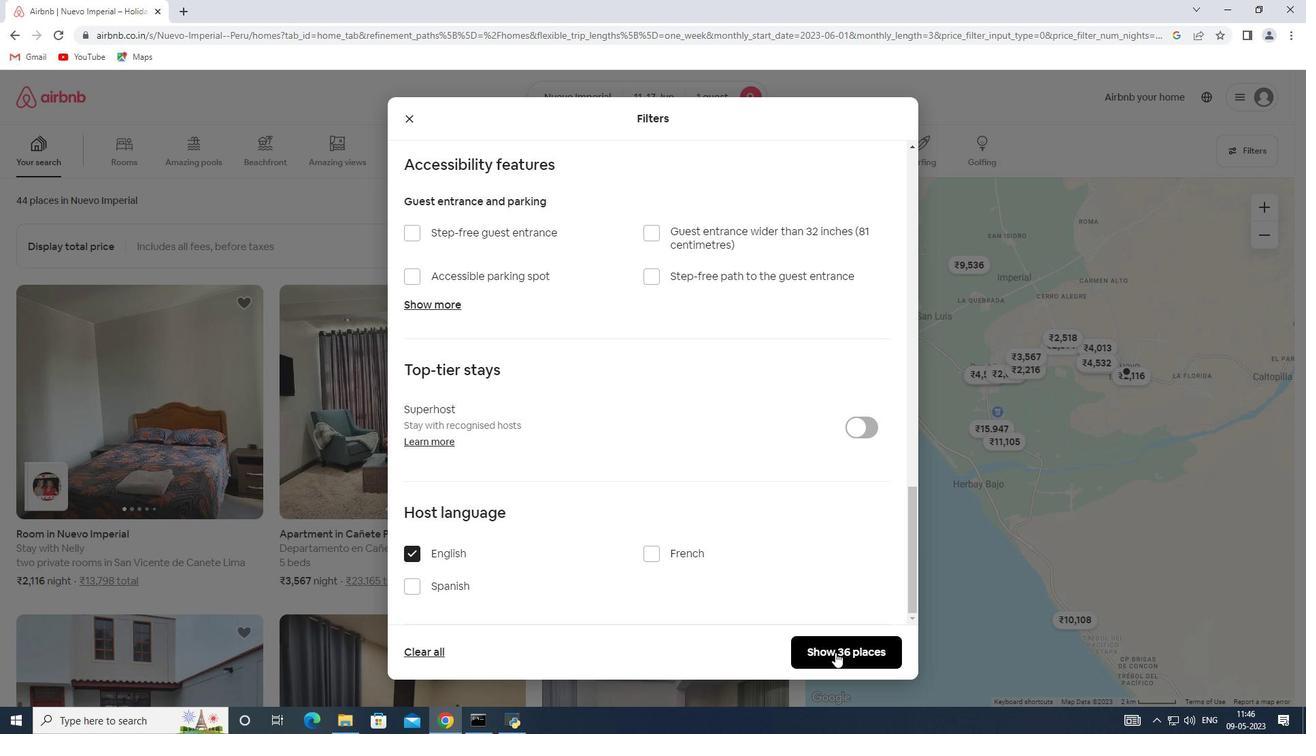 
